 Task: Look for space in Iskandar, Uzbekistan from 10th August, 2023 to 18th August, 2023 for 2 adults in price range Rs.10000 to Rs.14000. Place can be private room with 1  bedroom having 1 bed and 1 bathroom. Property type can be house, flat, guest house. Amenities needed are: wifi, TV, free parkinig on premises, gym, breakfast. Booking option can be shelf check-in. Required host language is English.
Action: Mouse moved to (612, 163)
Screenshot: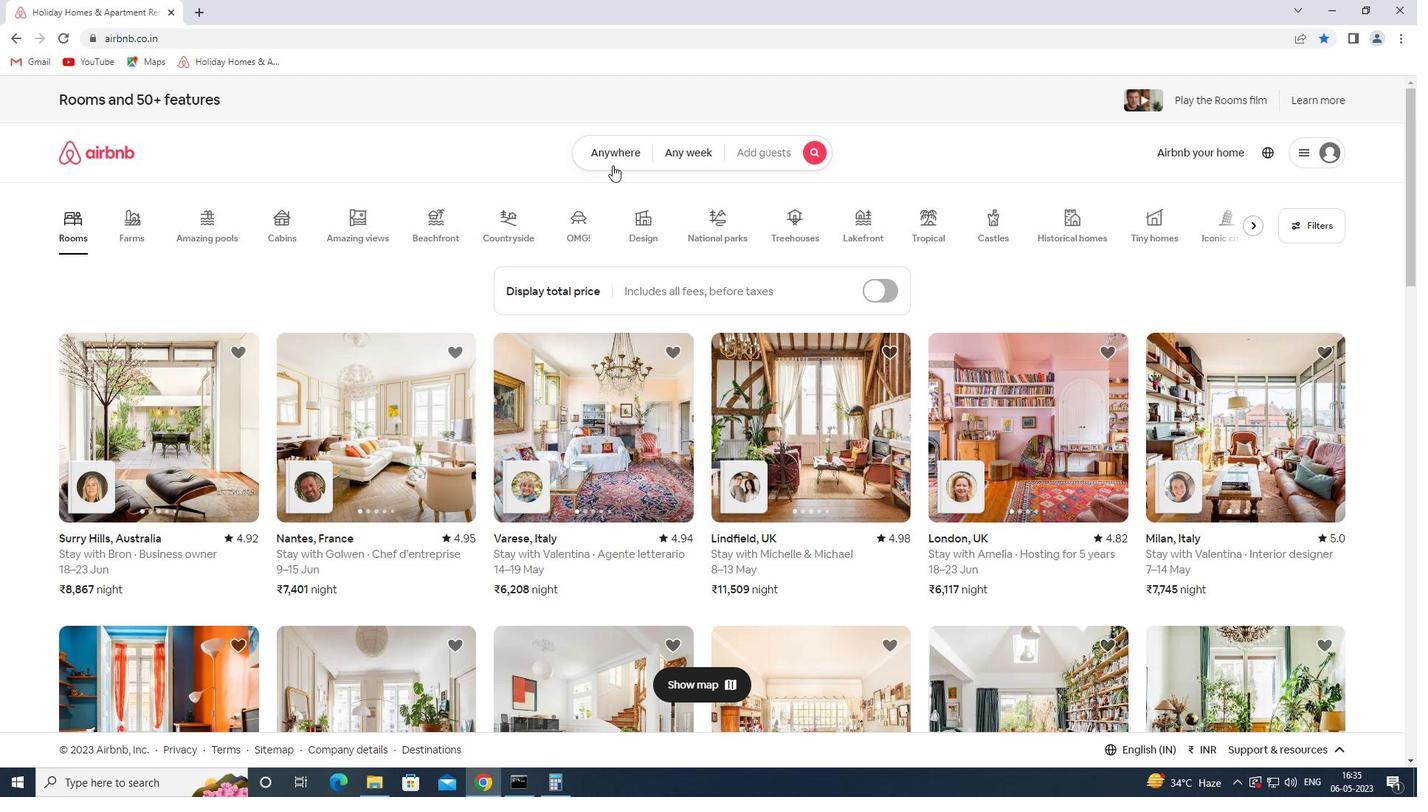 
Action: Mouse pressed left at (612, 163)
Screenshot: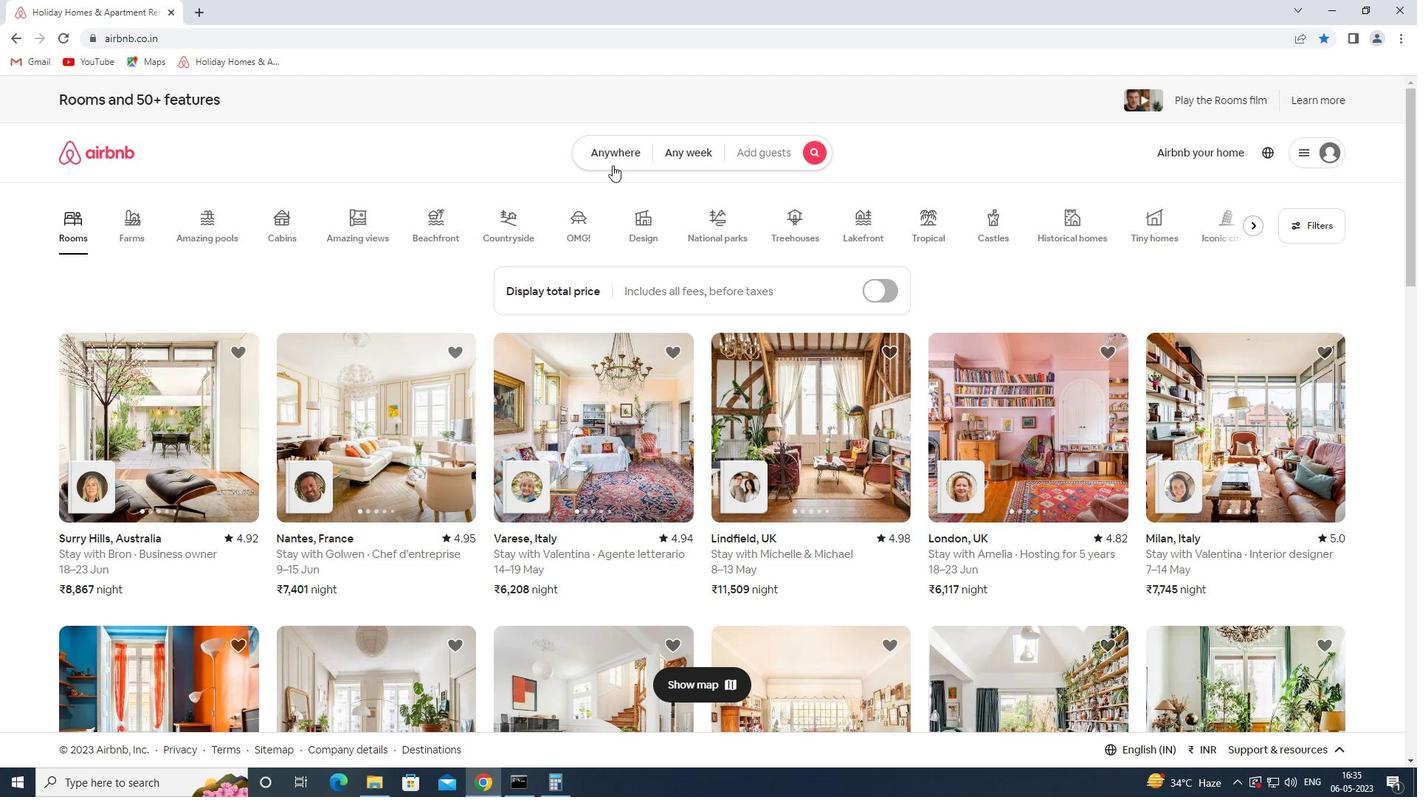 
Action: Mouse moved to (476, 218)
Screenshot: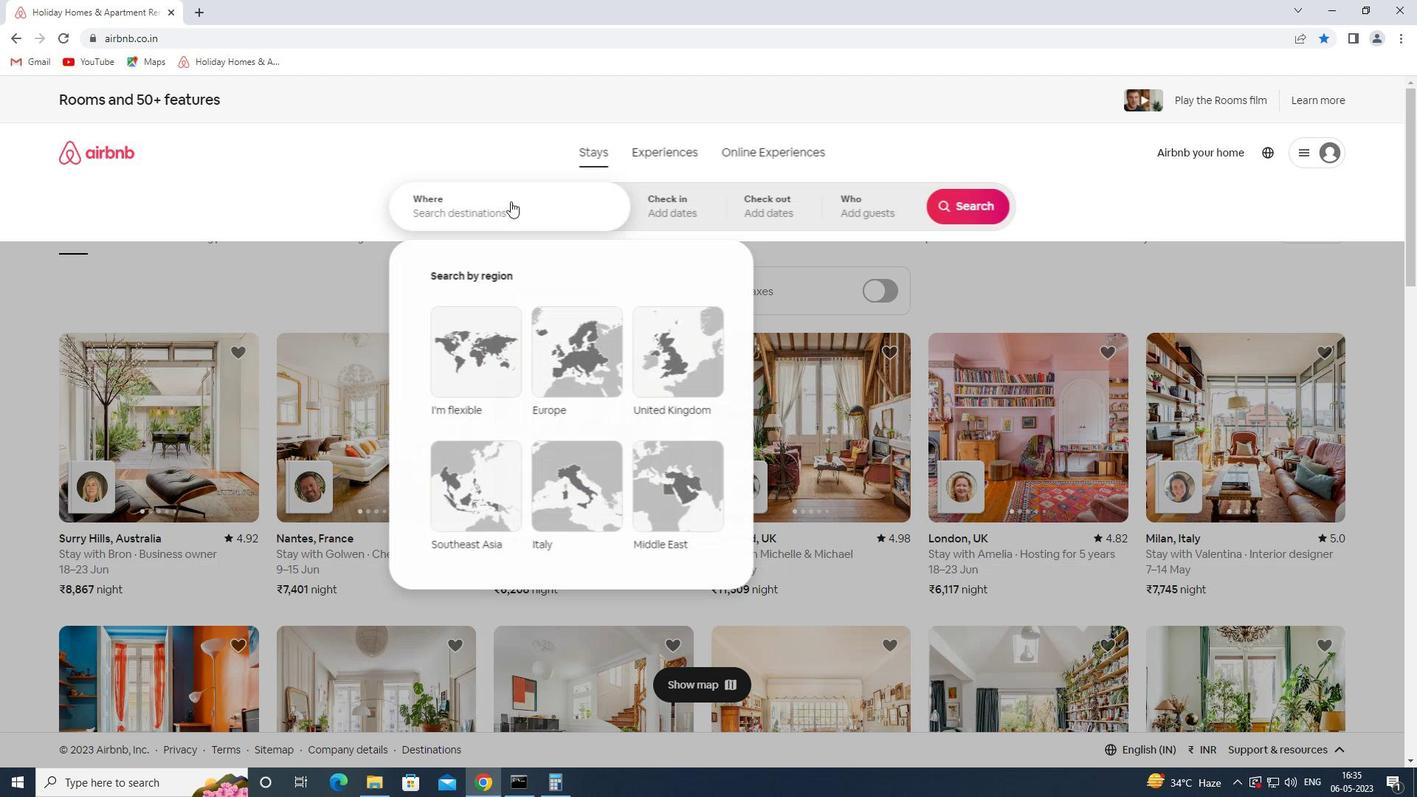 
Action: Mouse pressed left at (476, 218)
Screenshot: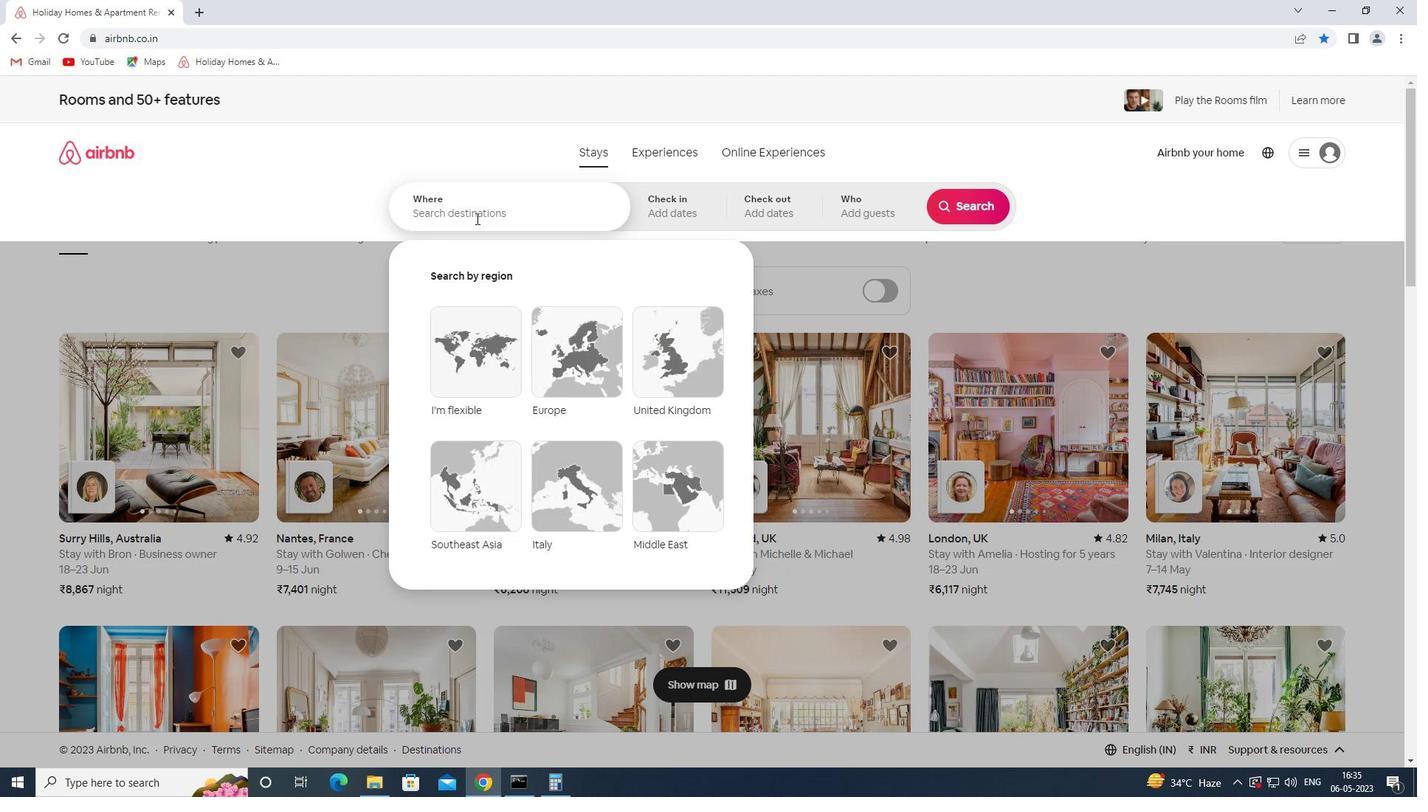 
Action: Key pressed iskandar<Key.space>uzb
Screenshot: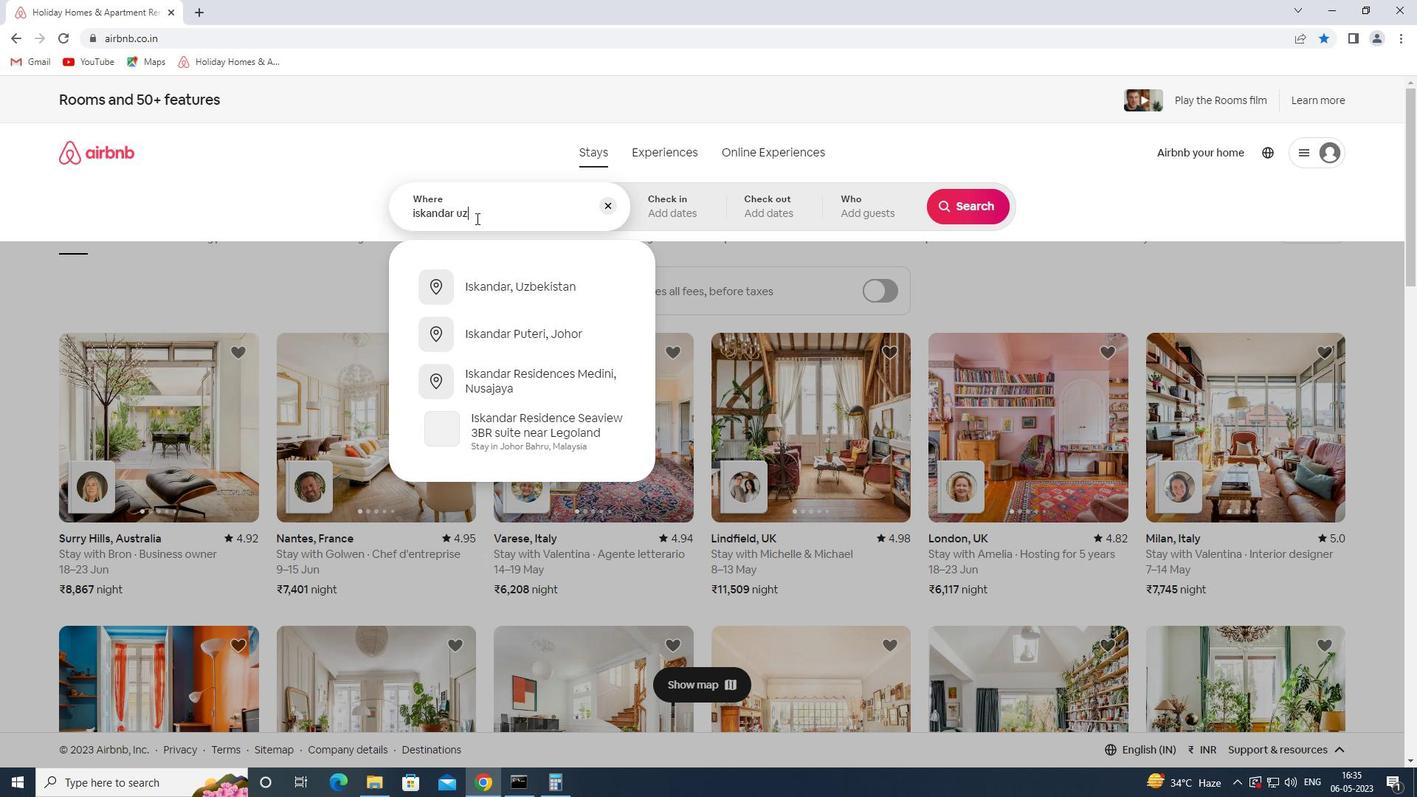 
Action: Mouse moved to (535, 294)
Screenshot: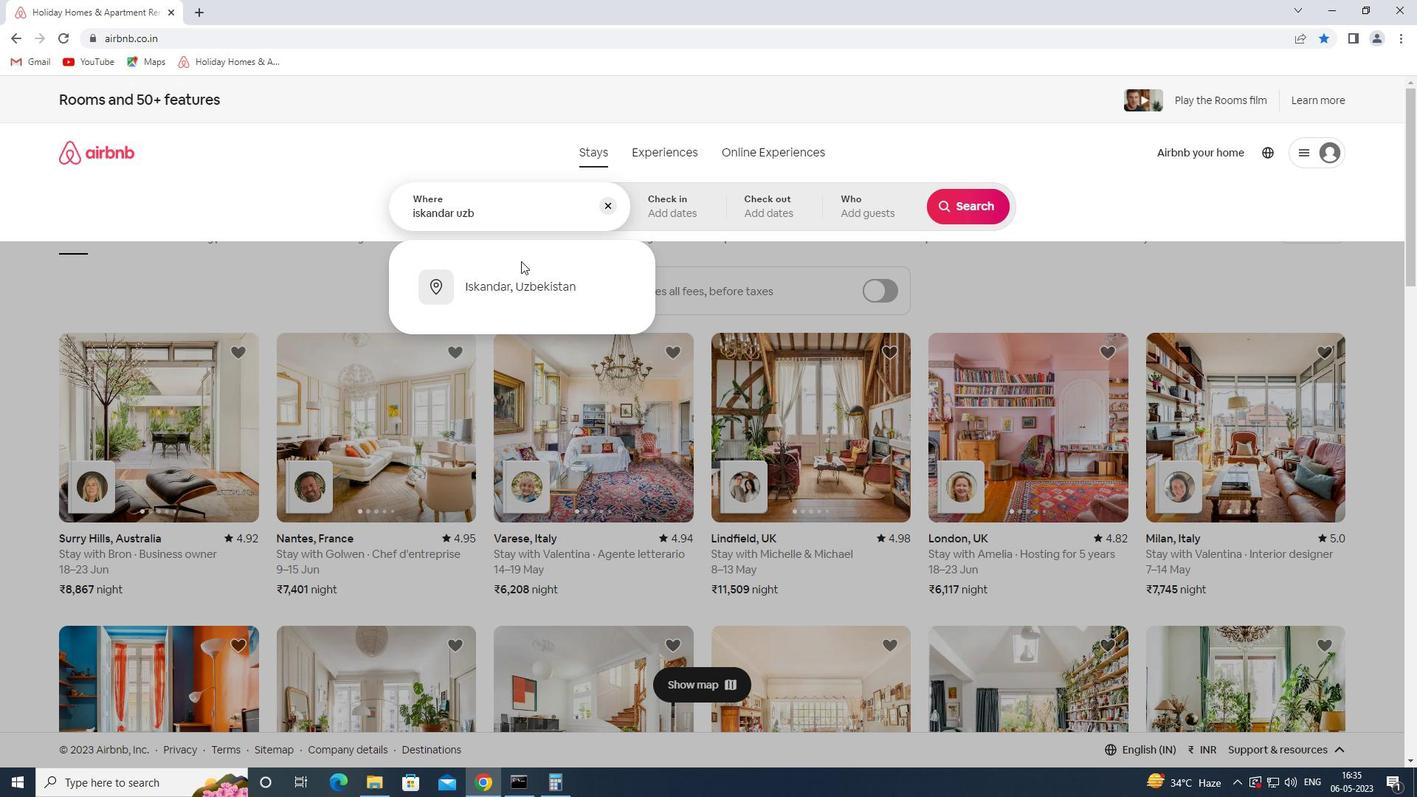 
Action: Mouse pressed left at (535, 294)
Screenshot: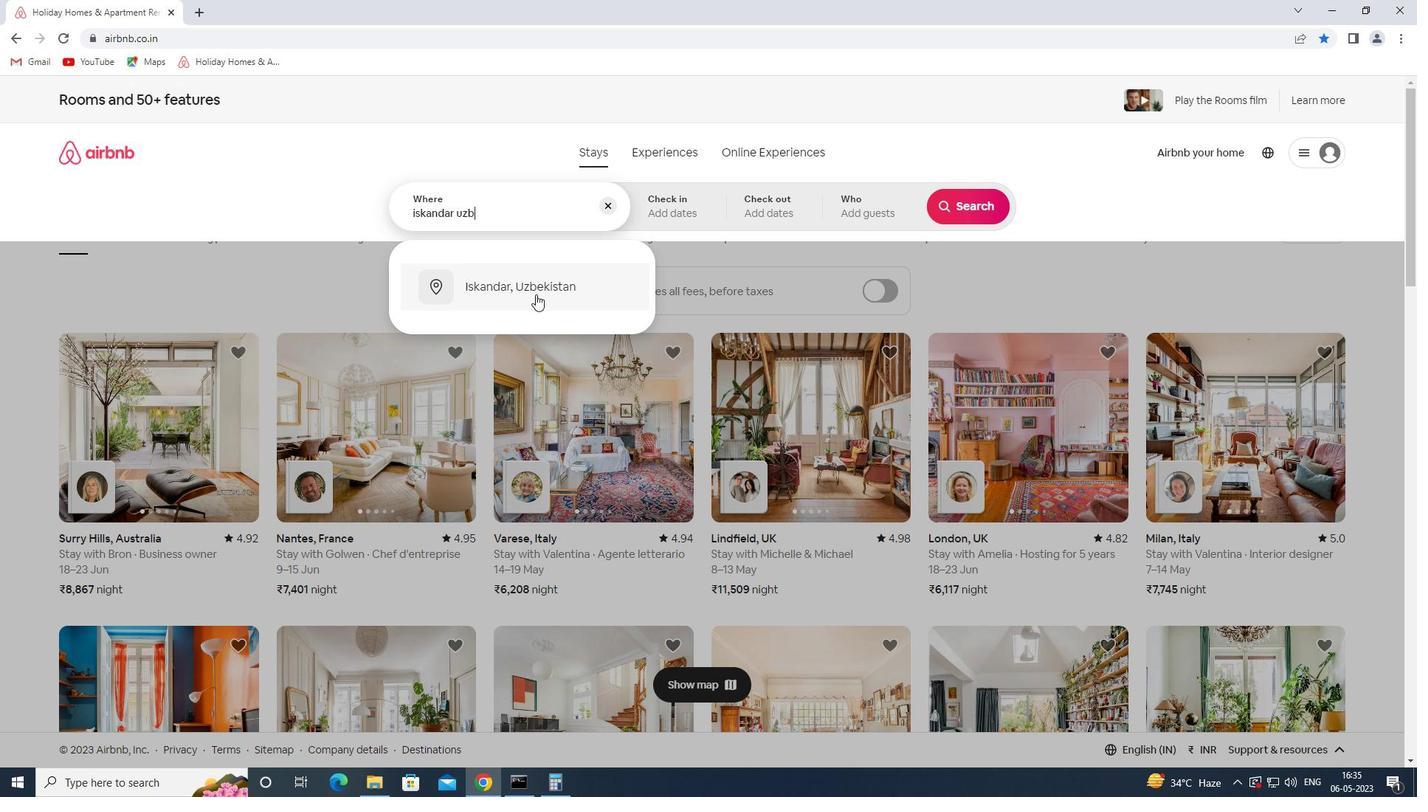 
Action: Mouse moved to (957, 321)
Screenshot: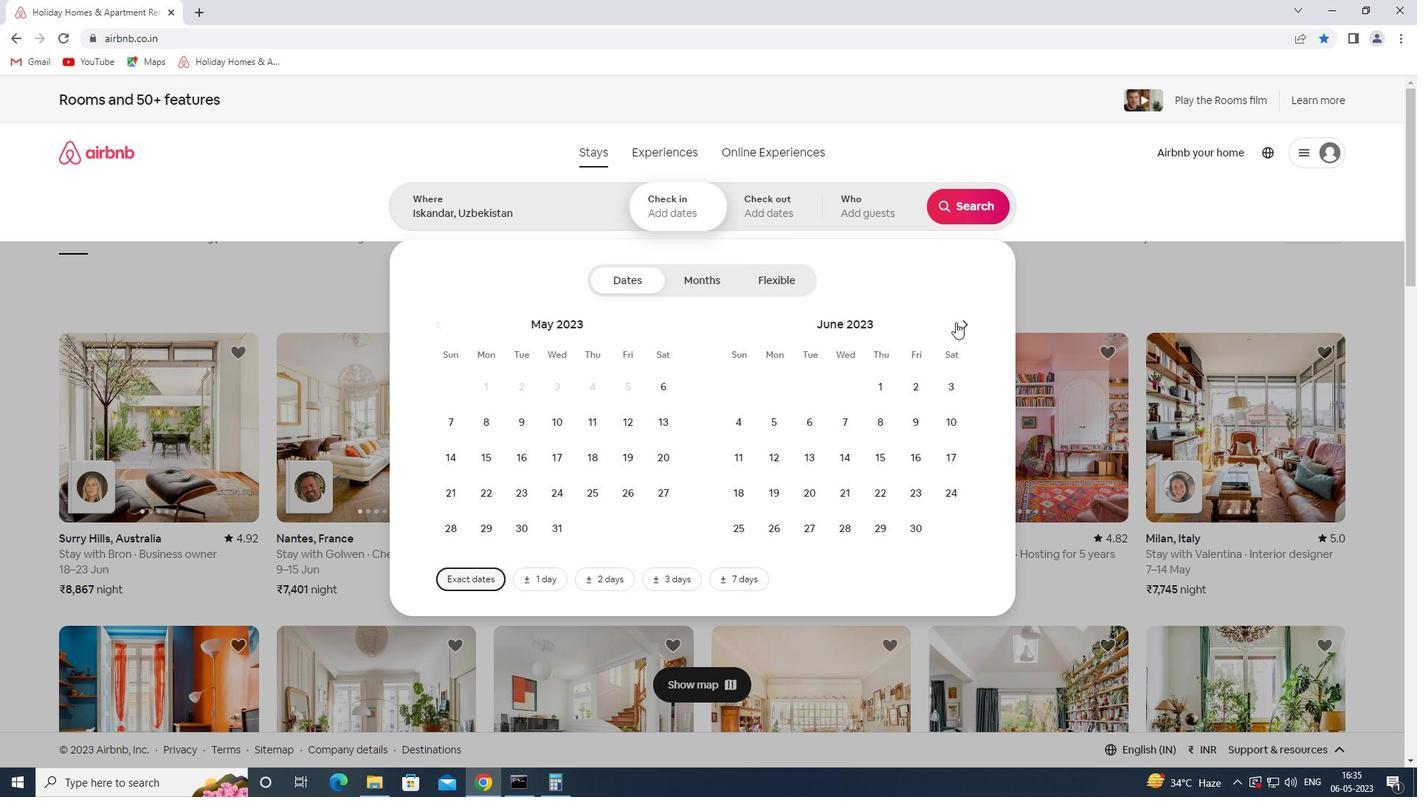 
Action: Mouse pressed left at (957, 321)
Screenshot: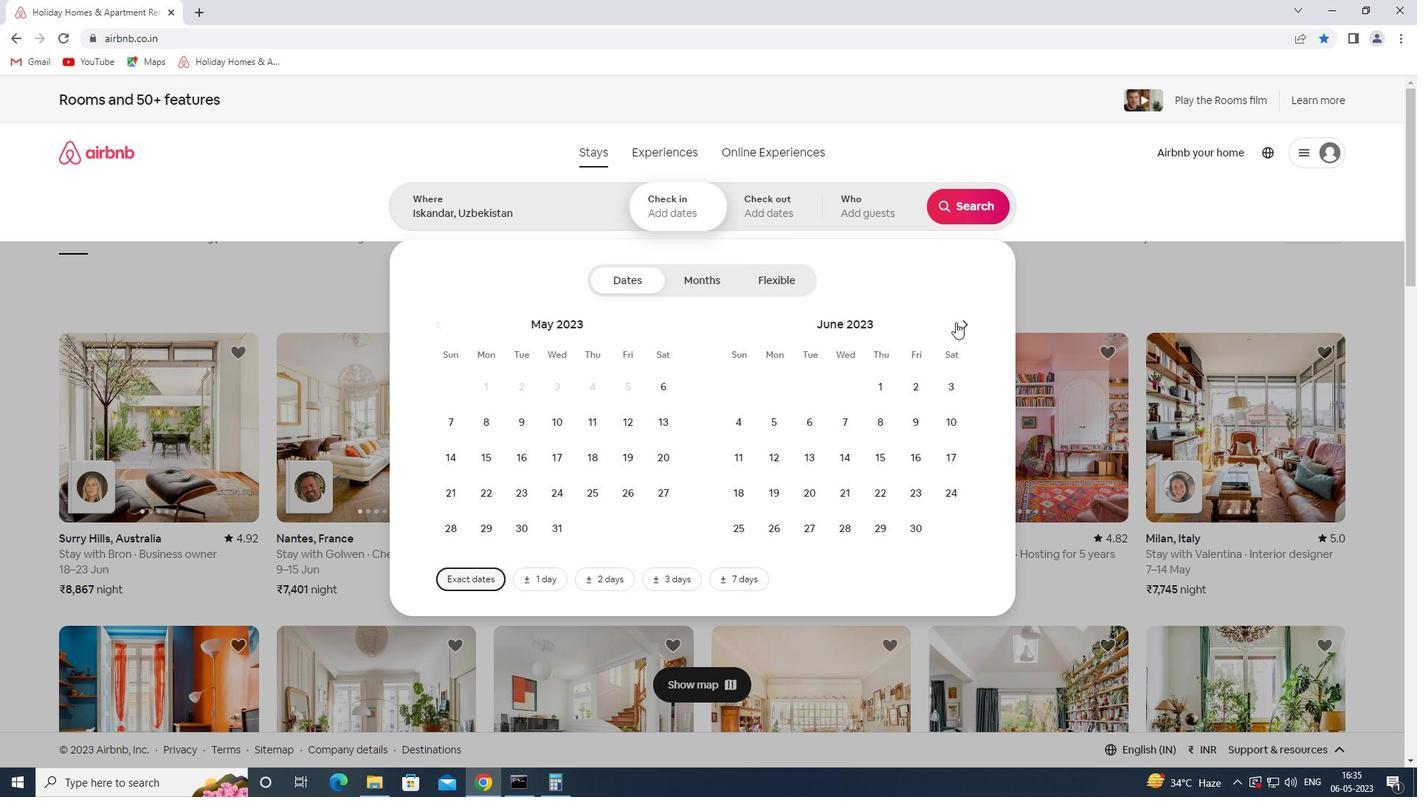 
Action: Mouse pressed left at (957, 321)
Screenshot: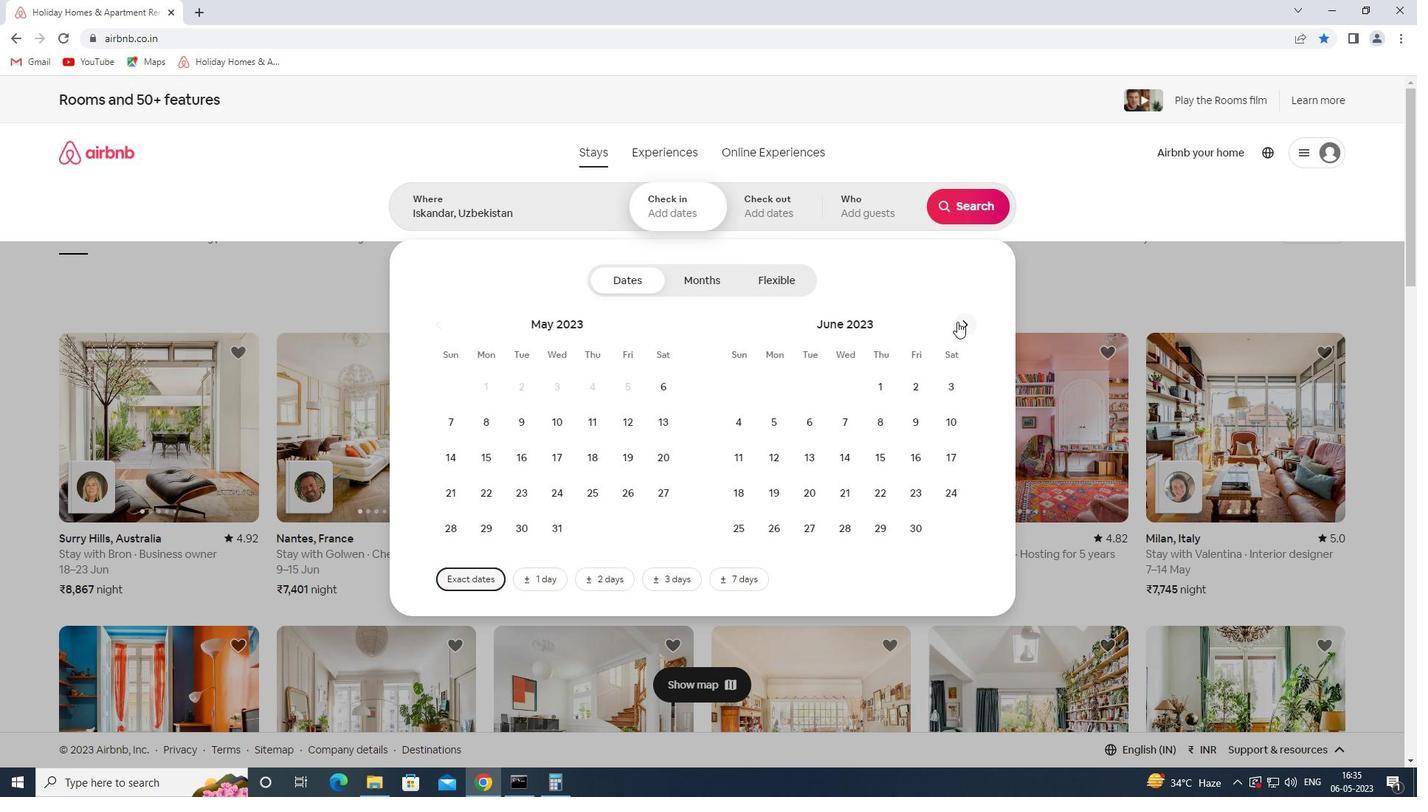 
Action: Mouse pressed left at (957, 321)
Screenshot: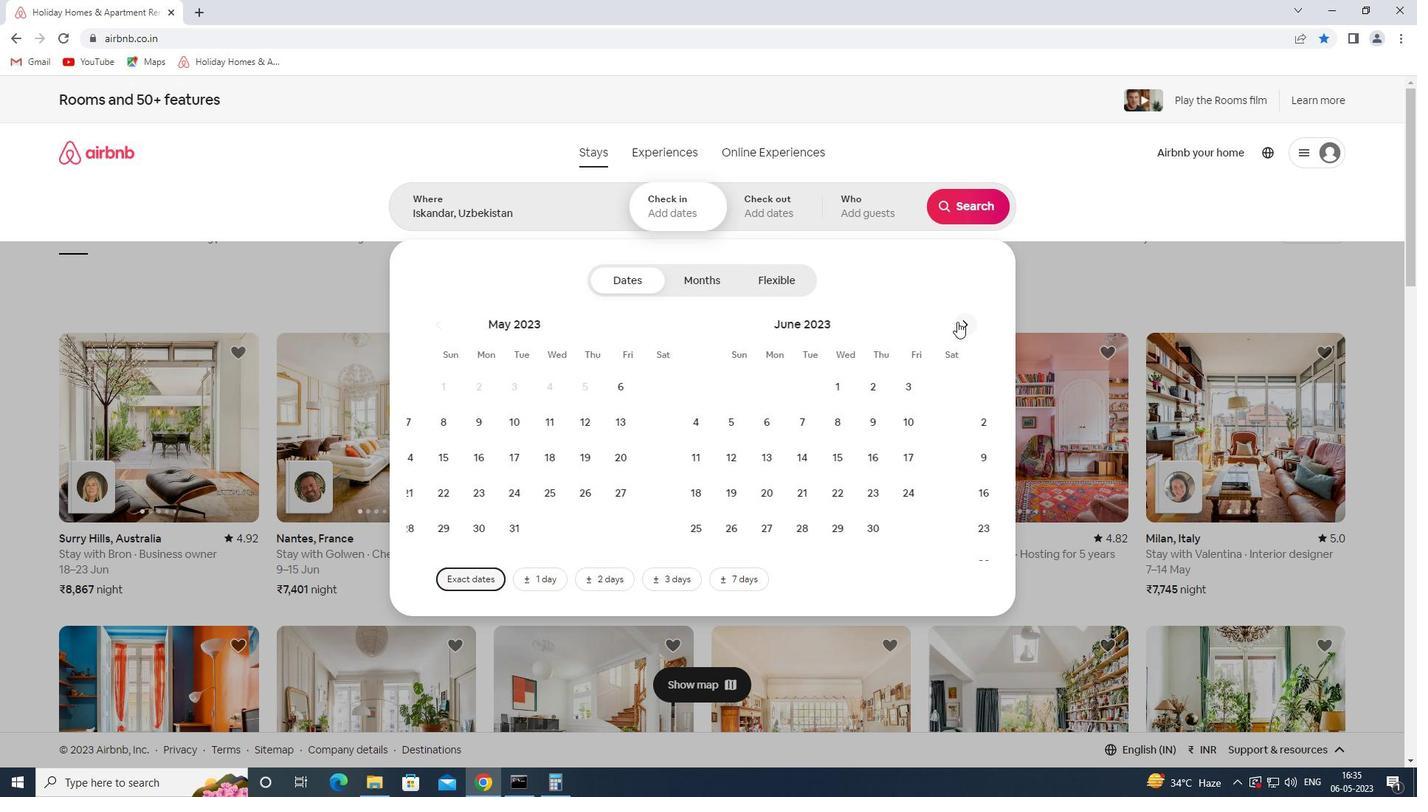 
Action: Mouse moved to (880, 431)
Screenshot: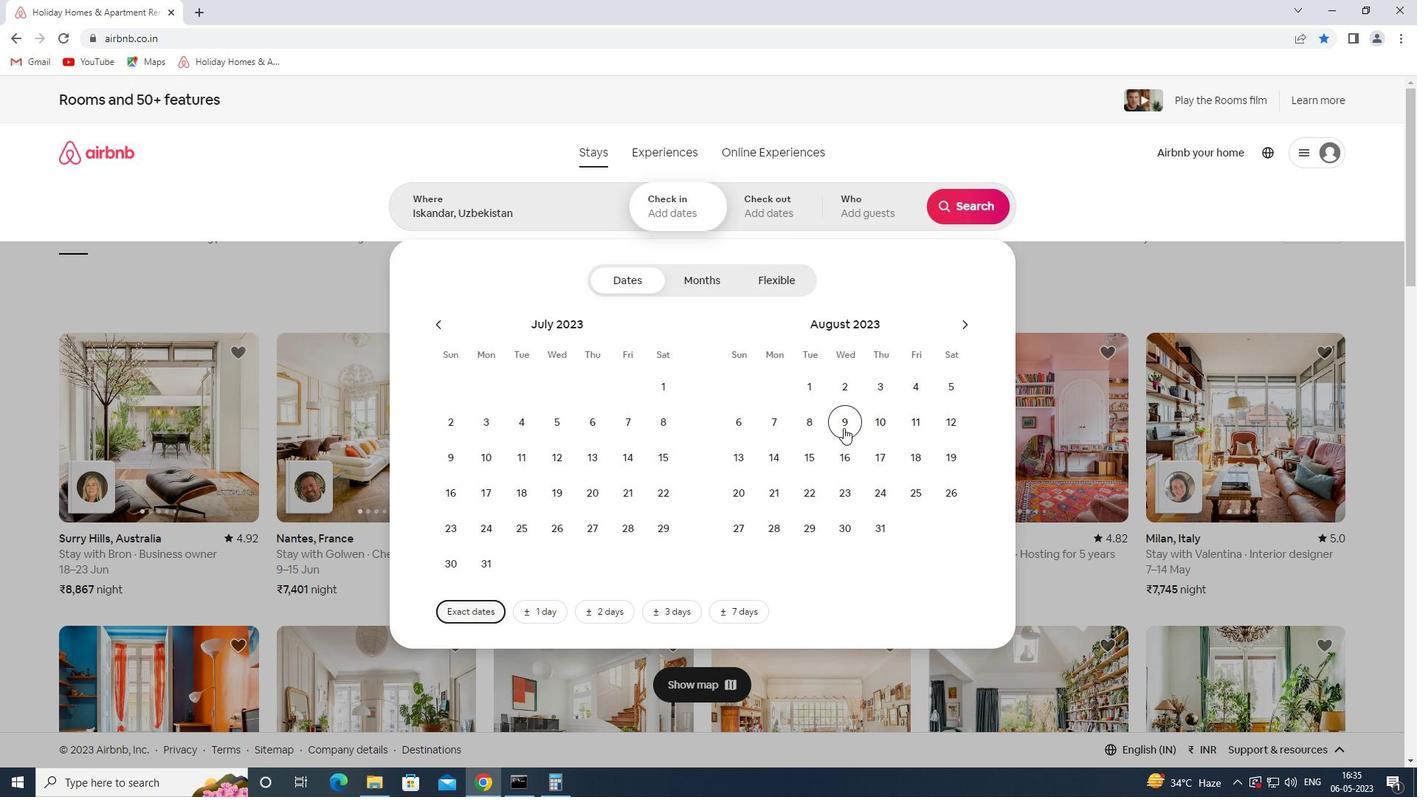 
Action: Mouse pressed left at (880, 431)
Screenshot: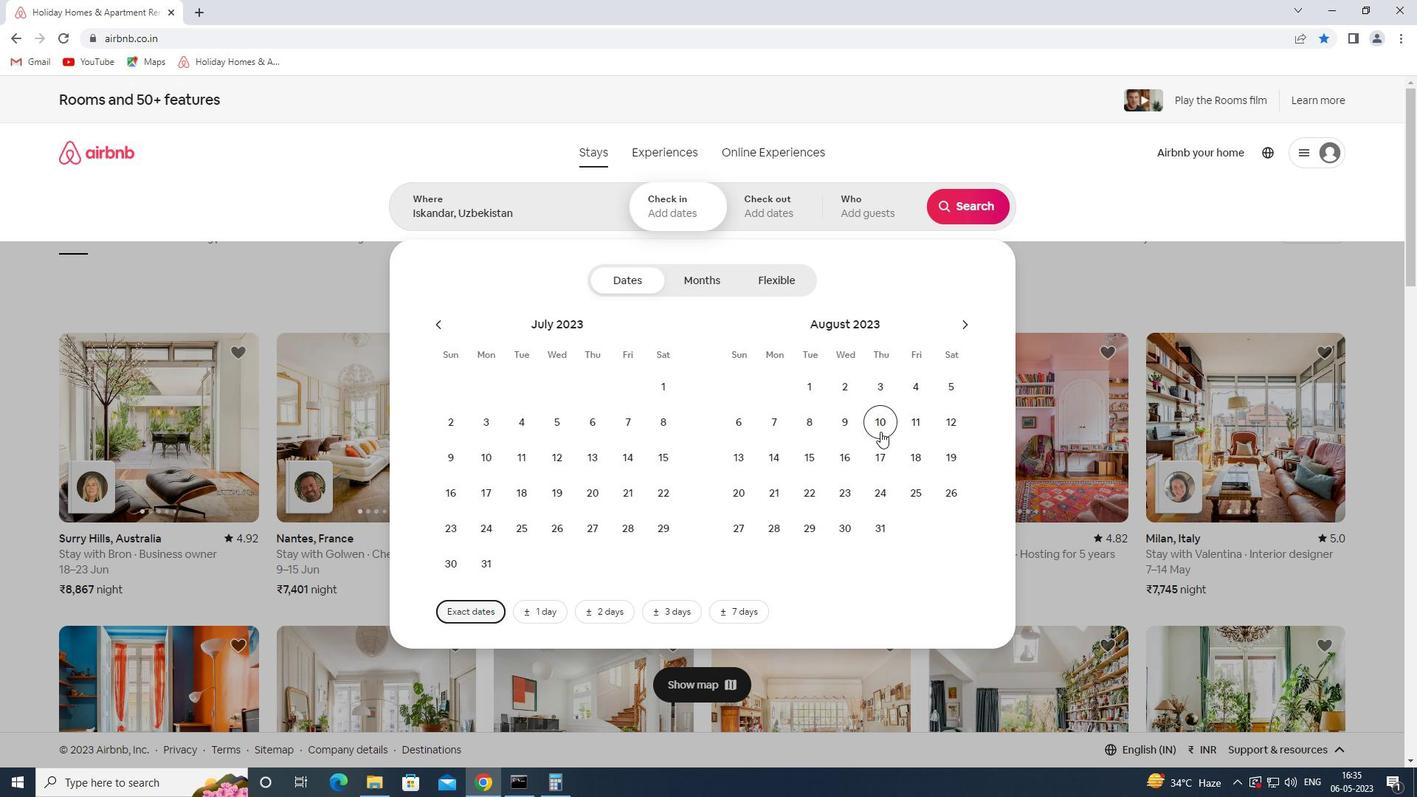 
Action: Mouse moved to (912, 455)
Screenshot: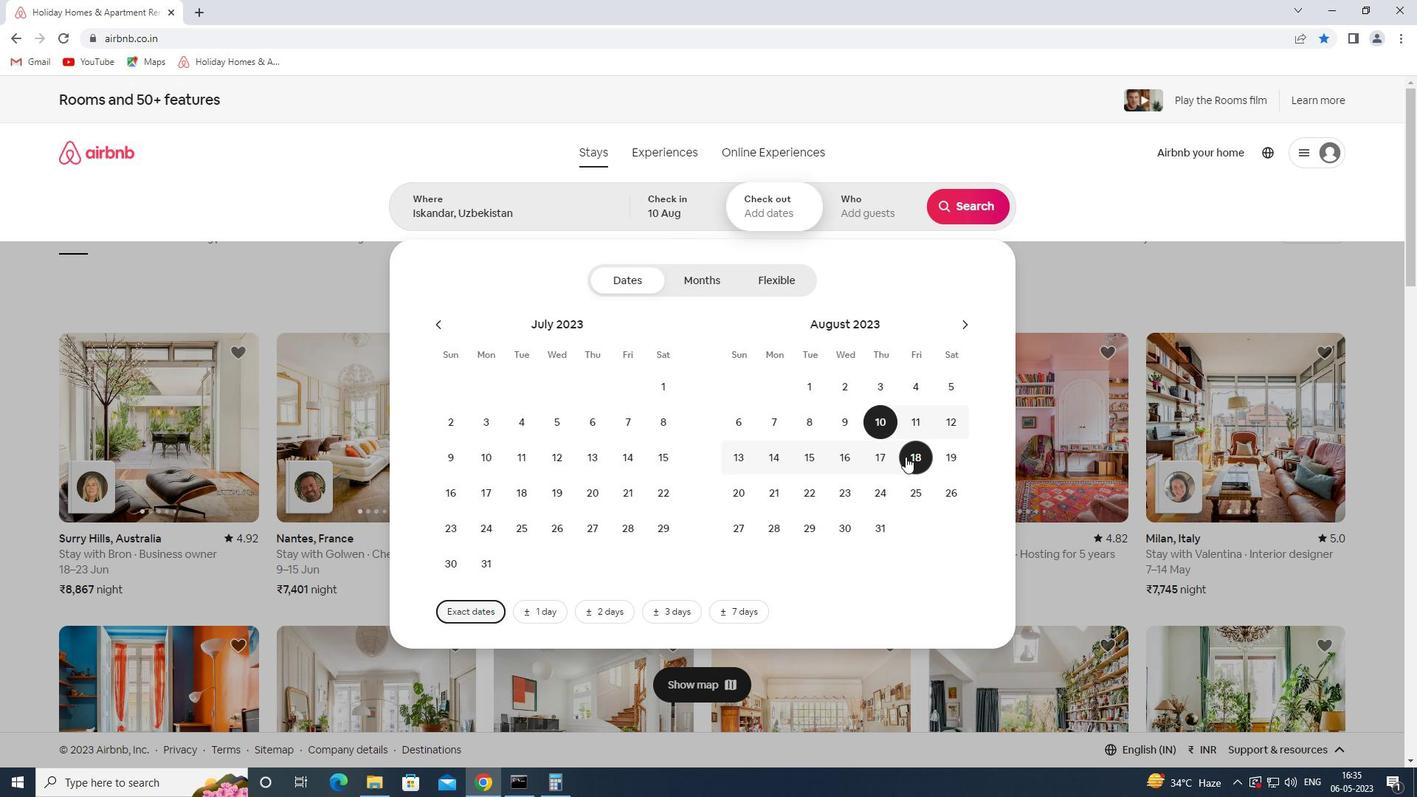 
Action: Mouse pressed left at (912, 455)
Screenshot: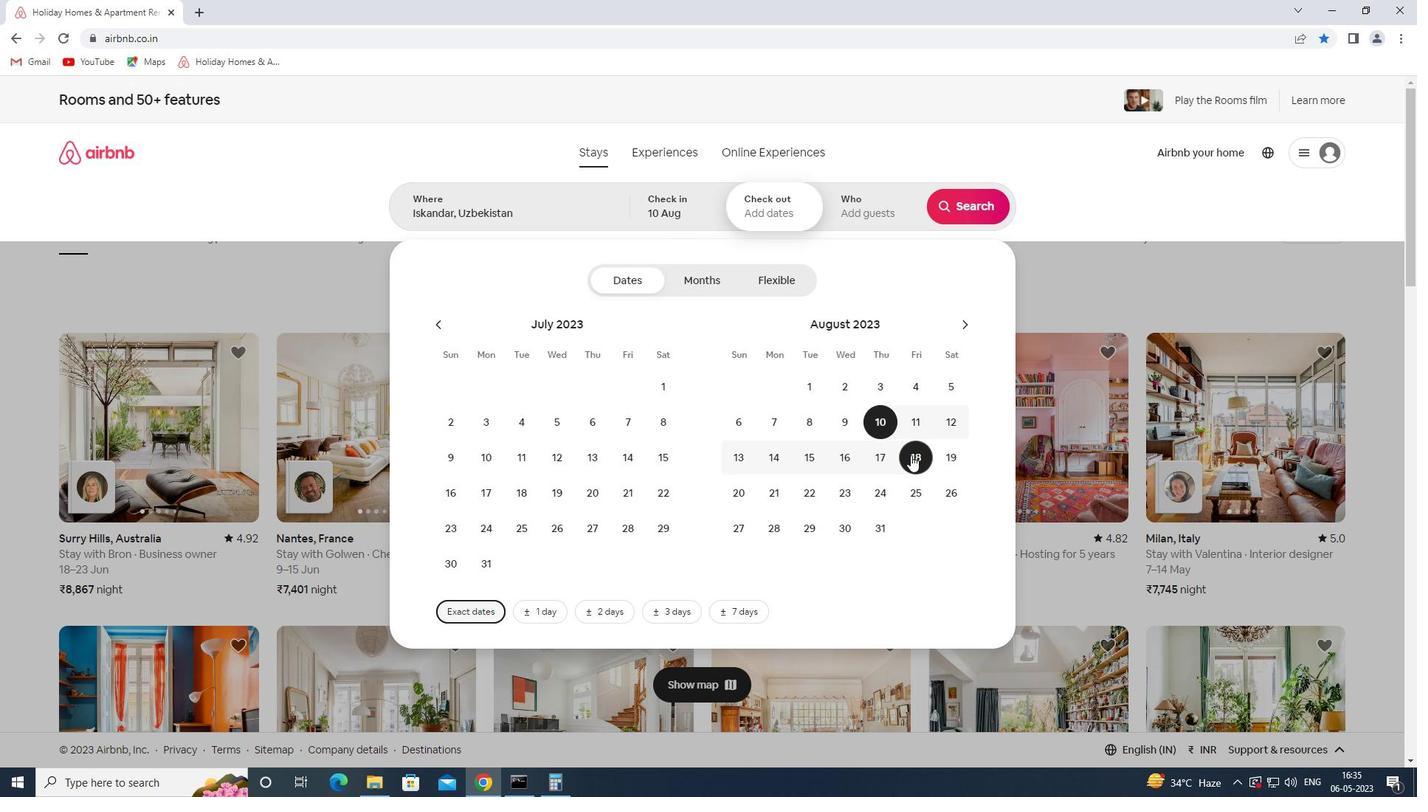 
Action: Mouse moved to (867, 215)
Screenshot: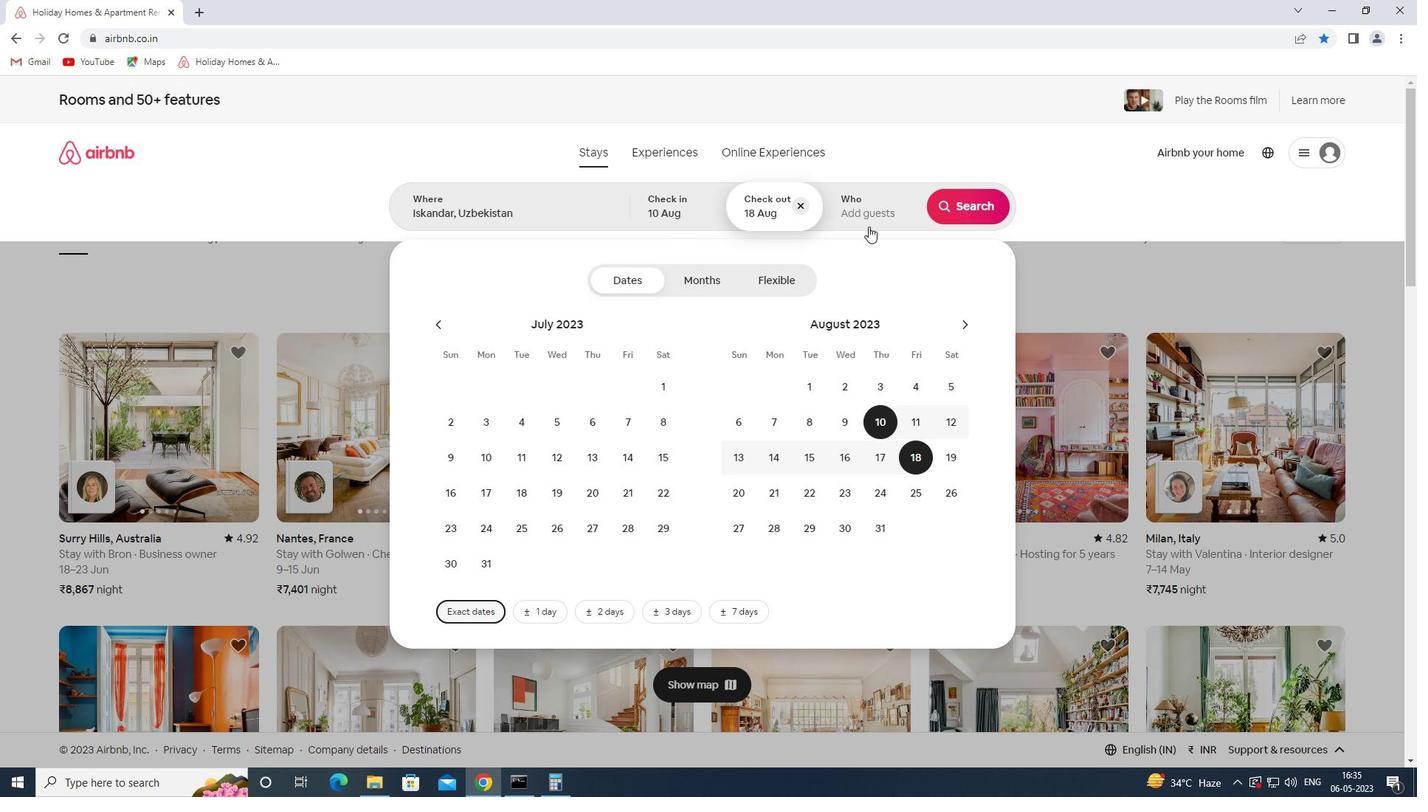 
Action: Mouse pressed left at (867, 215)
Screenshot: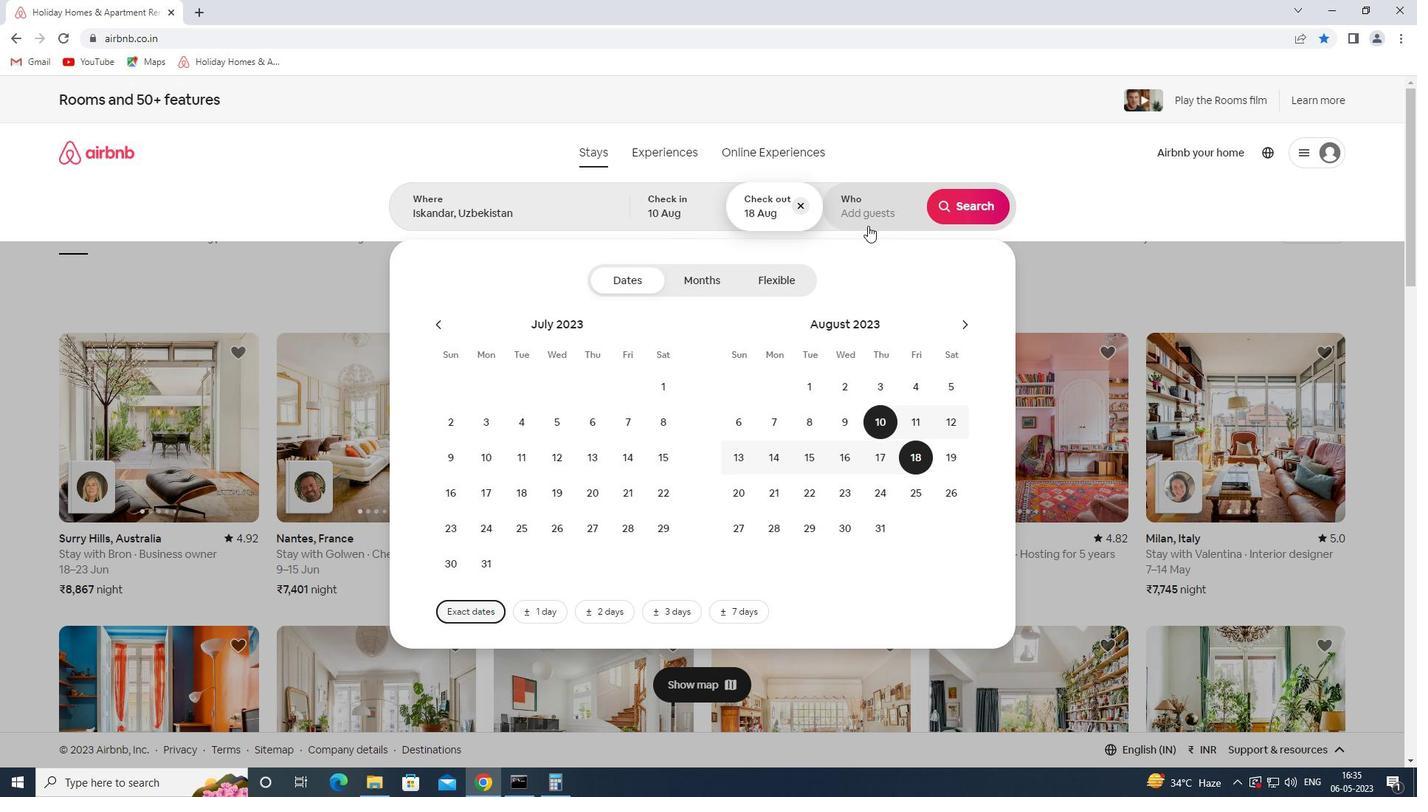 
Action: Mouse moved to (972, 284)
Screenshot: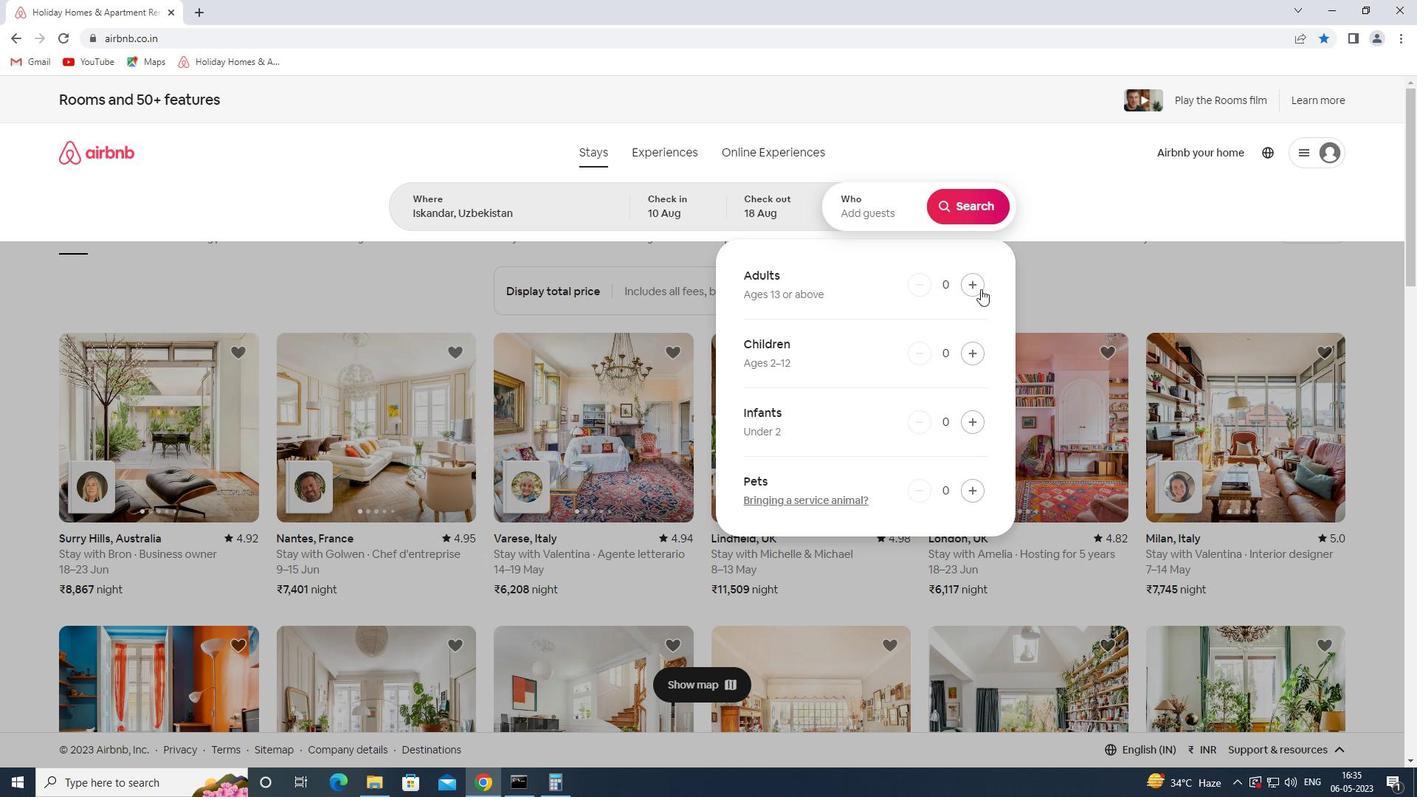 
Action: Mouse pressed left at (972, 284)
Screenshot: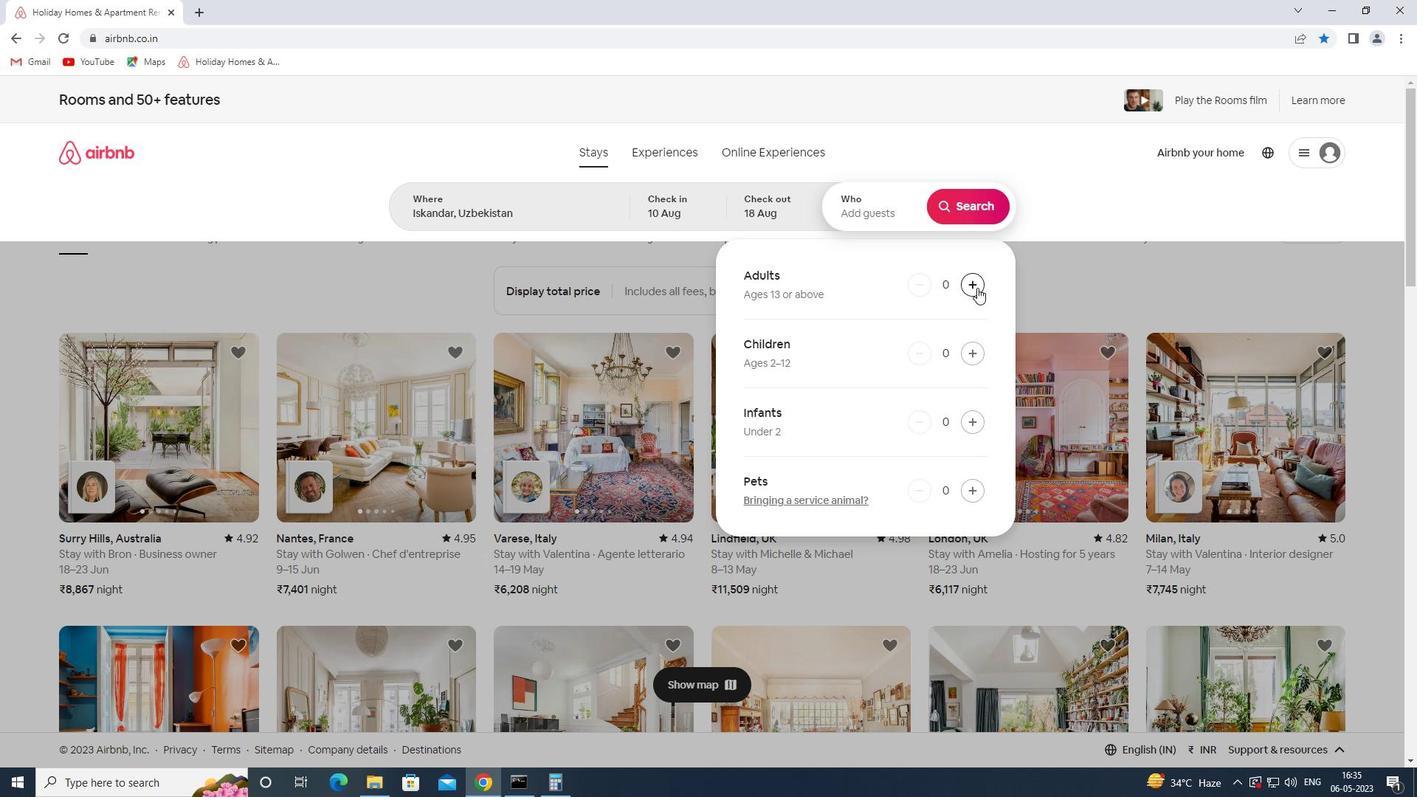 
Action: Mouse moved to (976, 214)
Screenshot: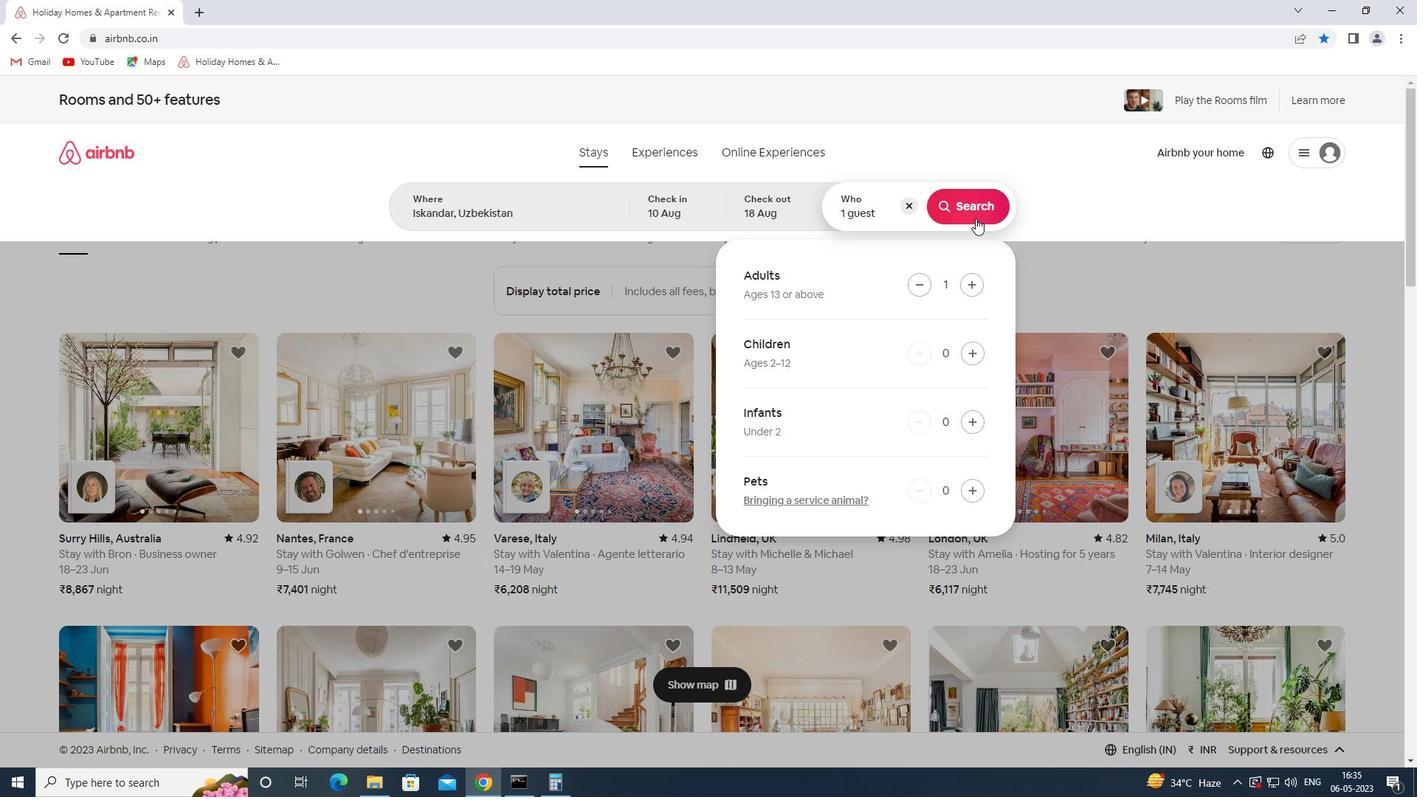 
Action: Mouse pressed left at (976, 214)
Screenshot: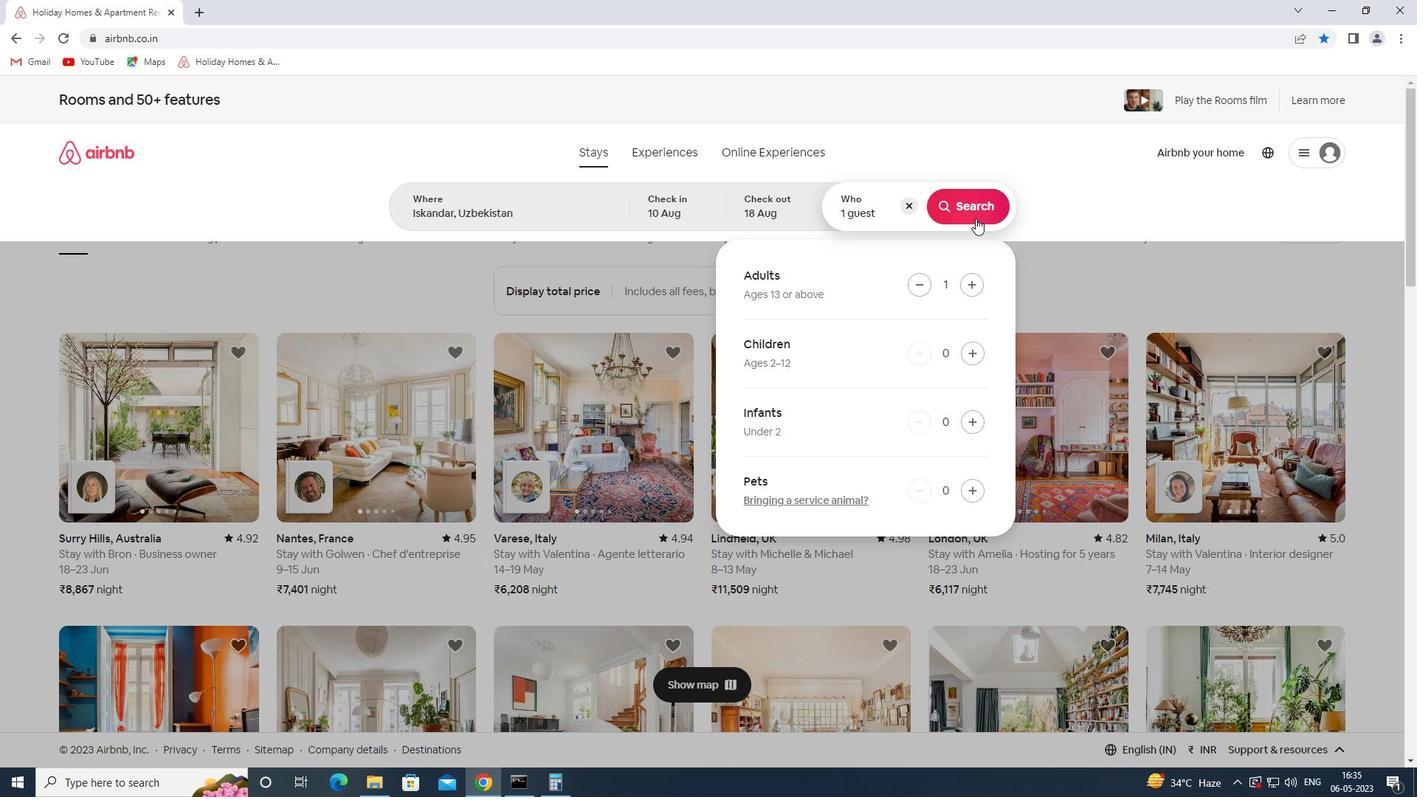 
Action: Mouse moved to (759, 102)
Screenshot: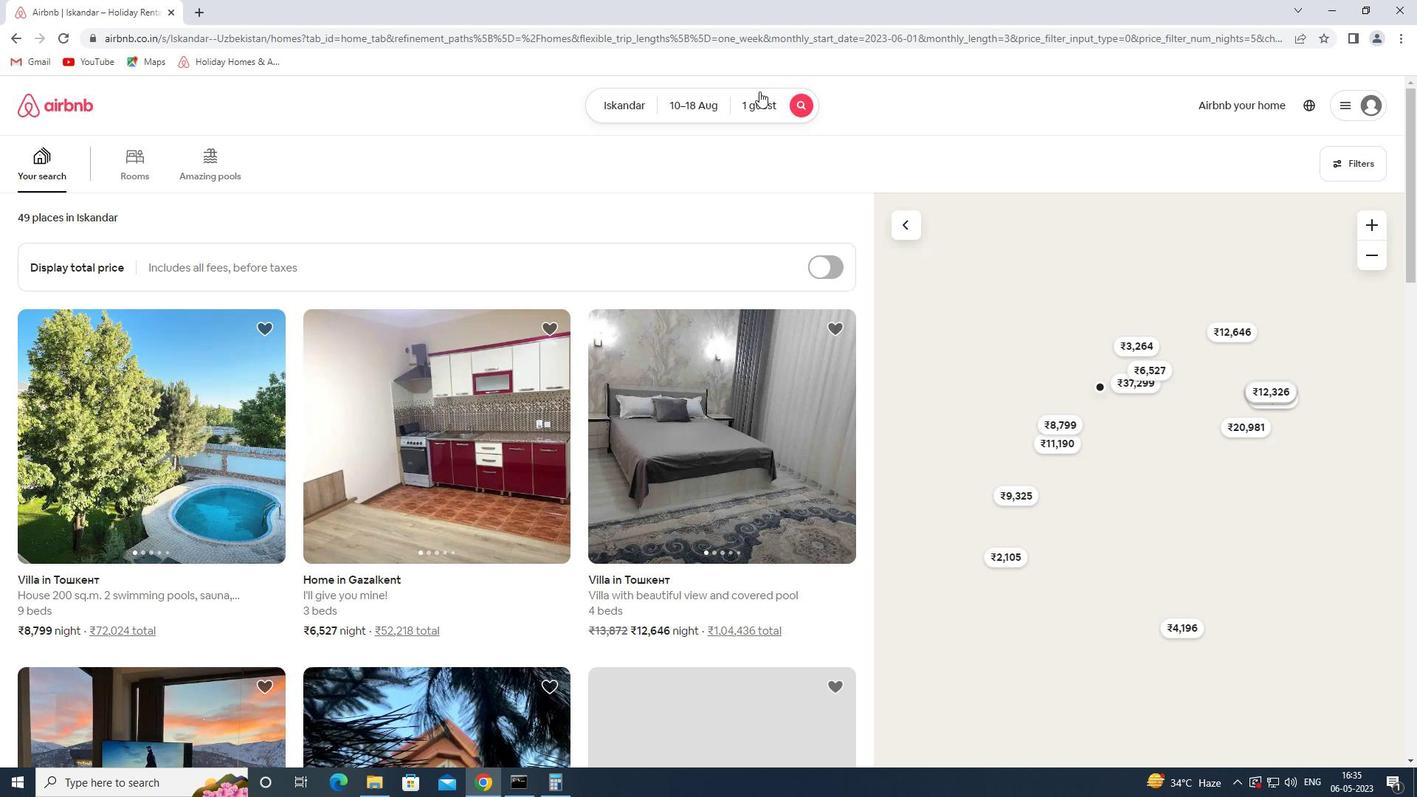 
Action: Mouse pressed left at (759, 102)
Screenshot: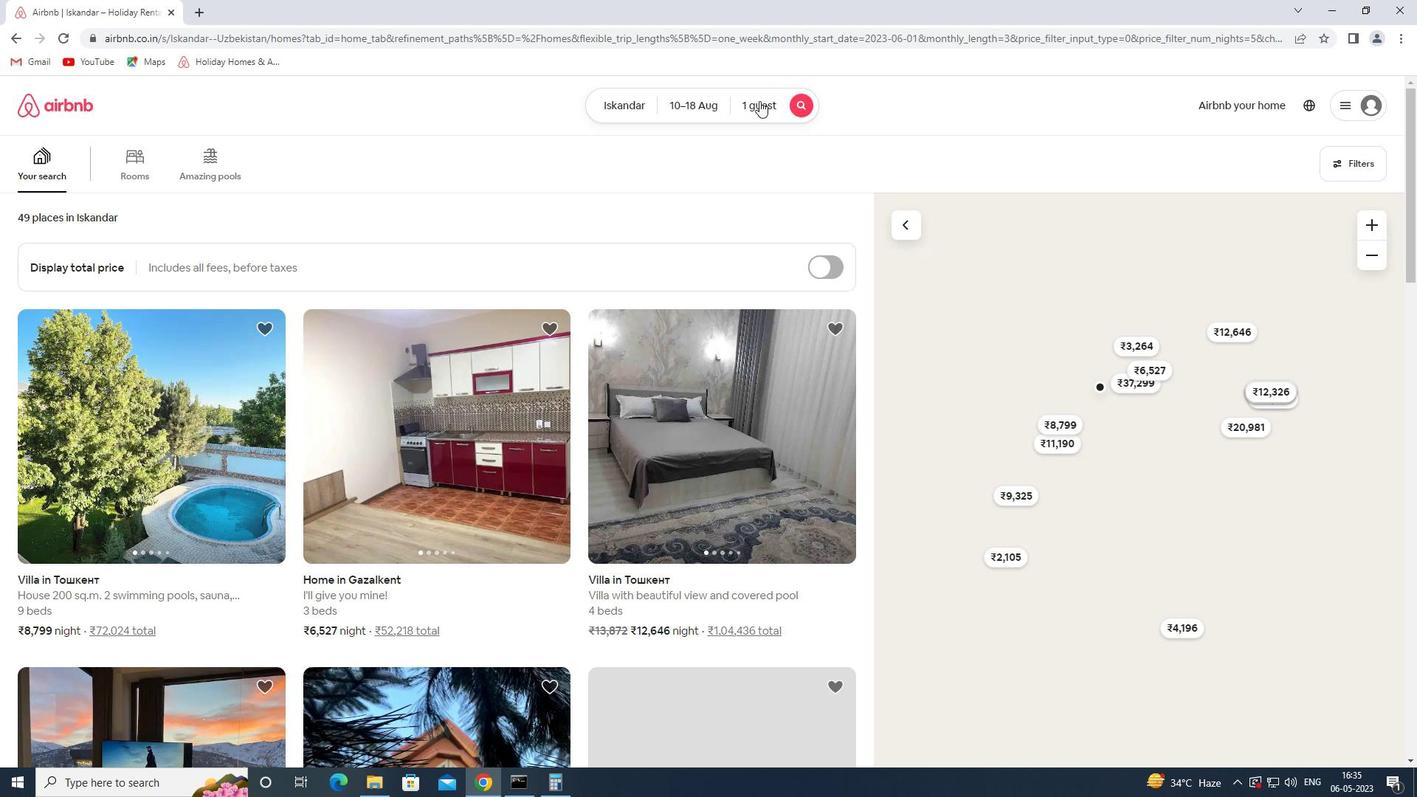 
Action: Mouse moved to (967, 239)
Screenshot: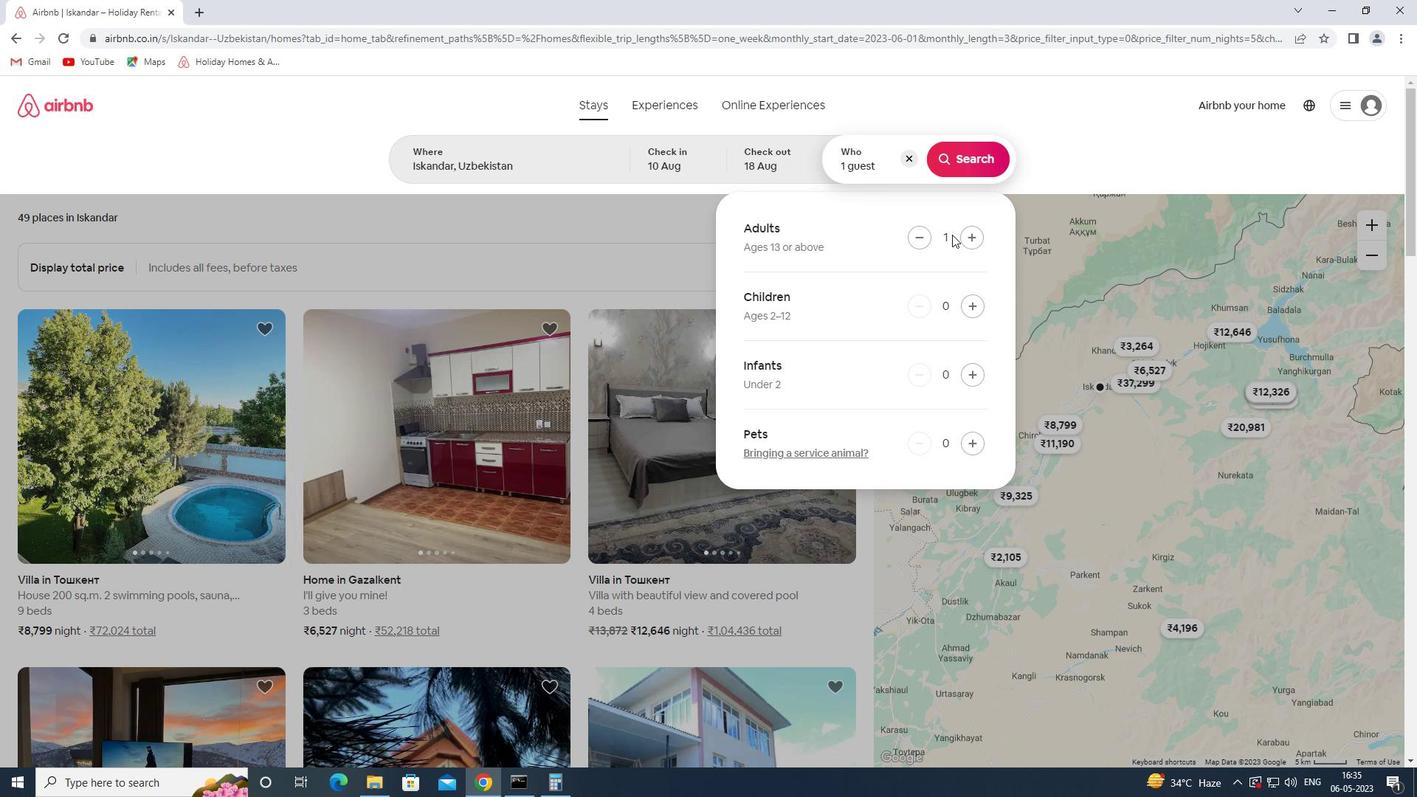 
Action: Mouse pressed left at (967, 239)
Screenshot: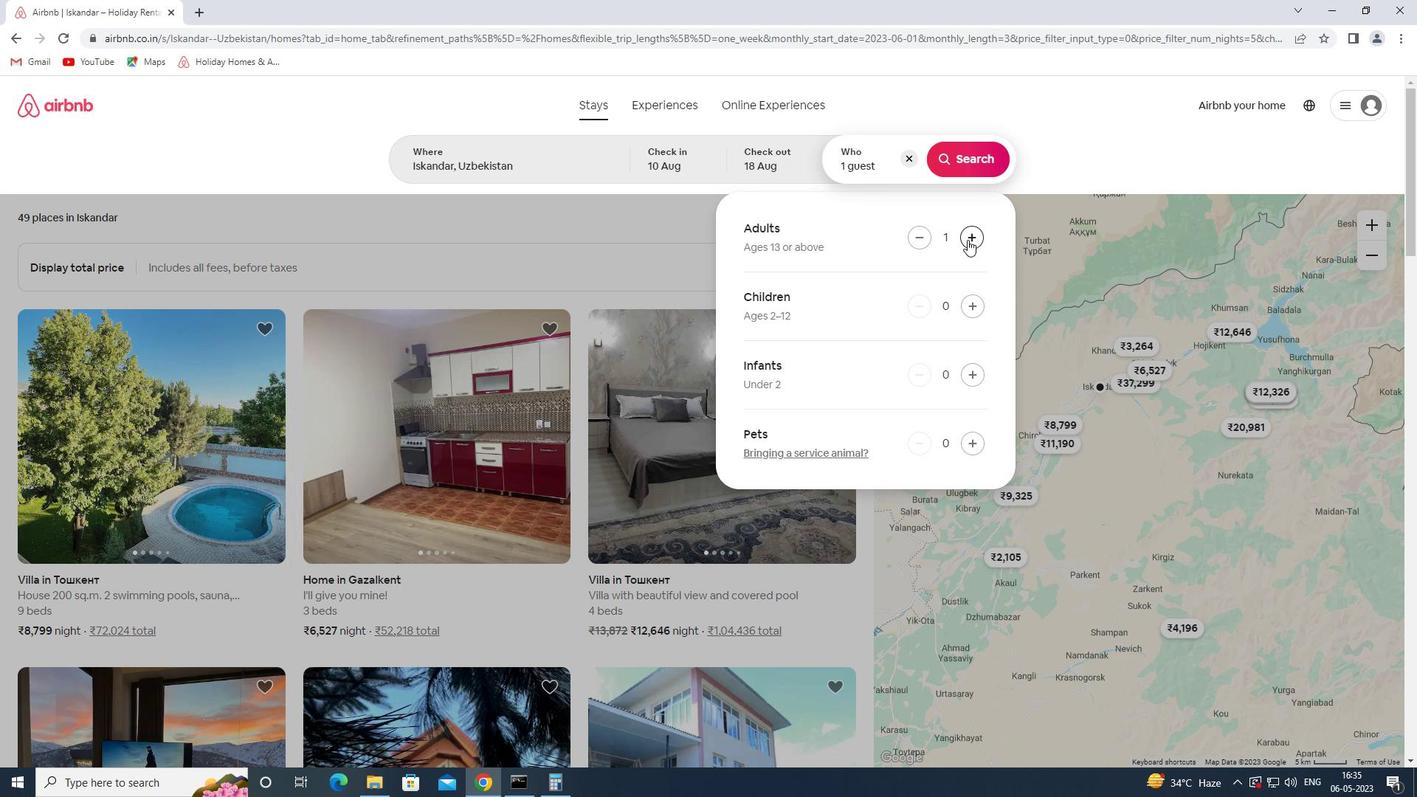 
Action: Mouse moved to (971, 169)
Screenshot: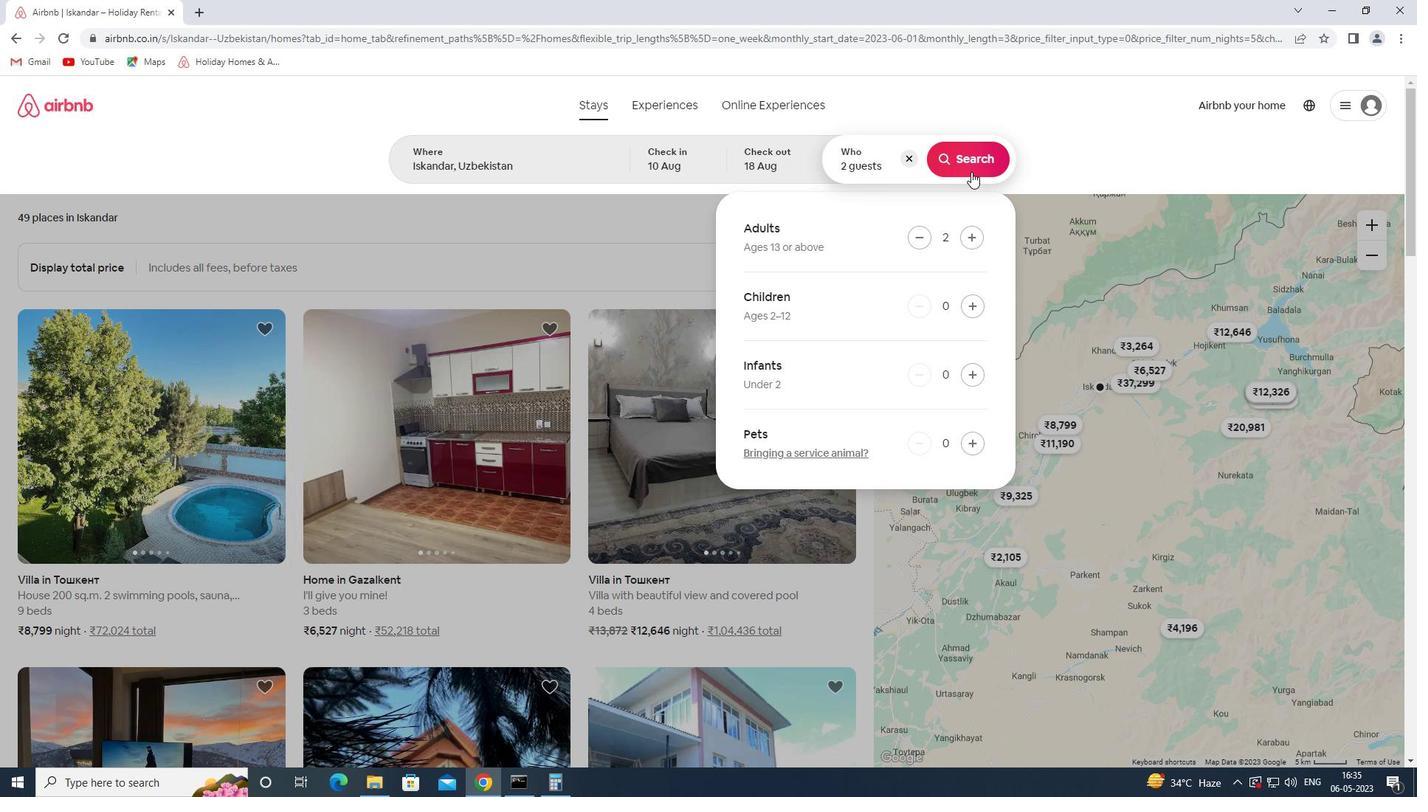 
Action: Mouse pressed left at (971, 169)
Screenshot: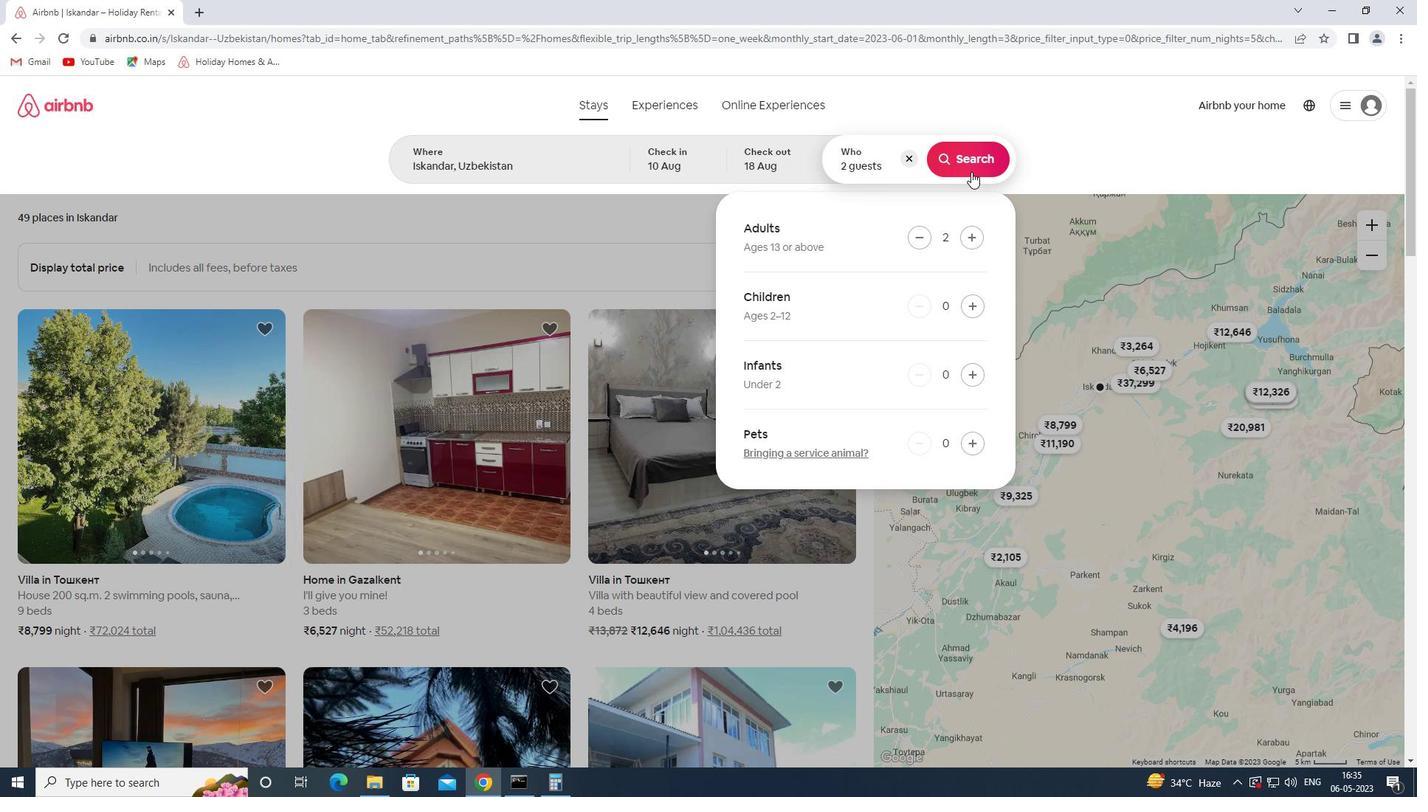 
Action: Mouse moved to (1344, 158)
Screenshot: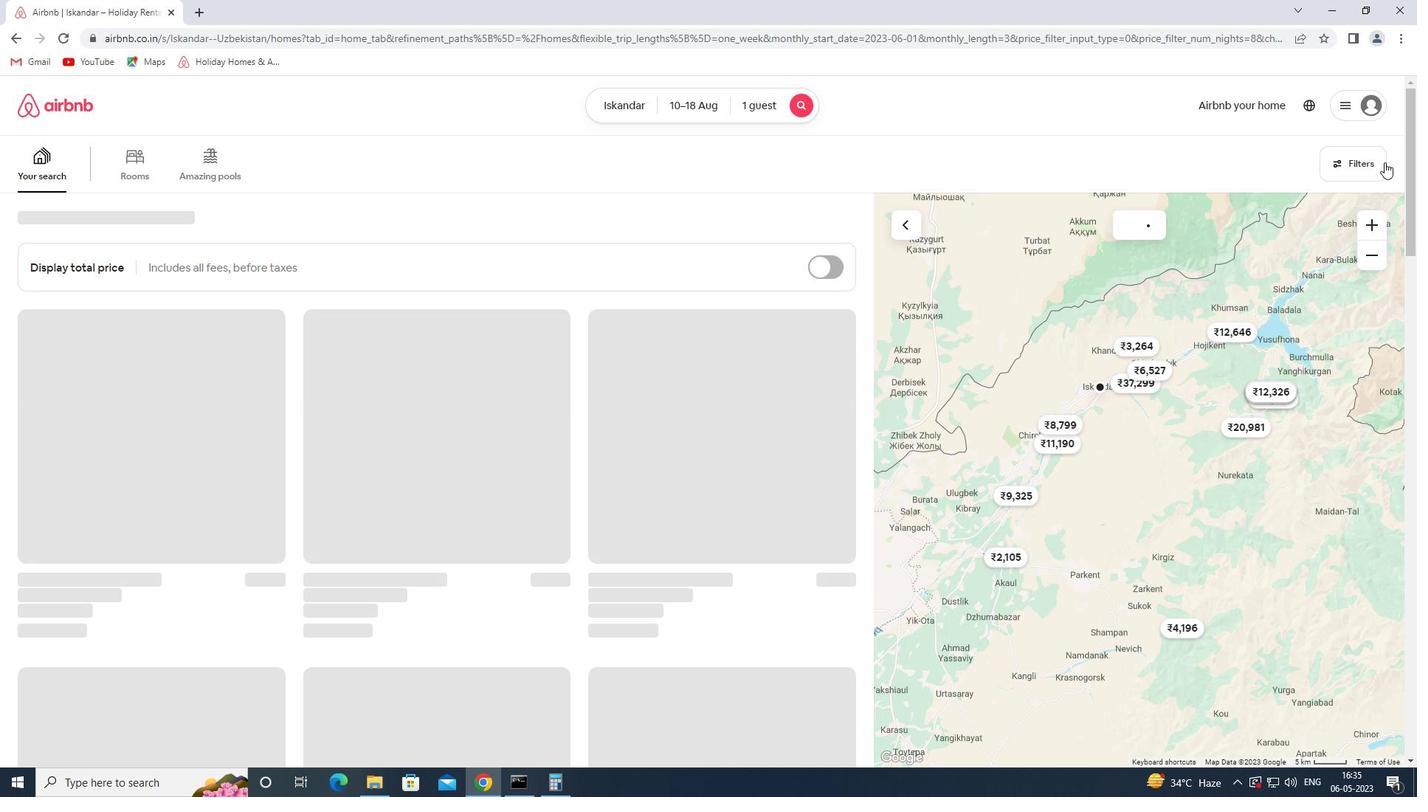 
Action: Mouse pressed left at (1344, 158)
Screenshot: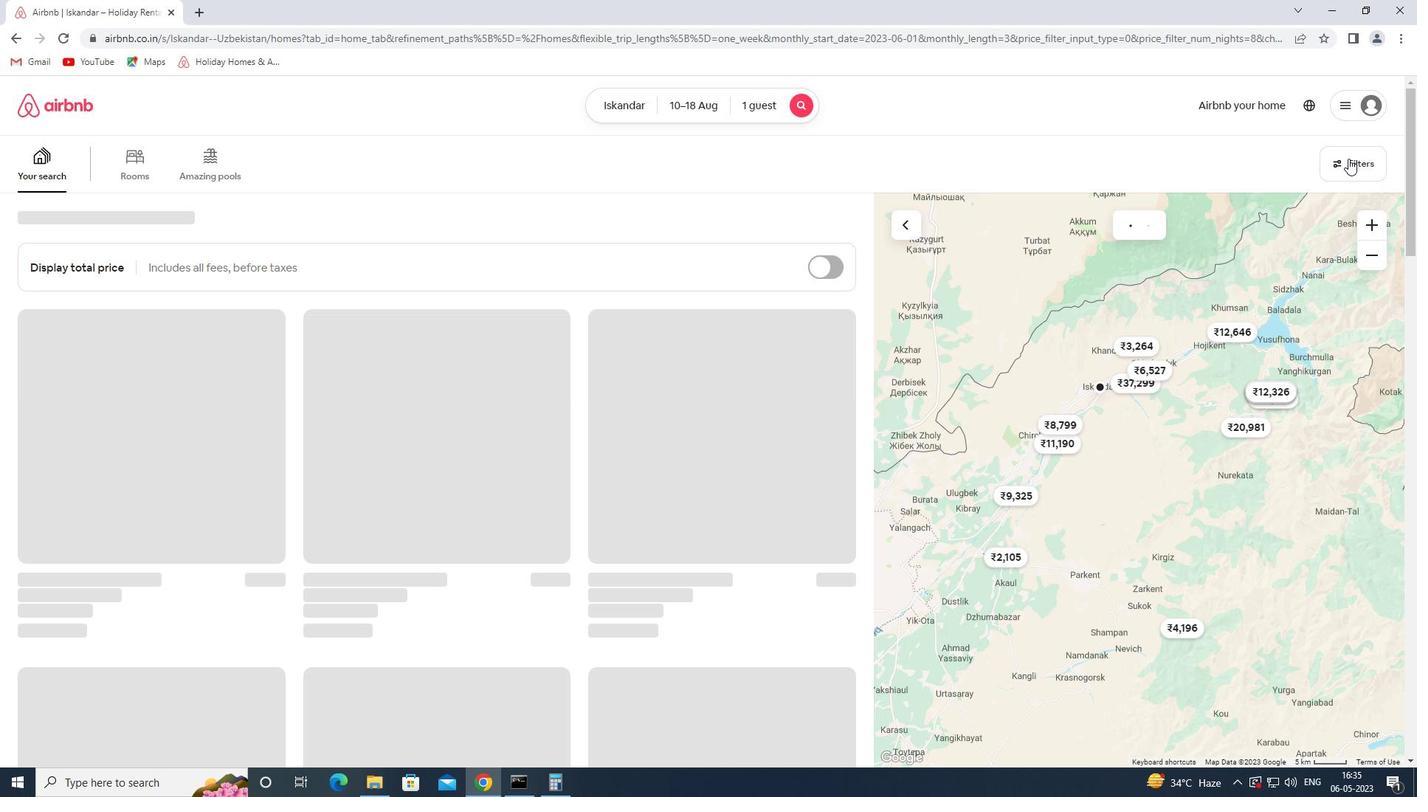 
Action: Mouse moved to (507, 521)
Screenshot: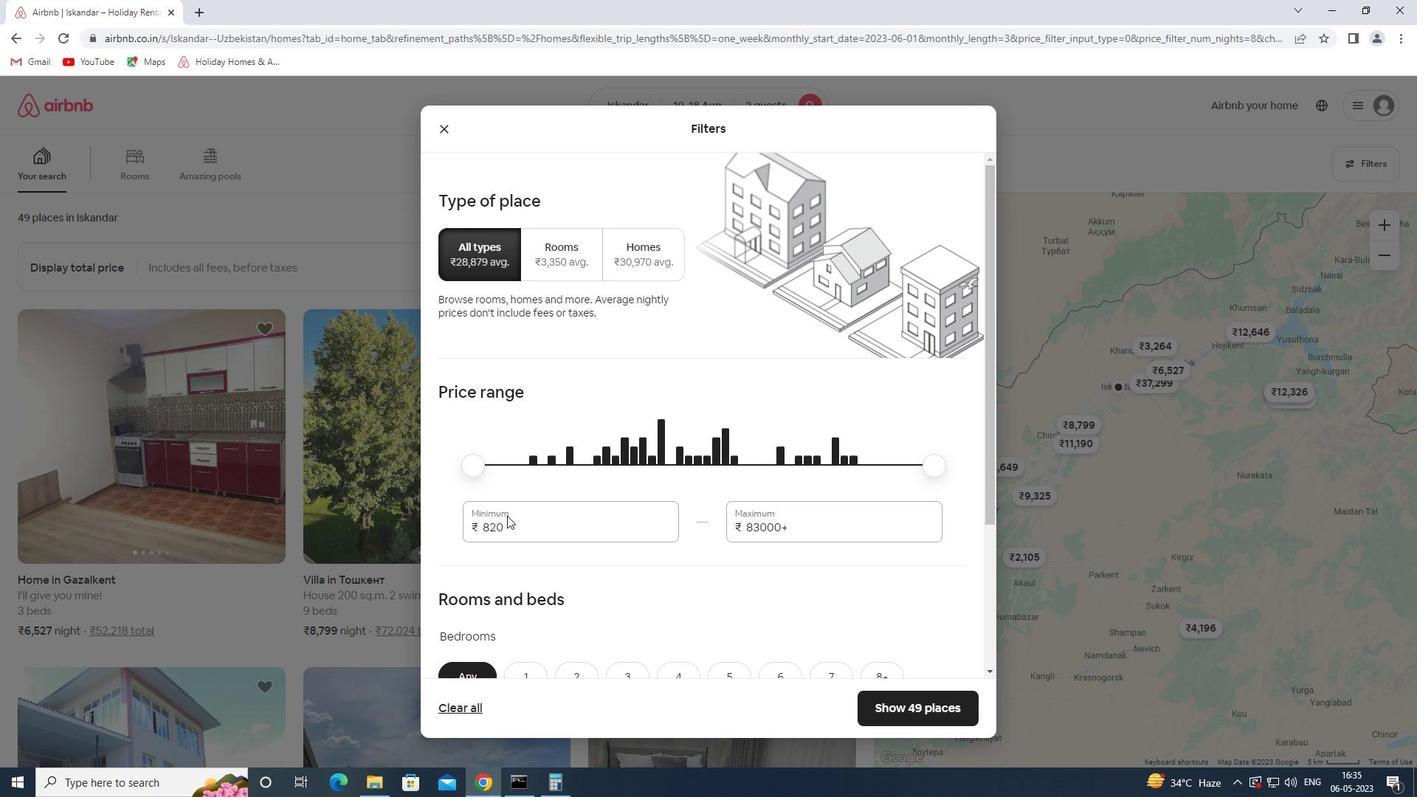 
Action: Mouse pressed left at (507, 521)
Screenshot: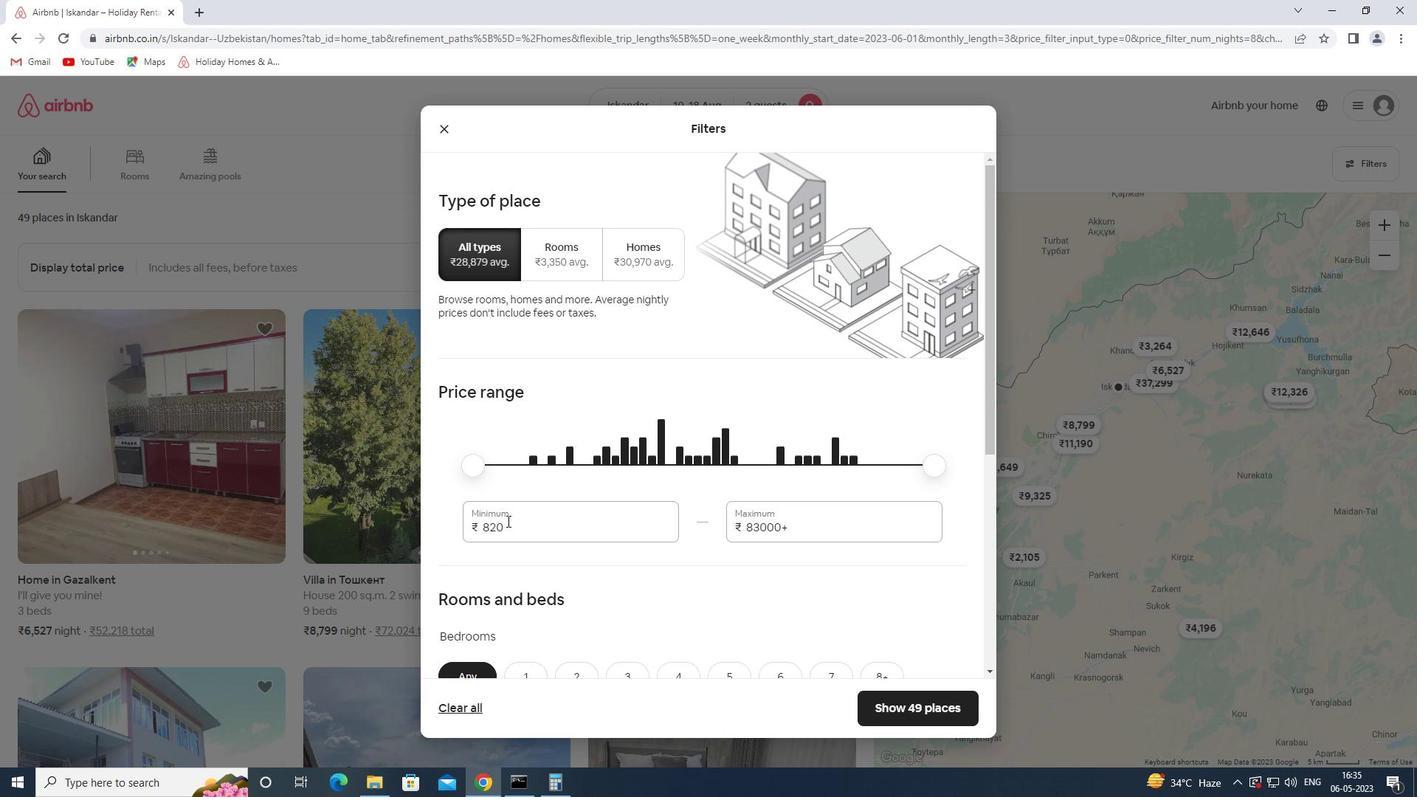 
Action: Mouse pressed left at (507, 521)
Screenshot: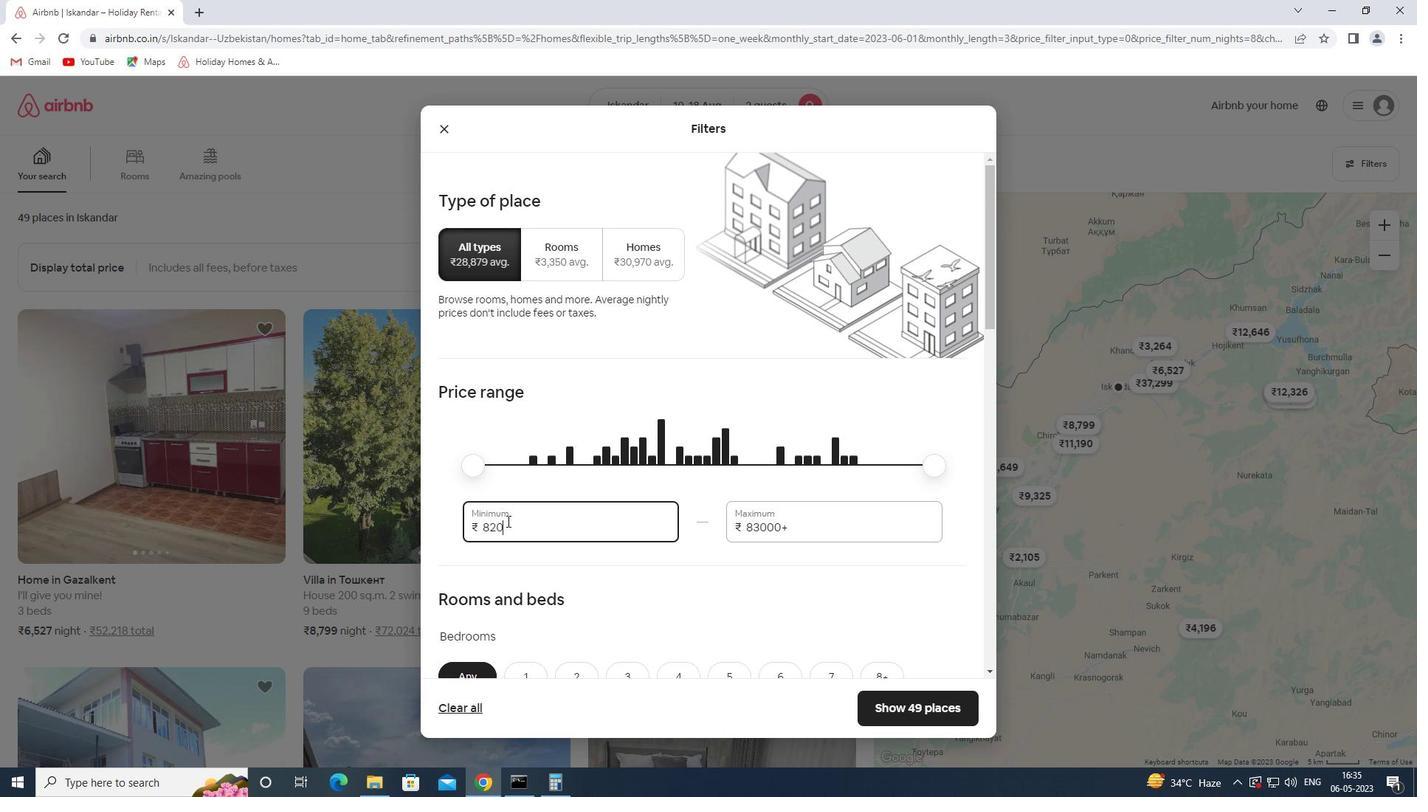 
Action: Key pressed 10000<Key.tab>14000
Screenshot: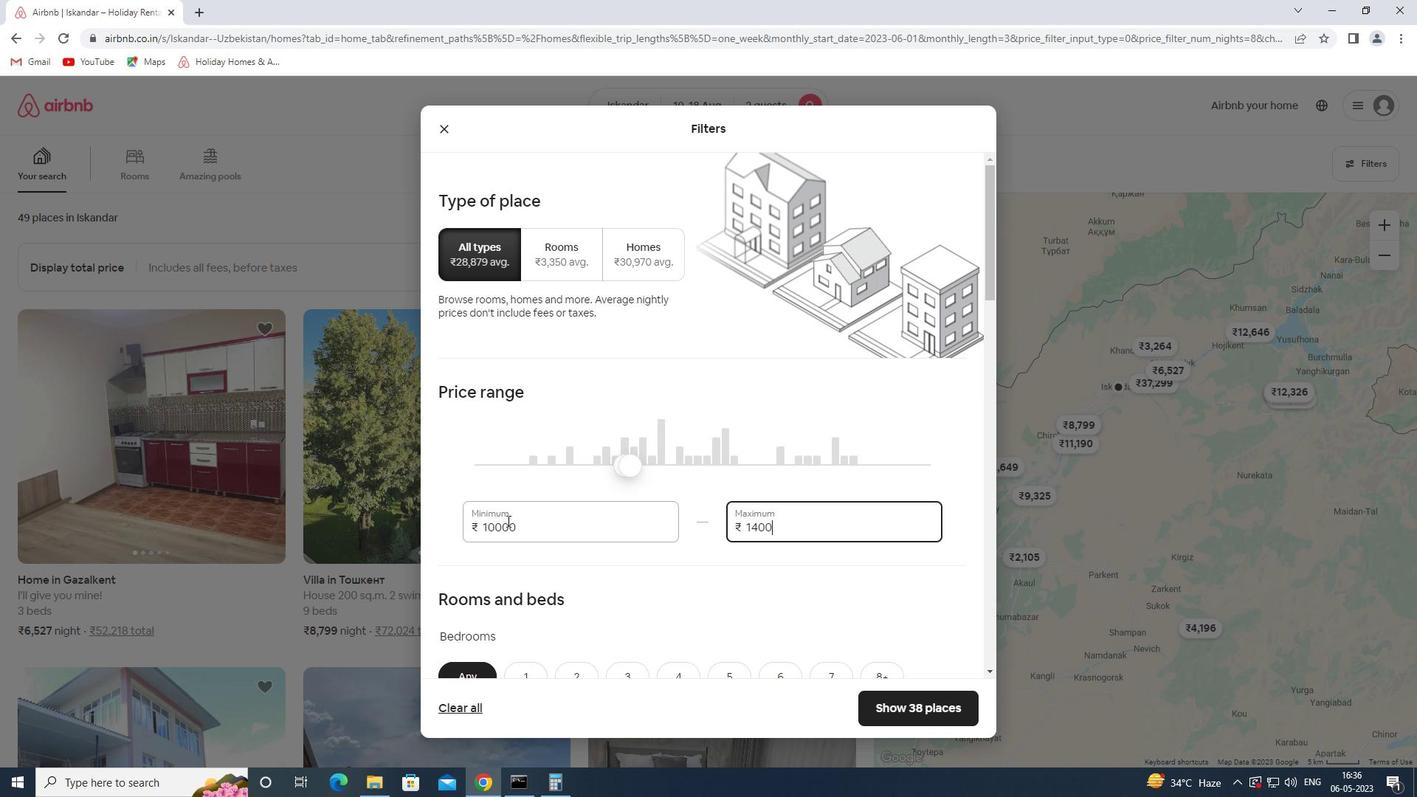 
Action: Mouse moved to (480, 434)
Screenshot: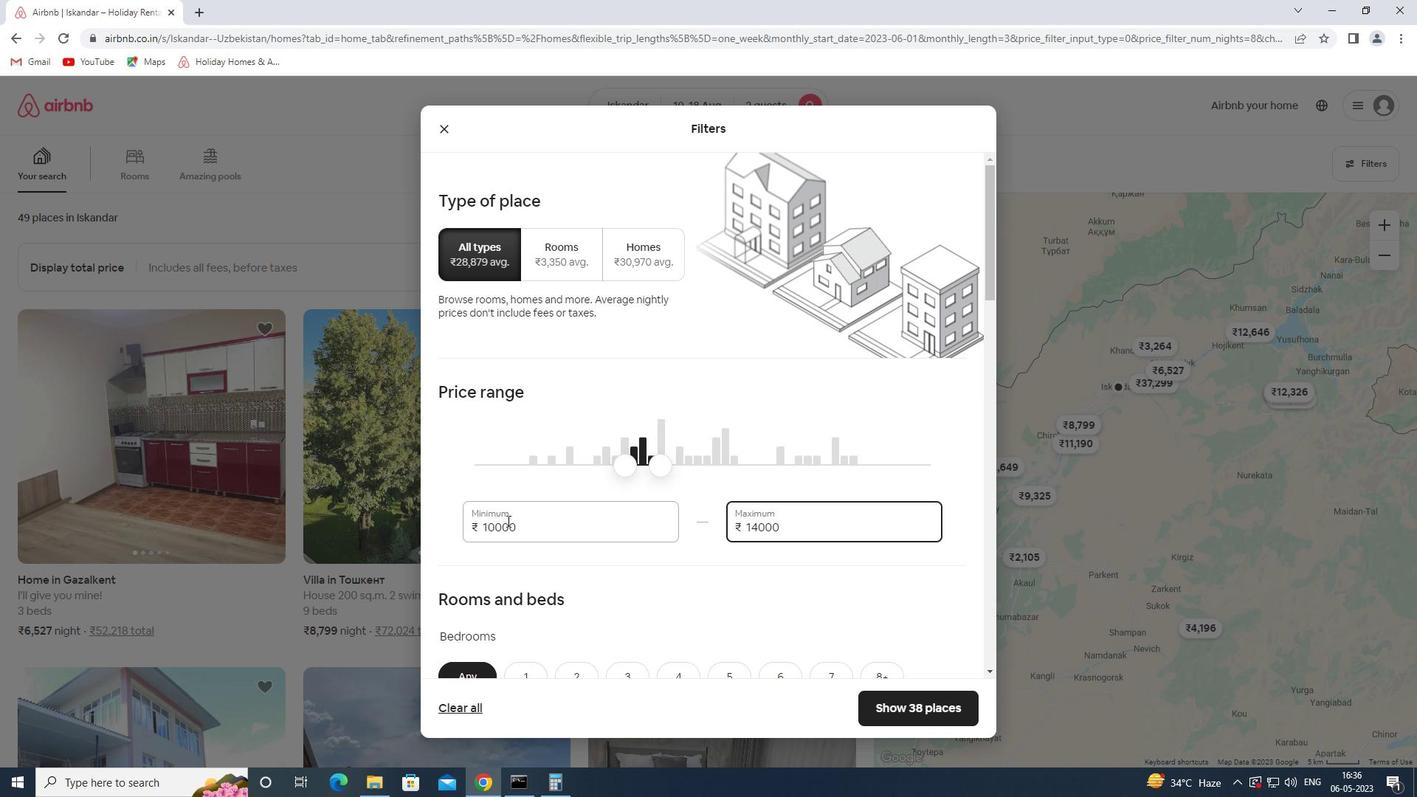 
Action: Mouse scrolled (480, 433) with delta (0, 0)
Screenshot: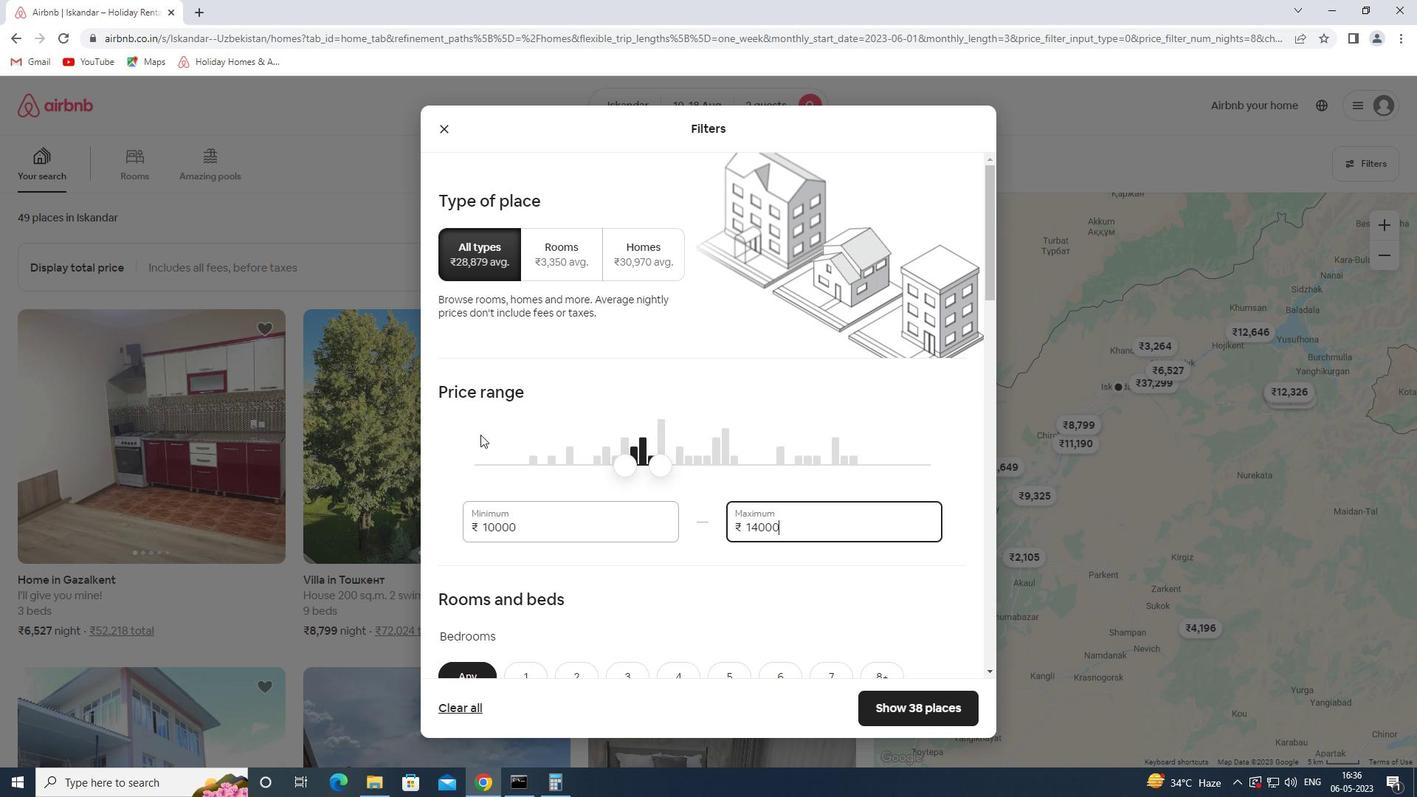 
Action: Mouse moved to (480, 434)
Screenshot: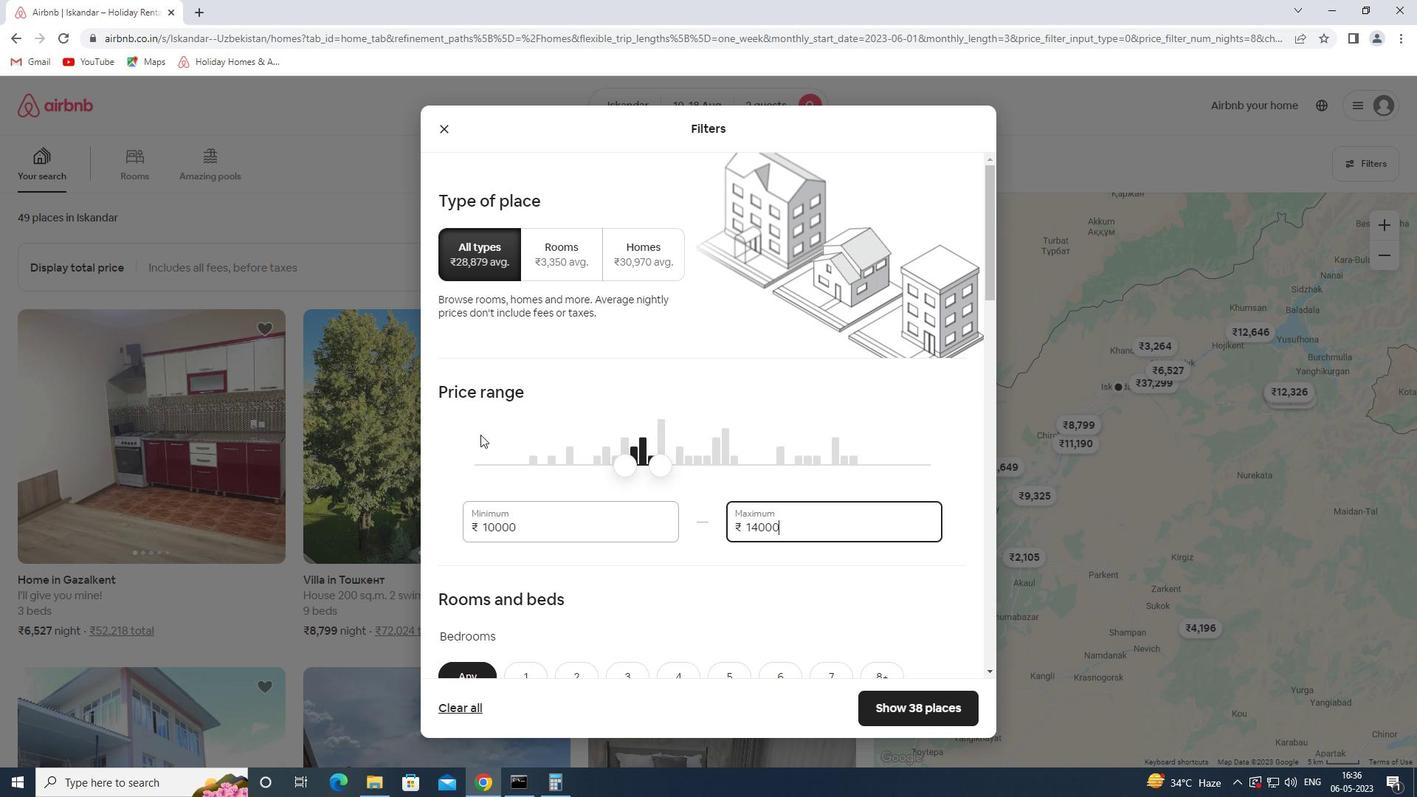 
Action: Mouse scrolled (480, 433) with delta (0, 0)
Screenshot: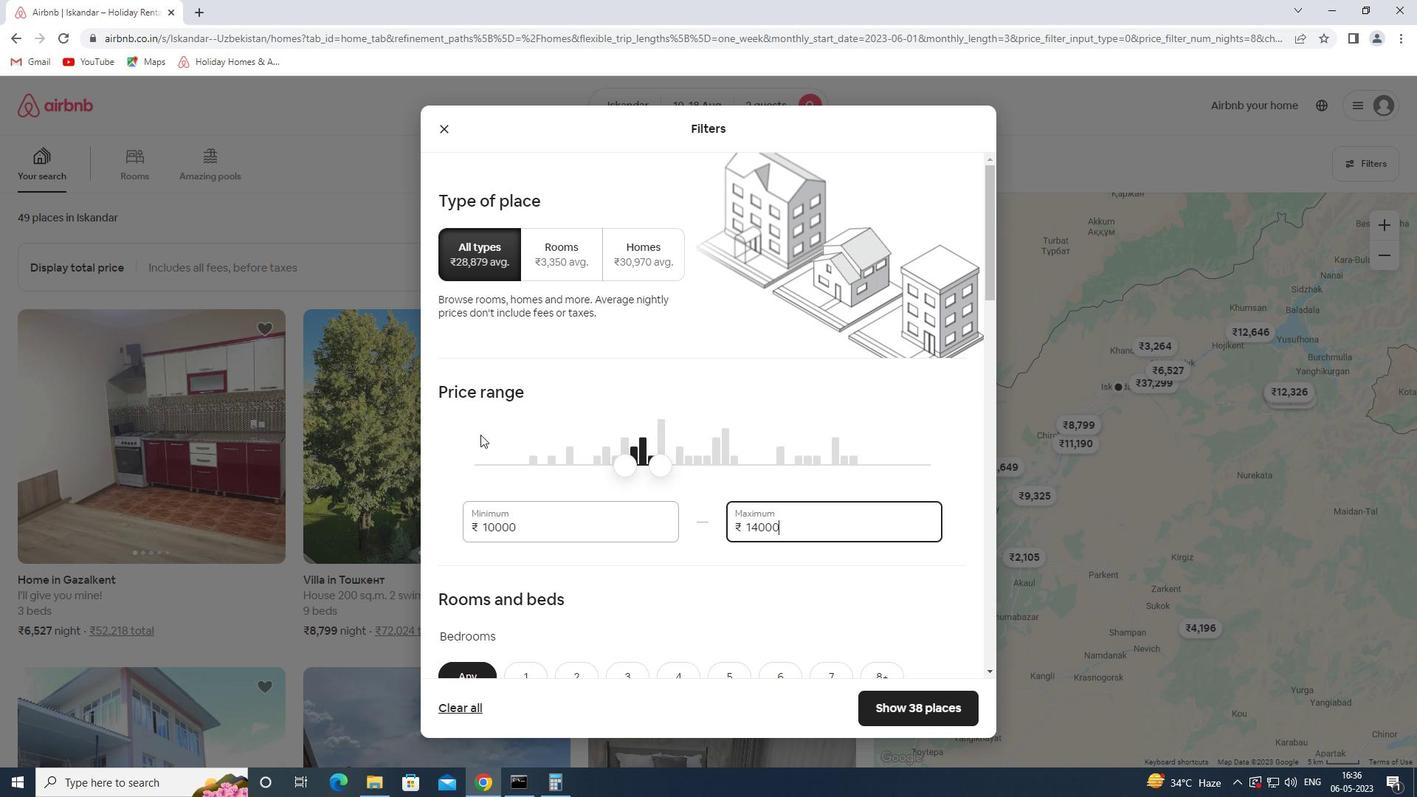 
Action: Mouse scrolled (480, 433) with delta (0, 0)
Screenshot: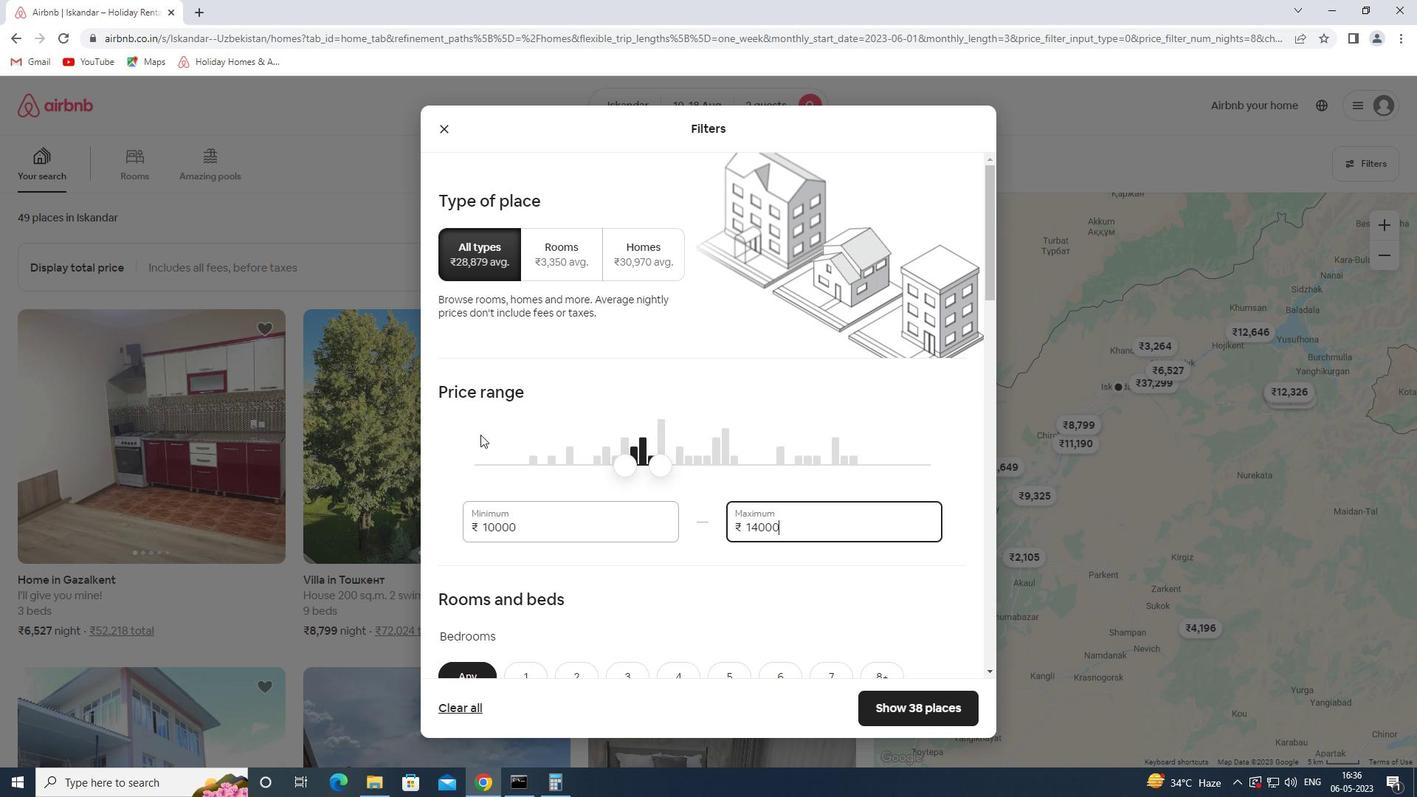 
Action: Mouse moved to (518, 450)
Screenshot: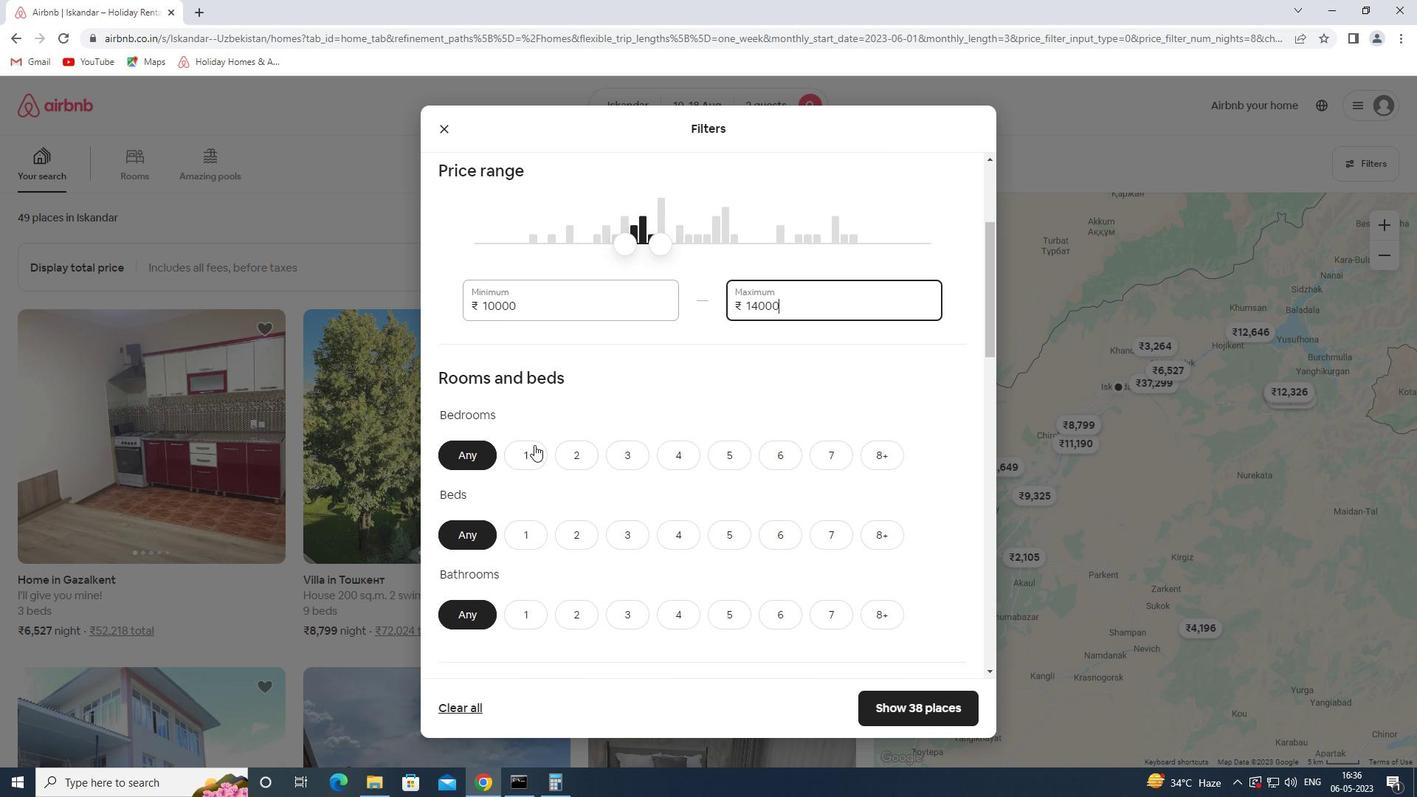 
Action: Mouse pressed left at (518, 450)
Screenshot: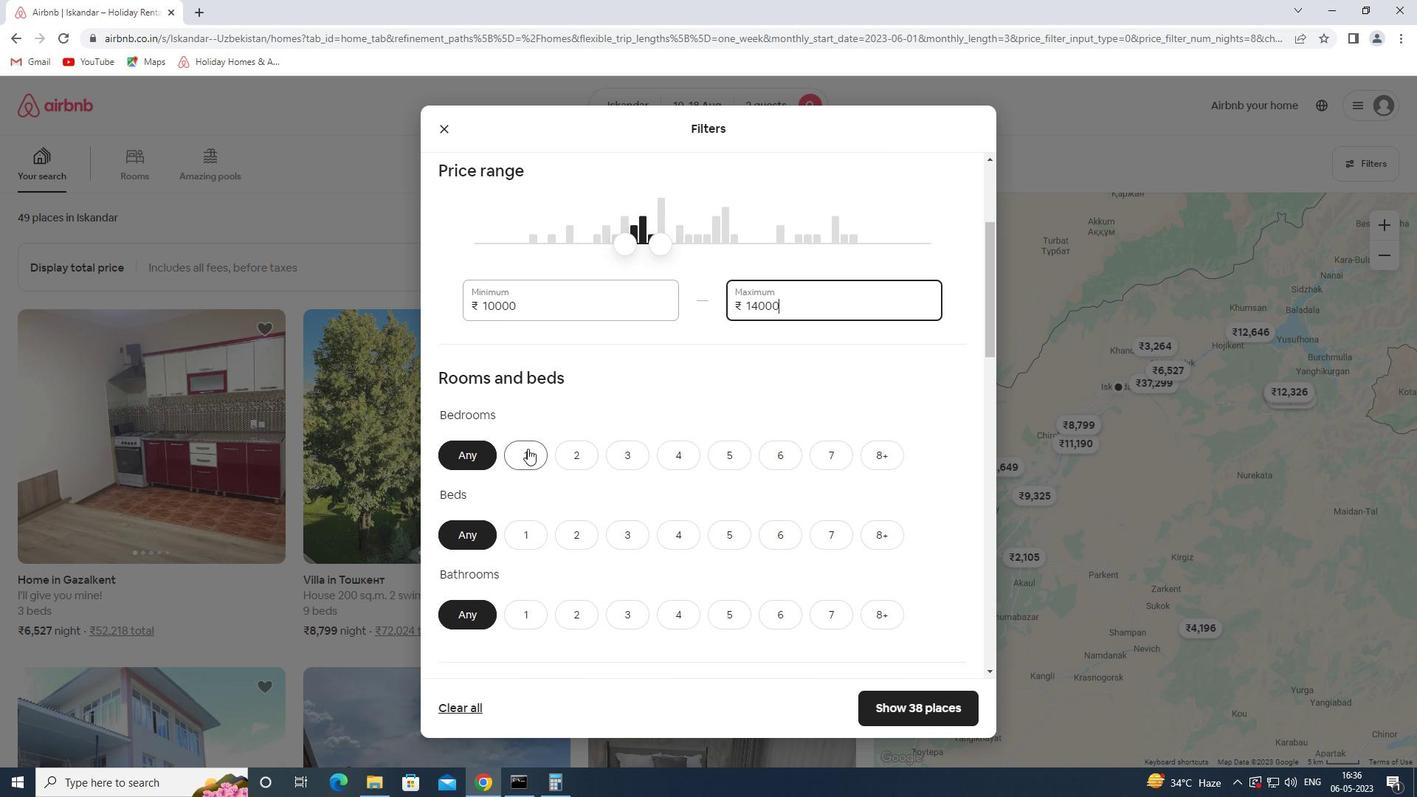 
Action: Mouse moved to (532, 538)
Screenshot: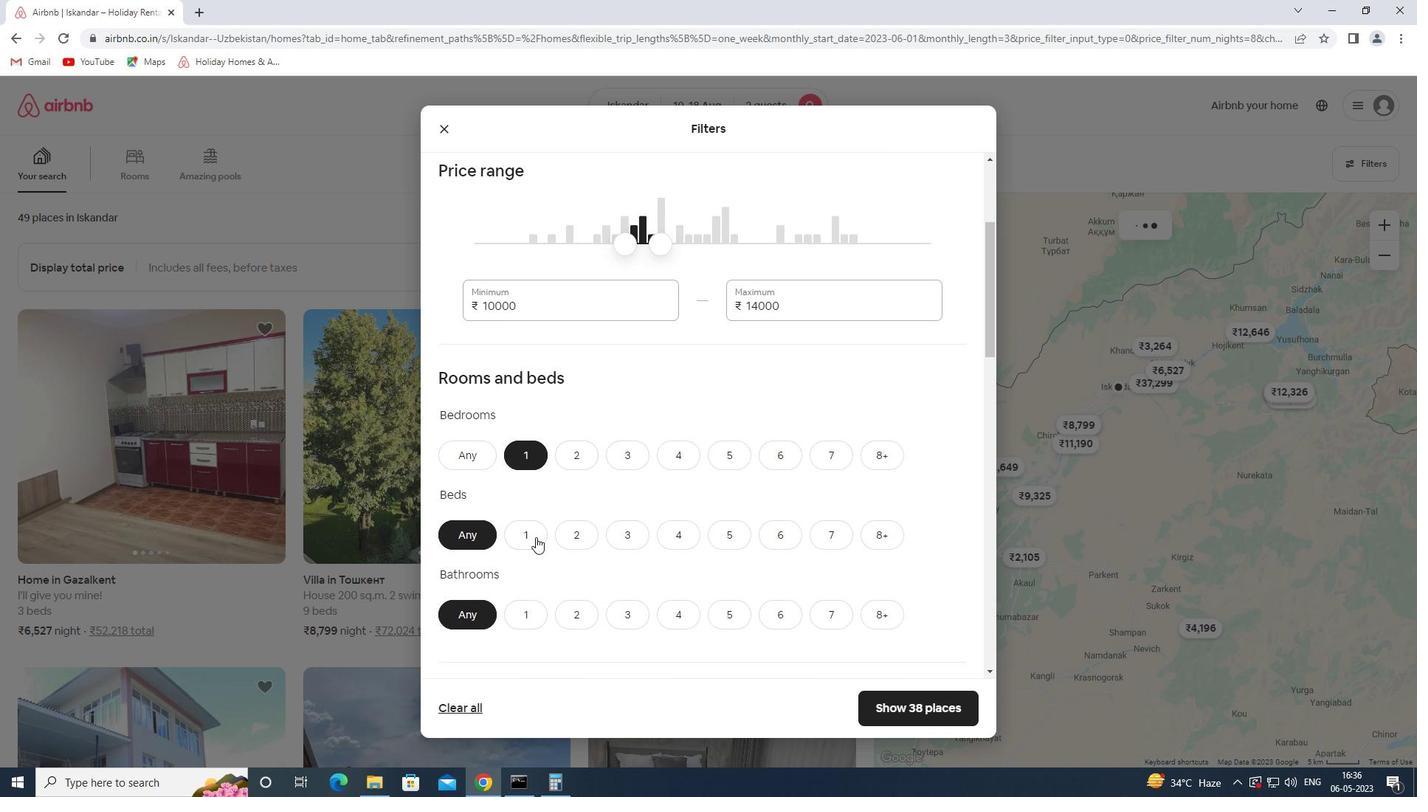 
Action: Mouse pressed left at (532, 538)
Screenshot: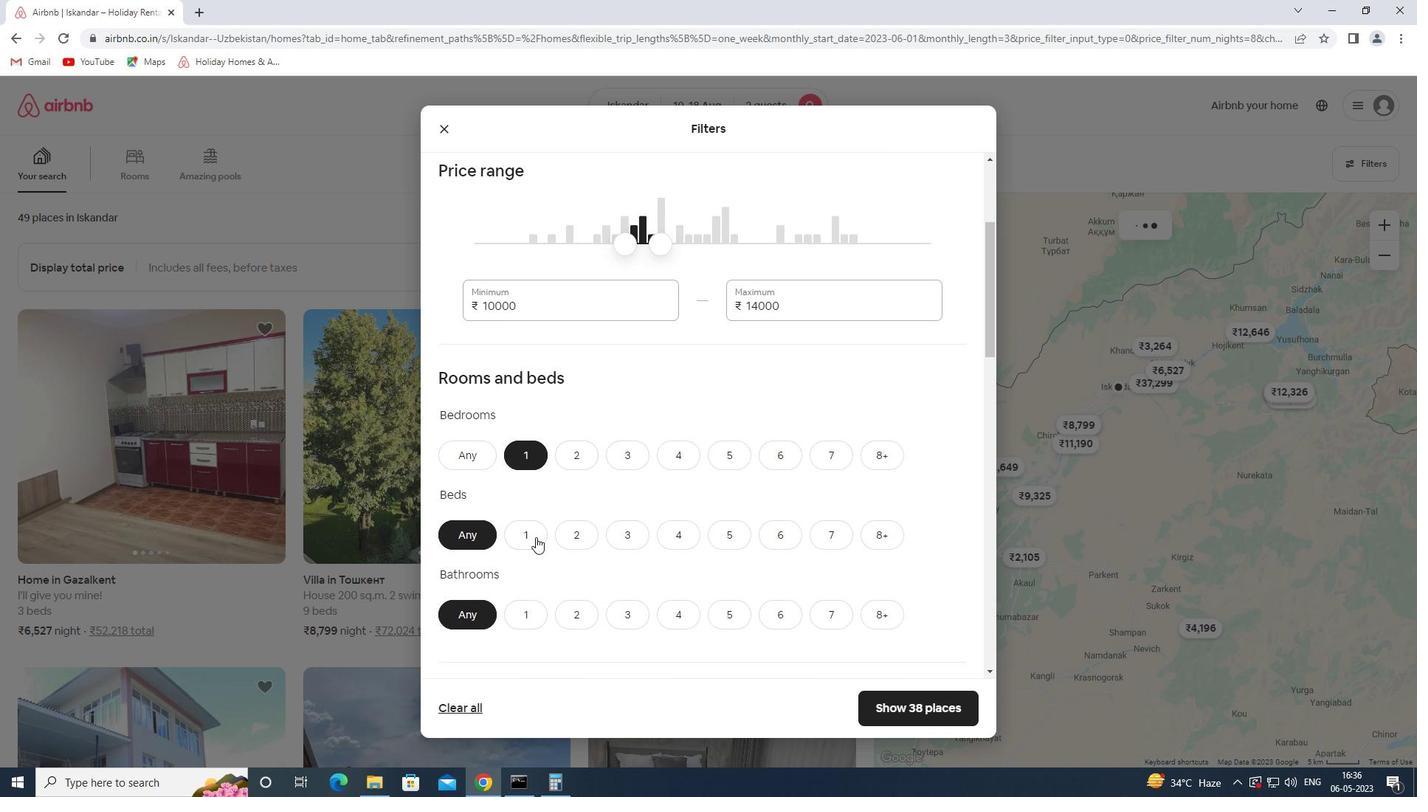 
Action: Mouse moved to (521, 624)
Screenshot: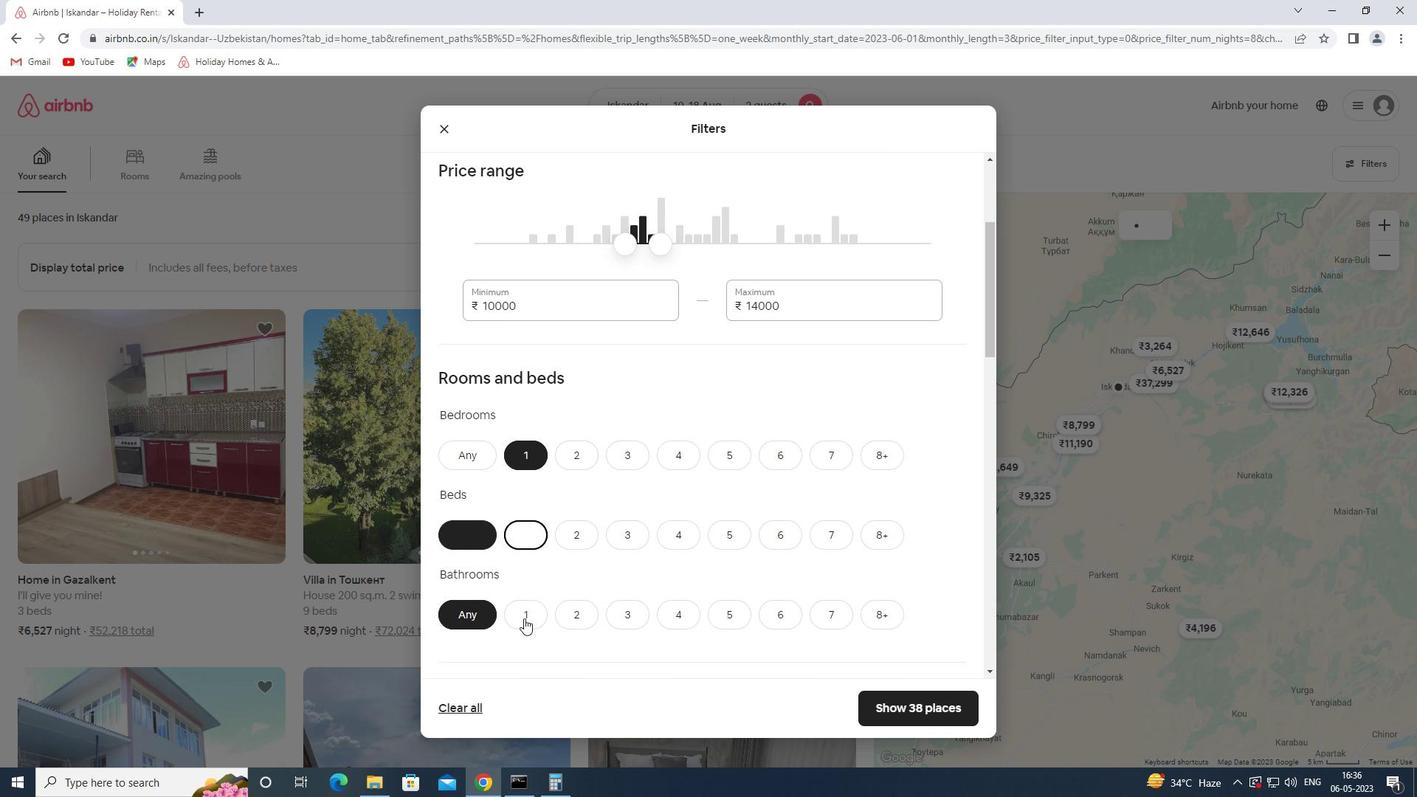 
Action: Mouse pressed left at (521, 624)
Screenshot: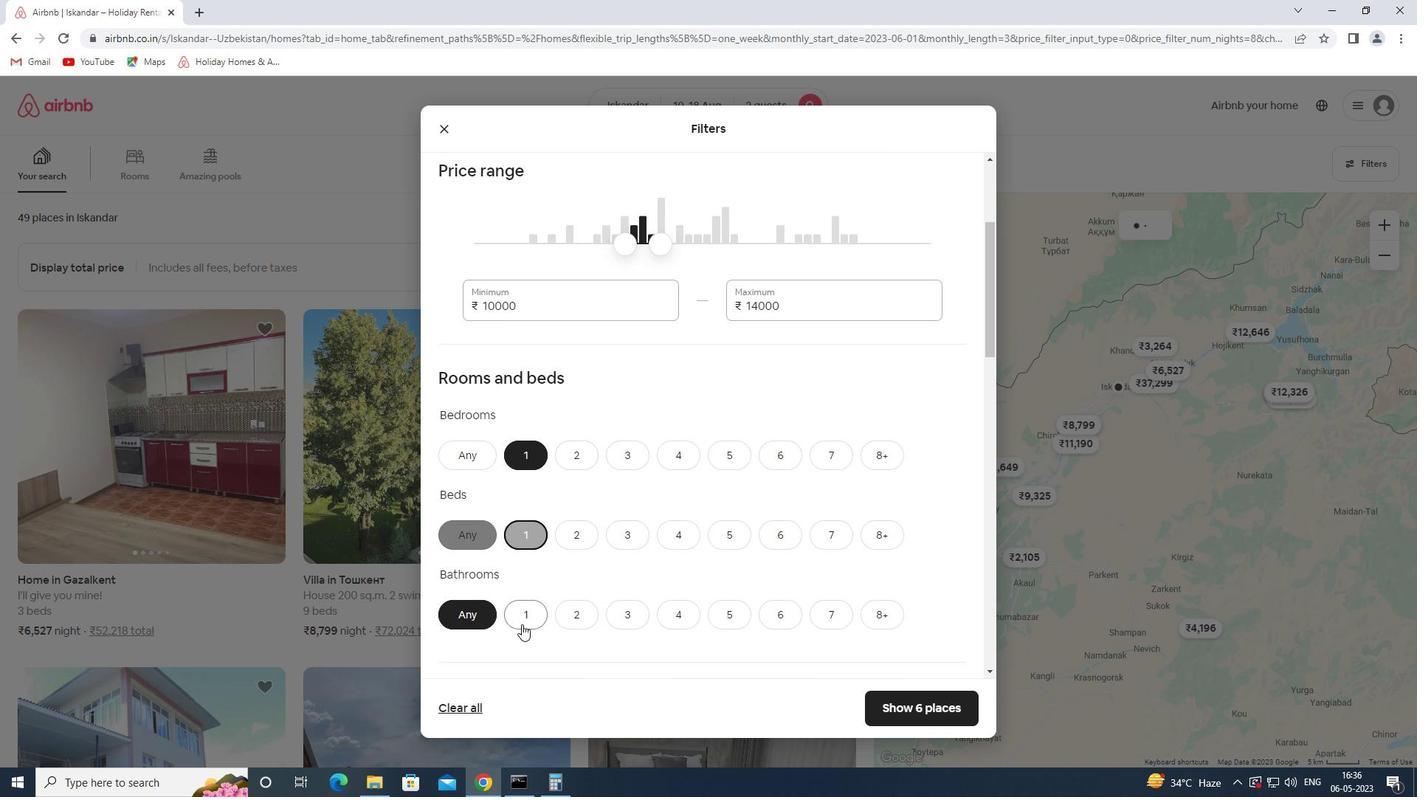 
Action: Mouse moved to (570, 543)
Screenshot: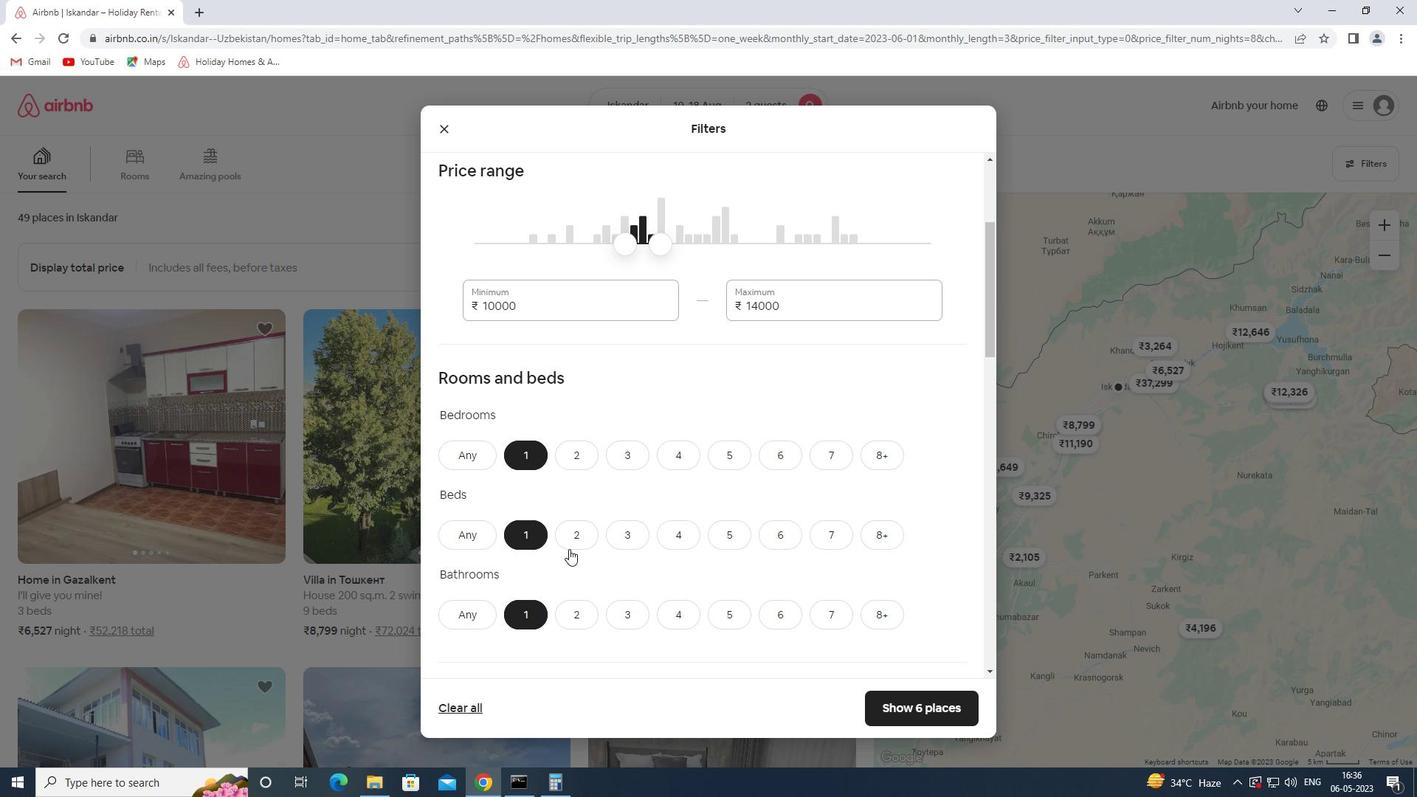 
Action: Mouse scrolled (570, 543) with delta (0, 0)
Screenshot: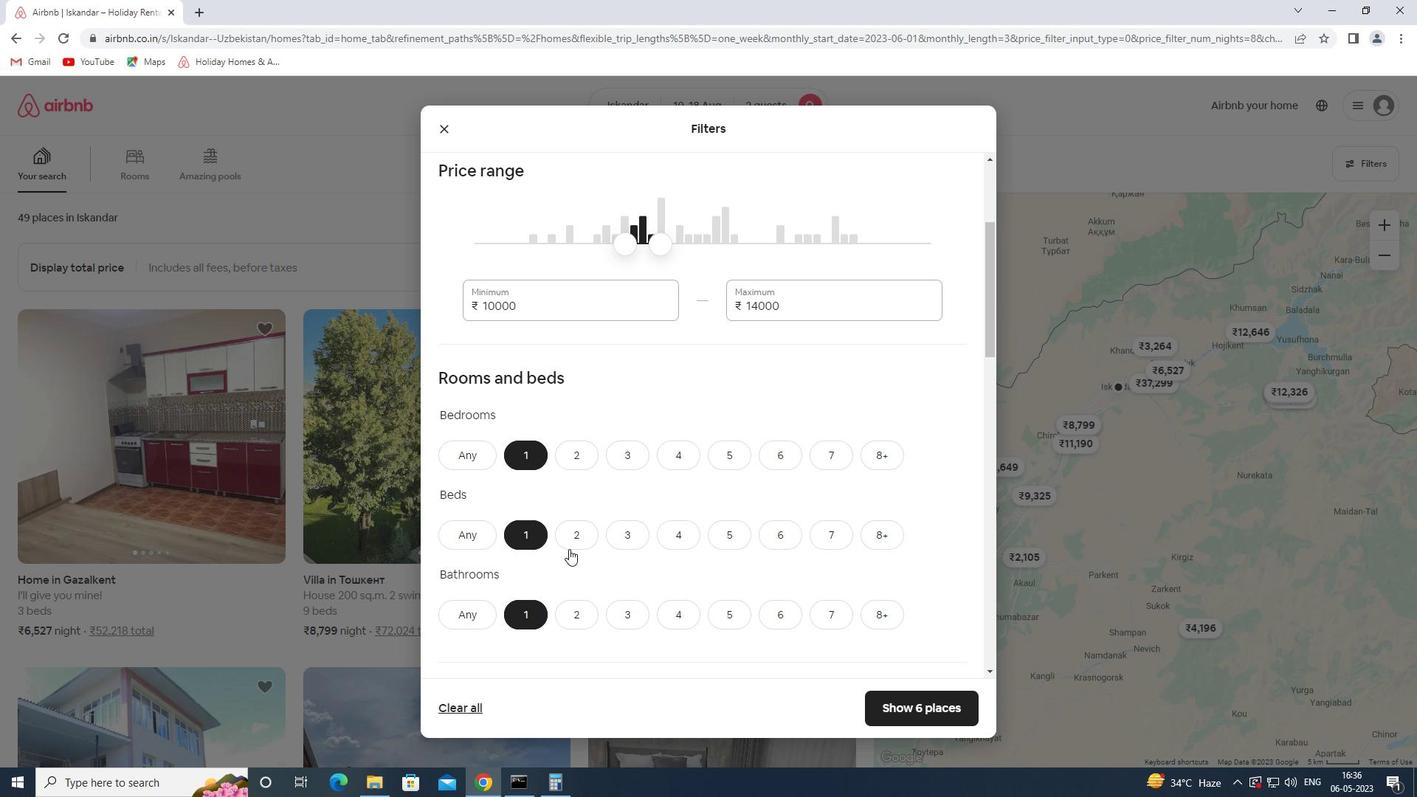
Action: Mouse moved to (570, 542)
Screenshot: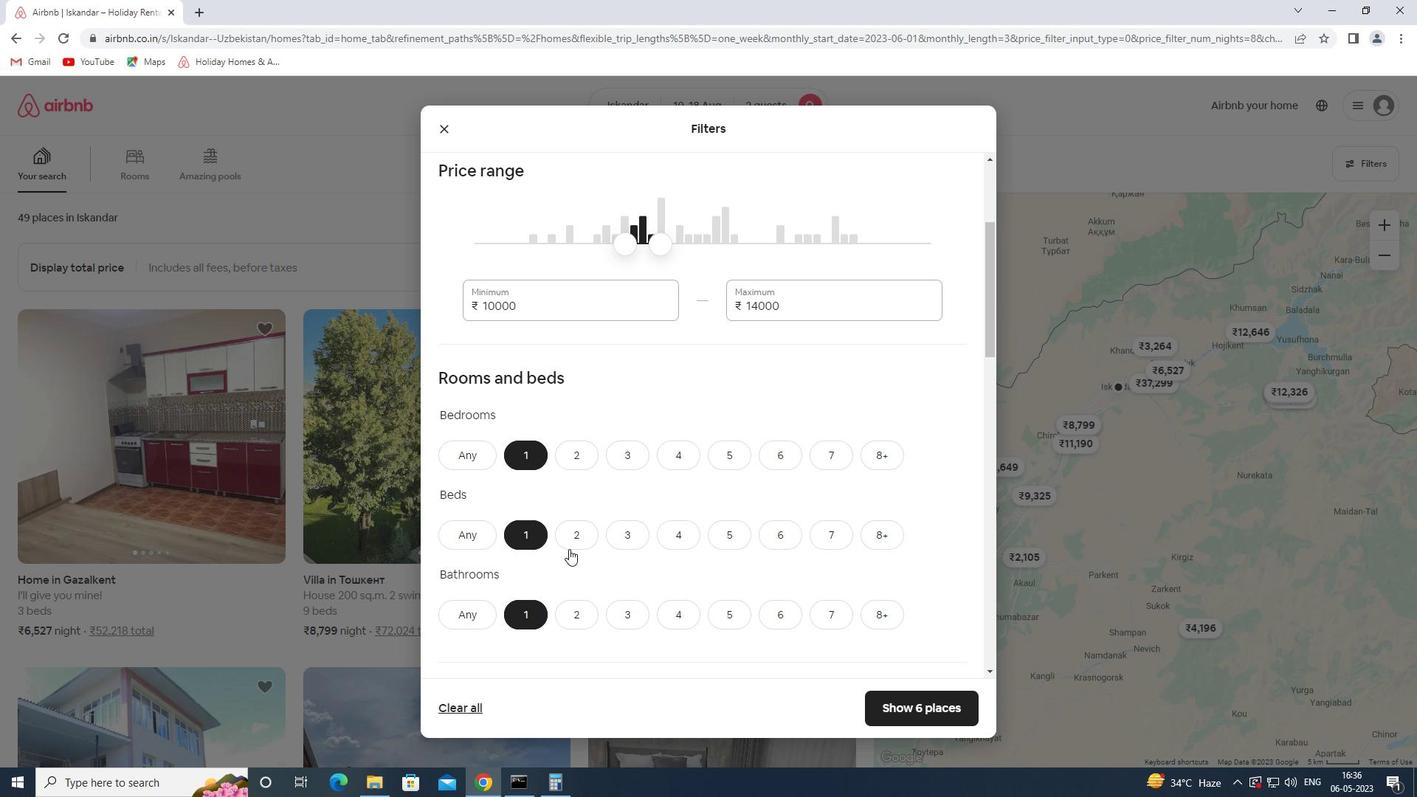 
Action: Mouse scrolled (570, 541) with delta (0, 0)
Screenshot: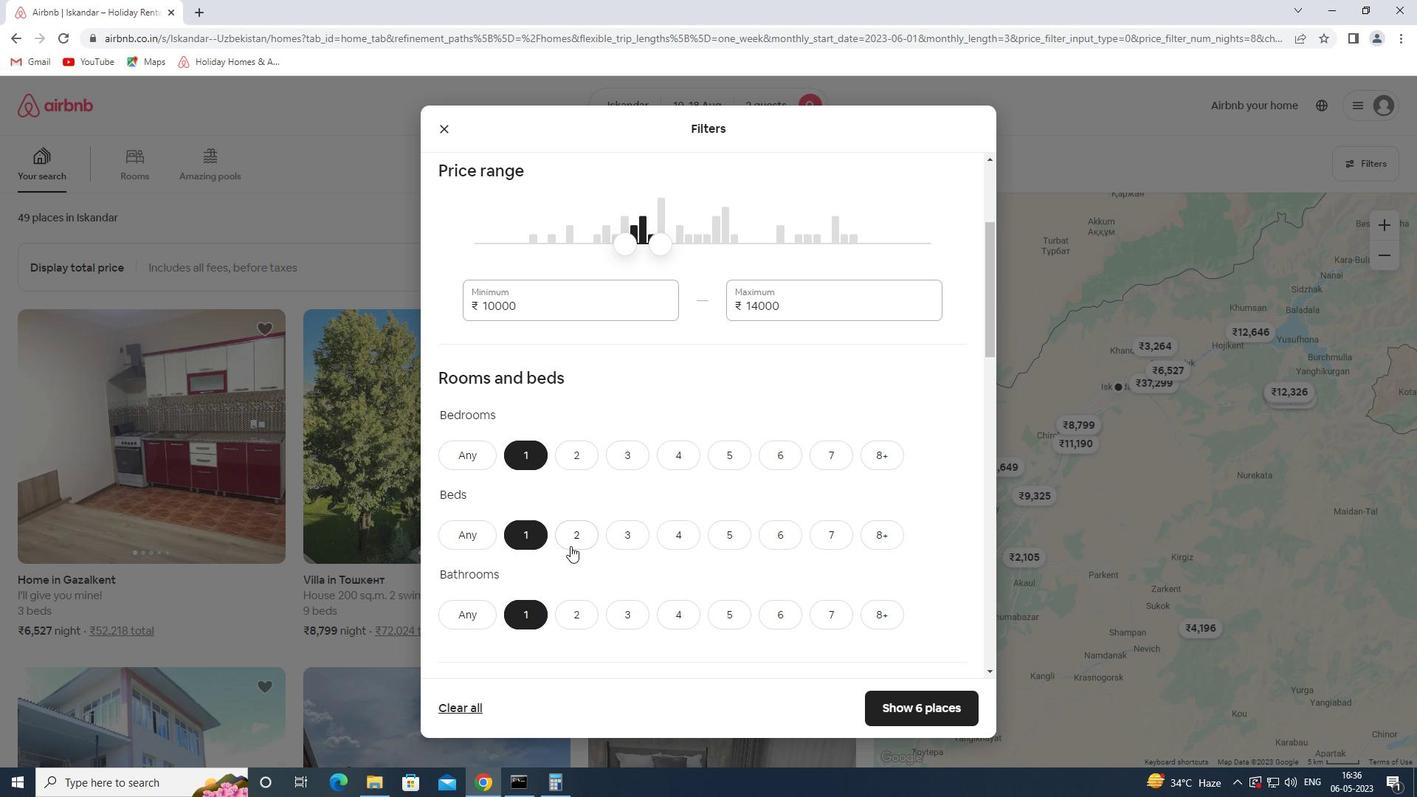 
Action: Mouse scrolled (570, 541) with delta (0, 0)
Screenshot: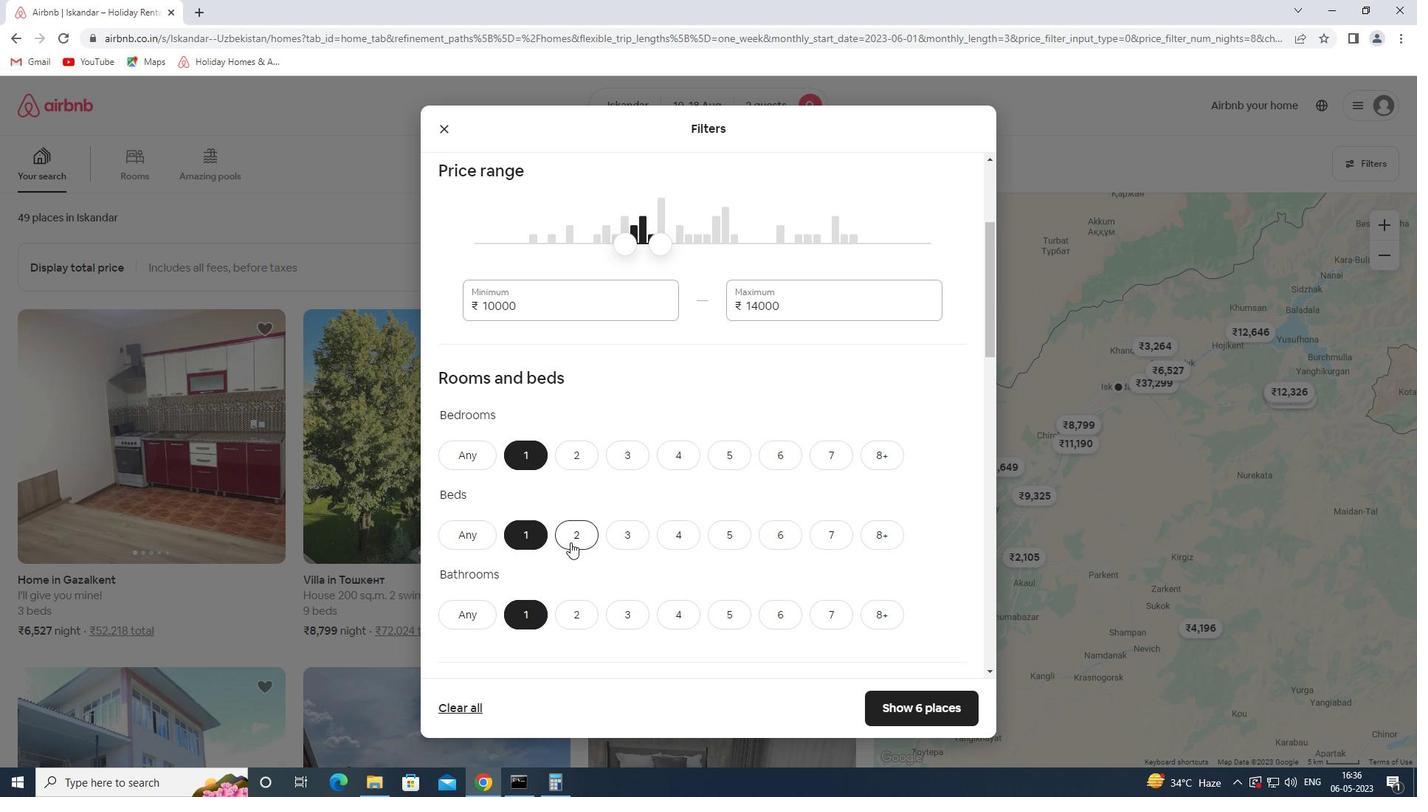 
Action: Mouse moved to (501, 558)
Screenshot: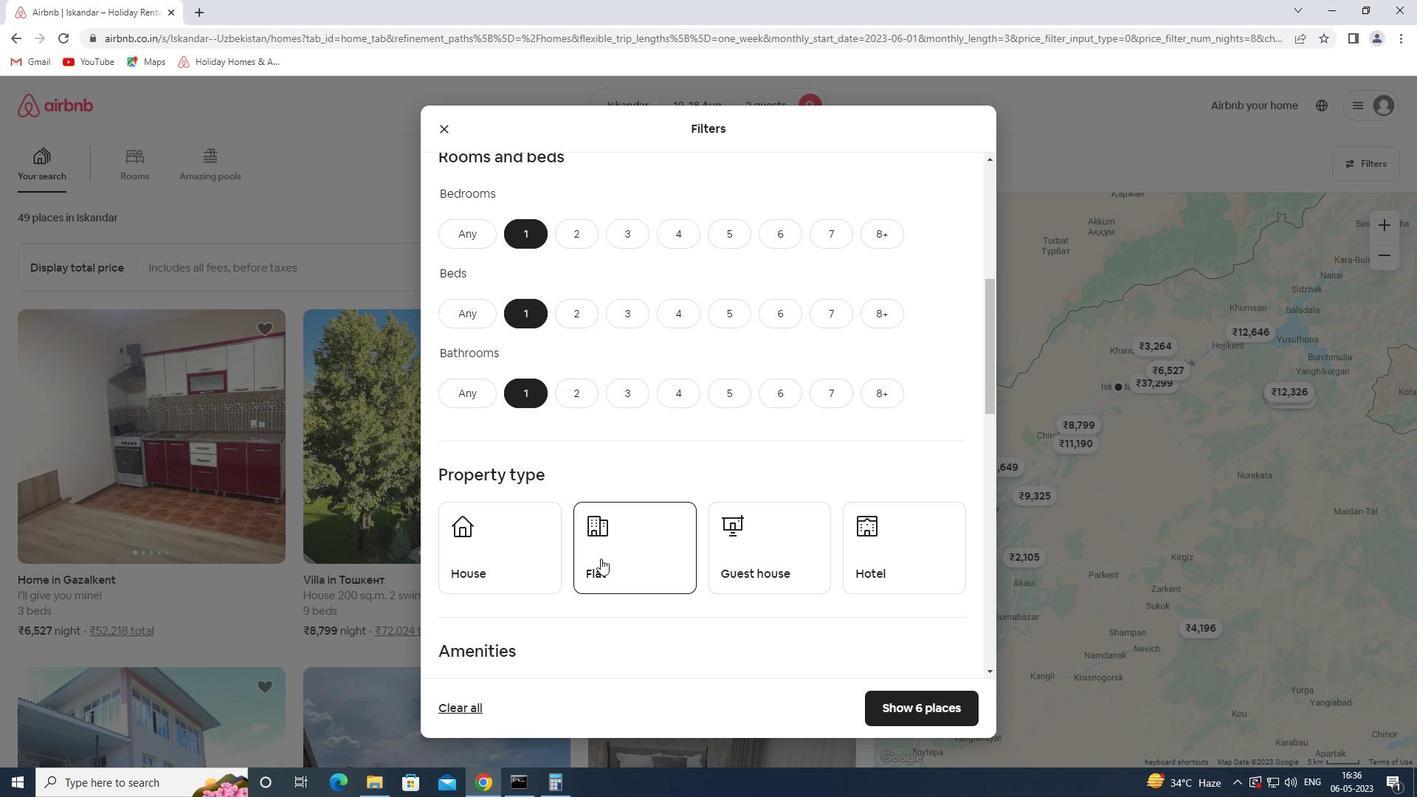 
Action: Mouse pressed left at (501, 558)
Screenshot: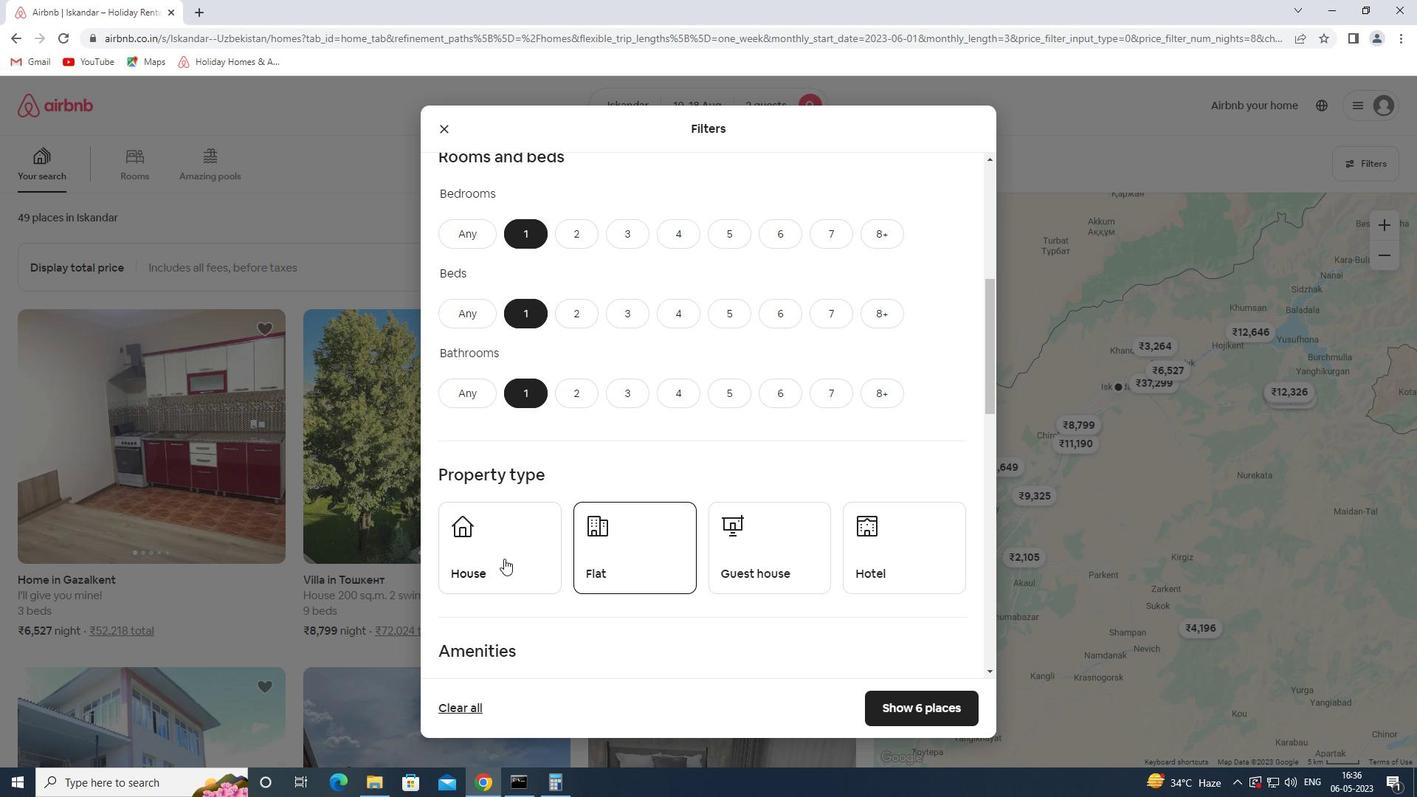 
Action: Mouse moved to (633, 555)
Screenshot: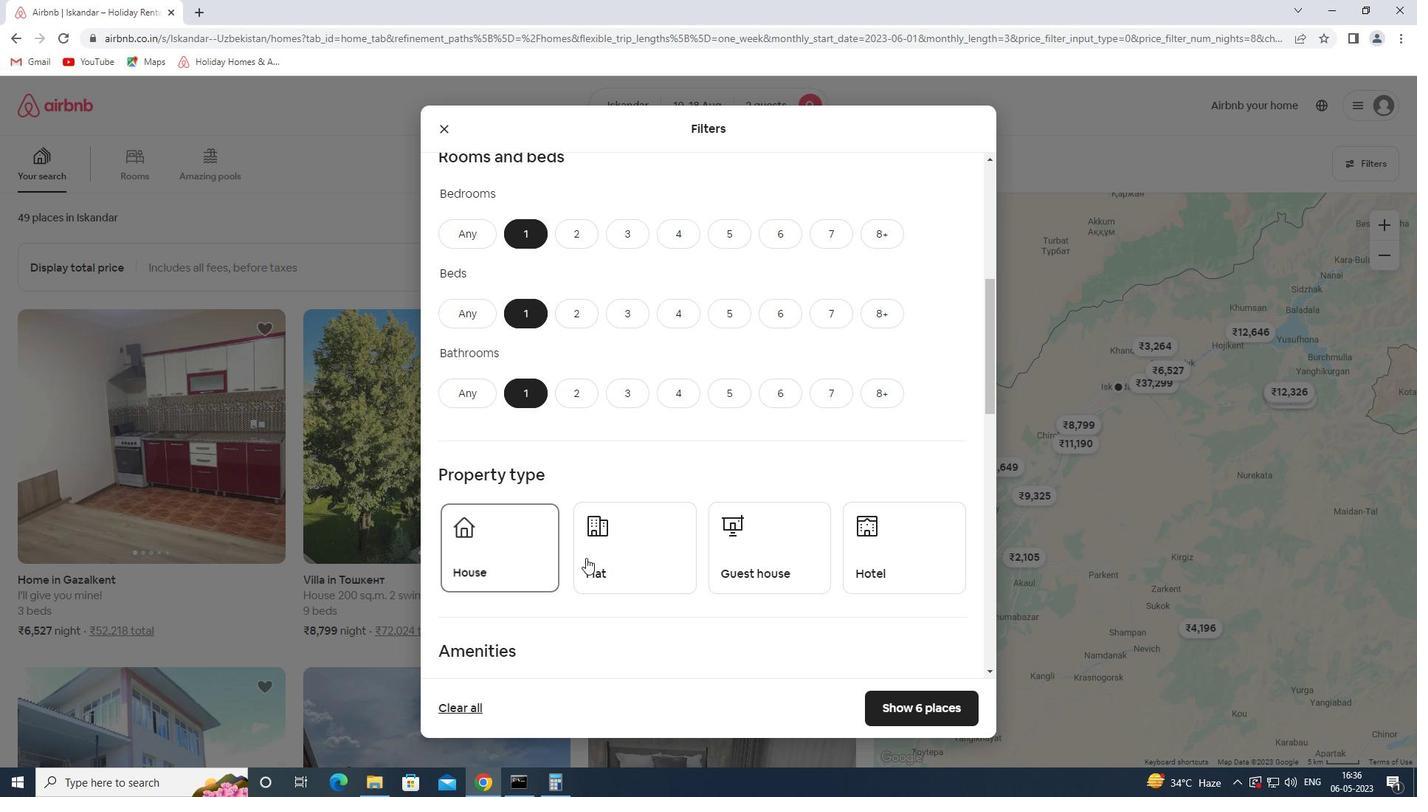 
Action: Mouse pressed left at (633, 555)
Screenshot: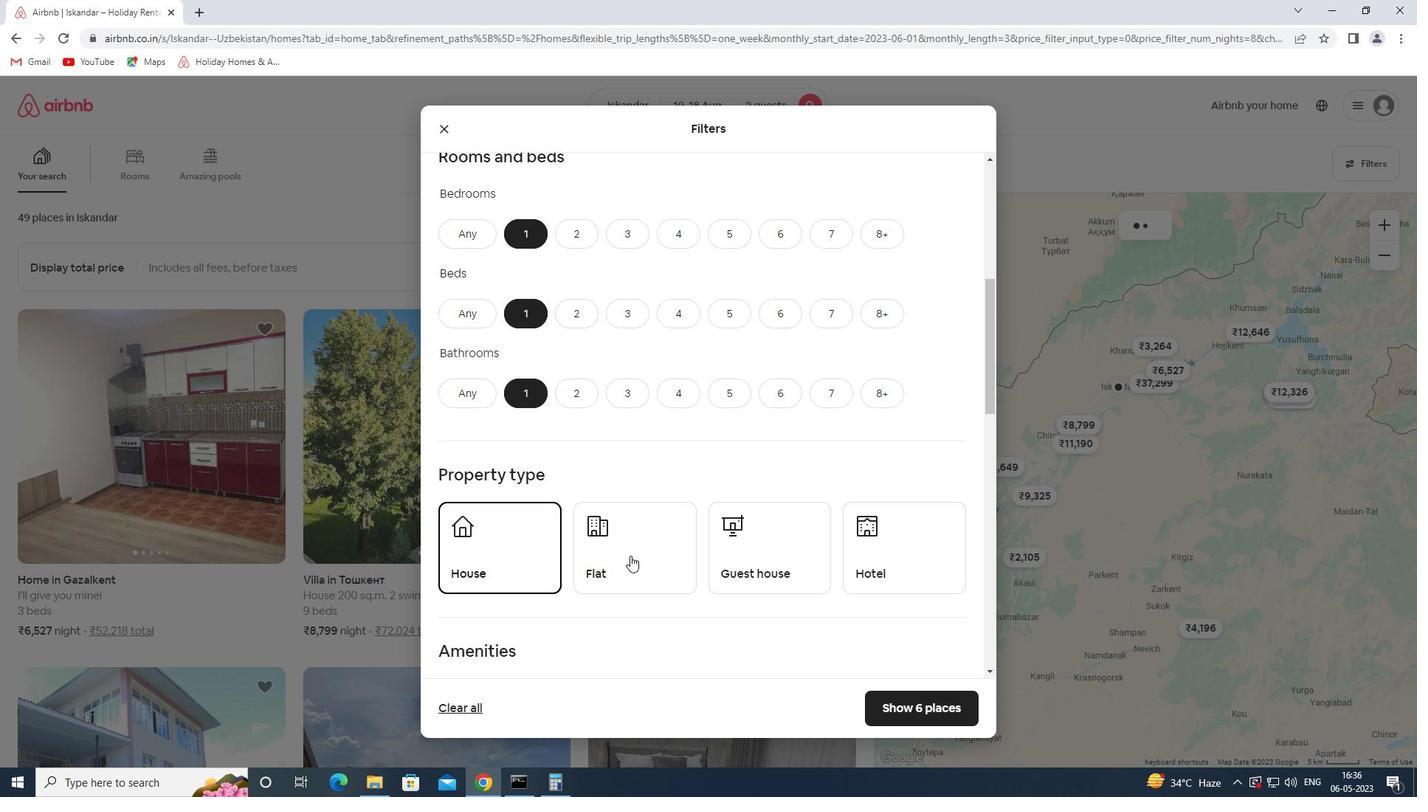 
Action: Mouse moved to (738, 553)
Screenshot: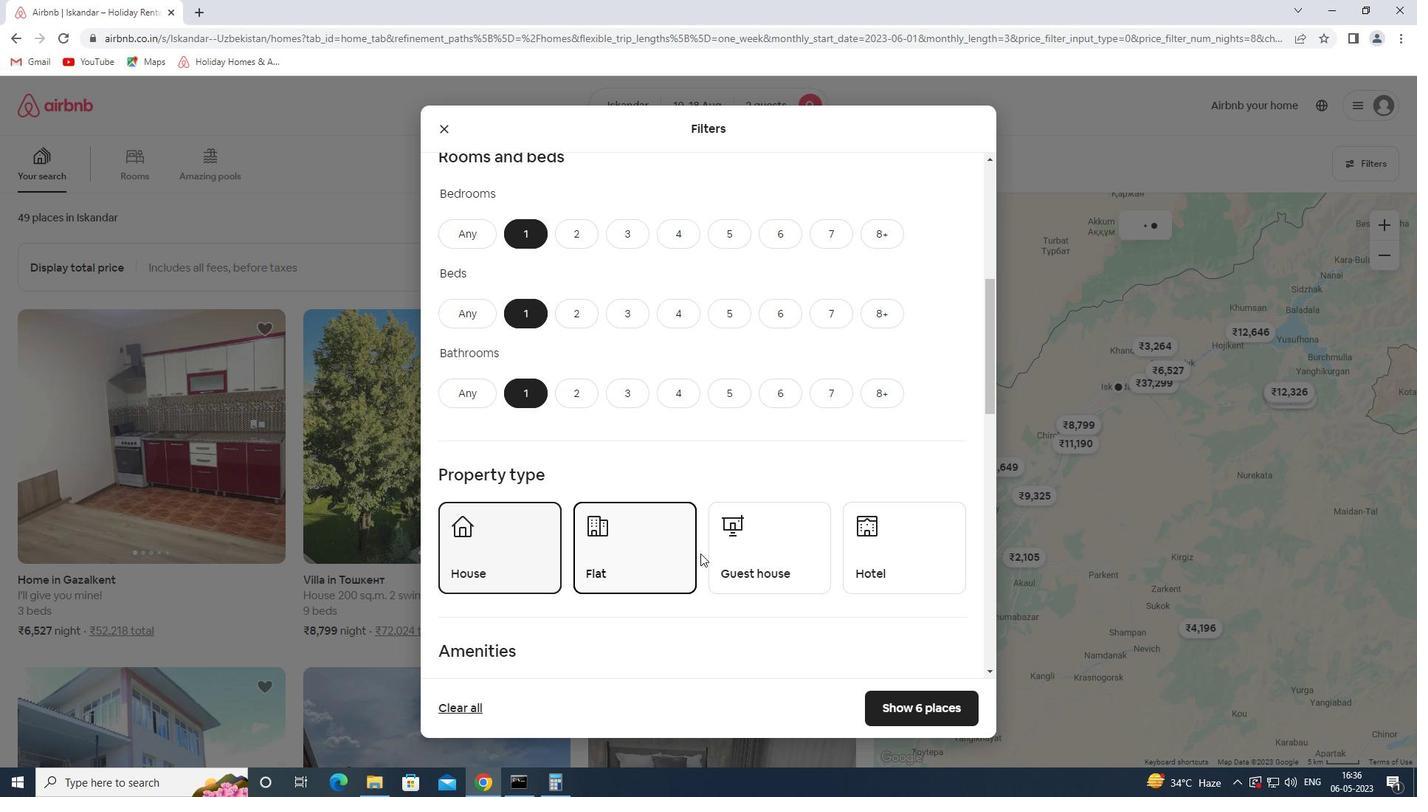 
Action: Mouse pressed left at (738, 553)
Screenshot: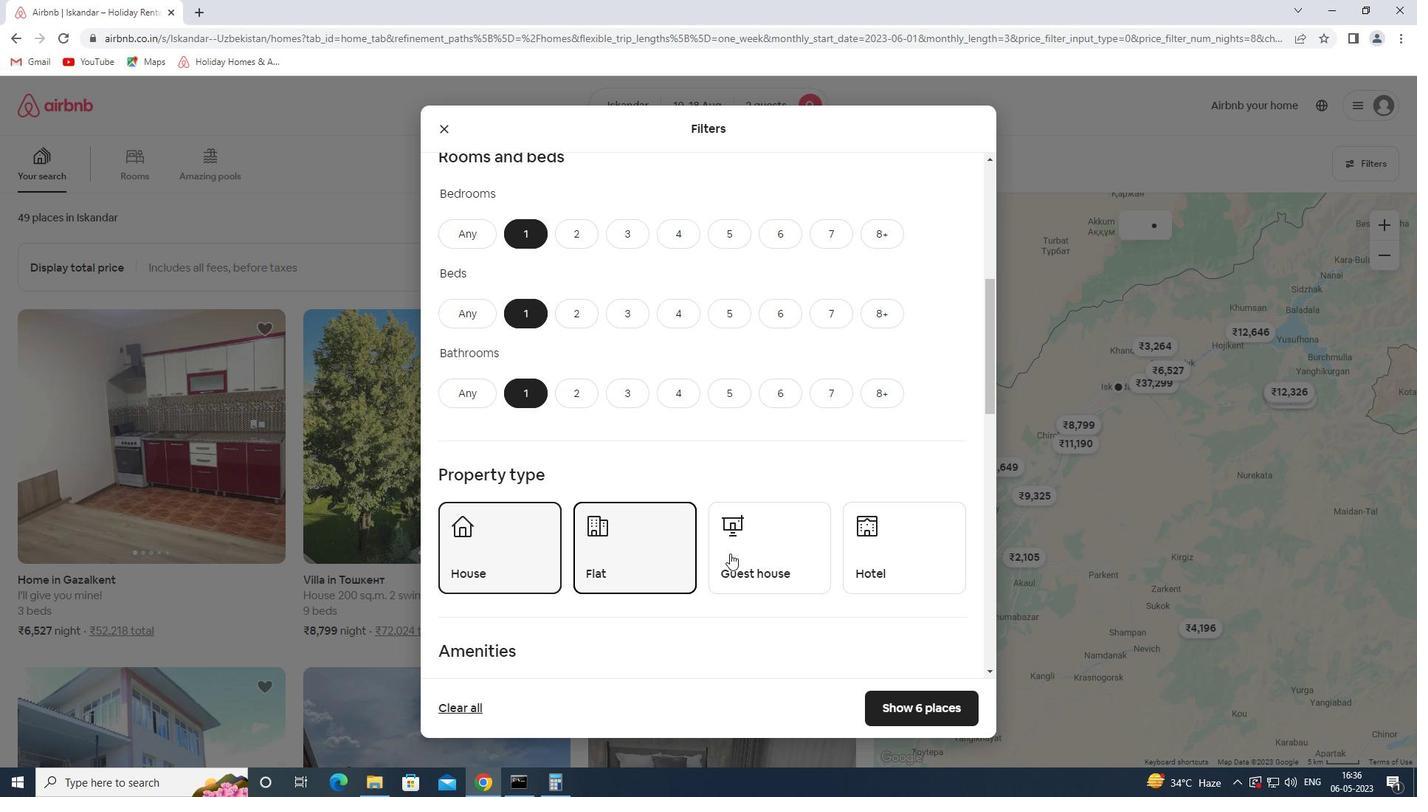 
Action: Mouse moved to (802, 522)
Screenshot: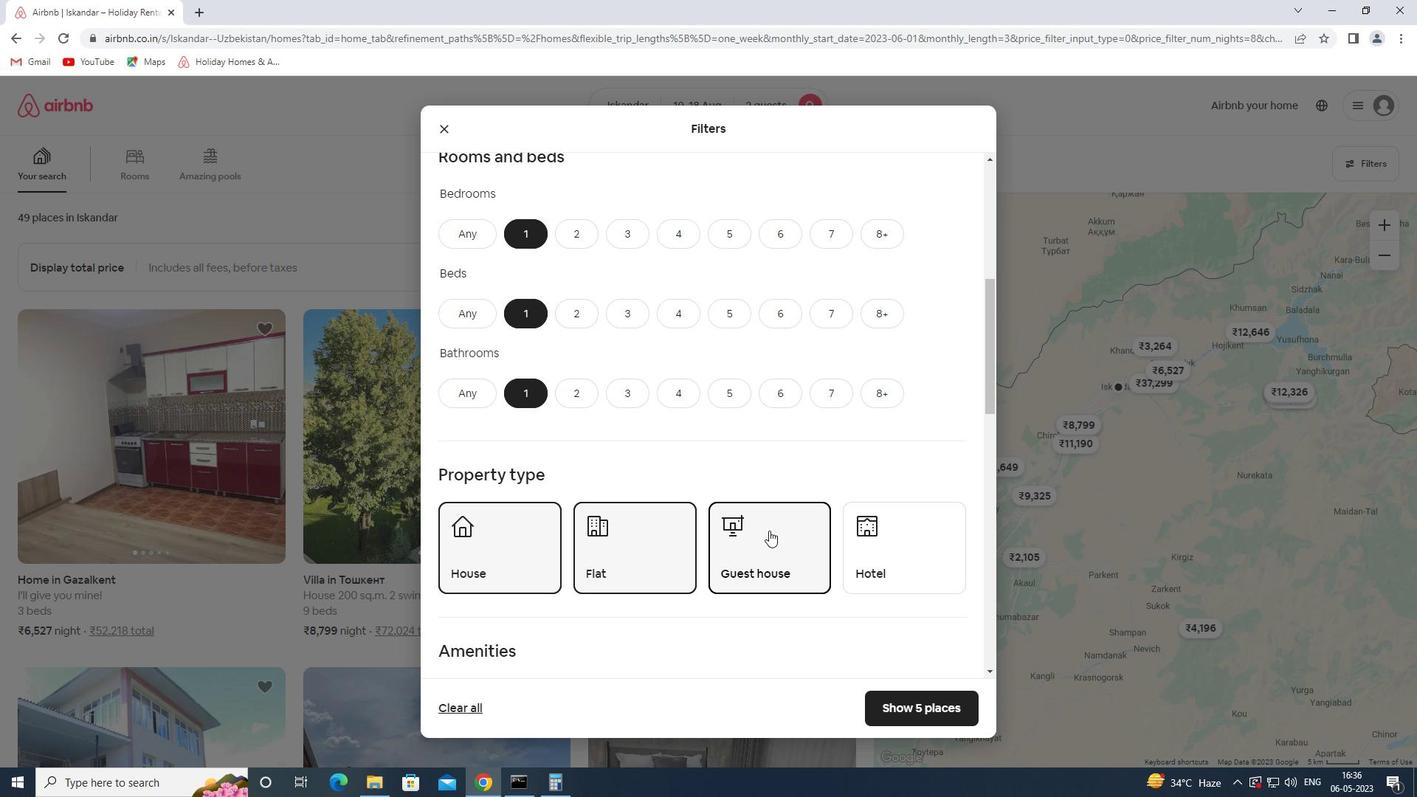 
Action: Mouse scrolled (802, 521) with delta (0, 0)
Screenshot: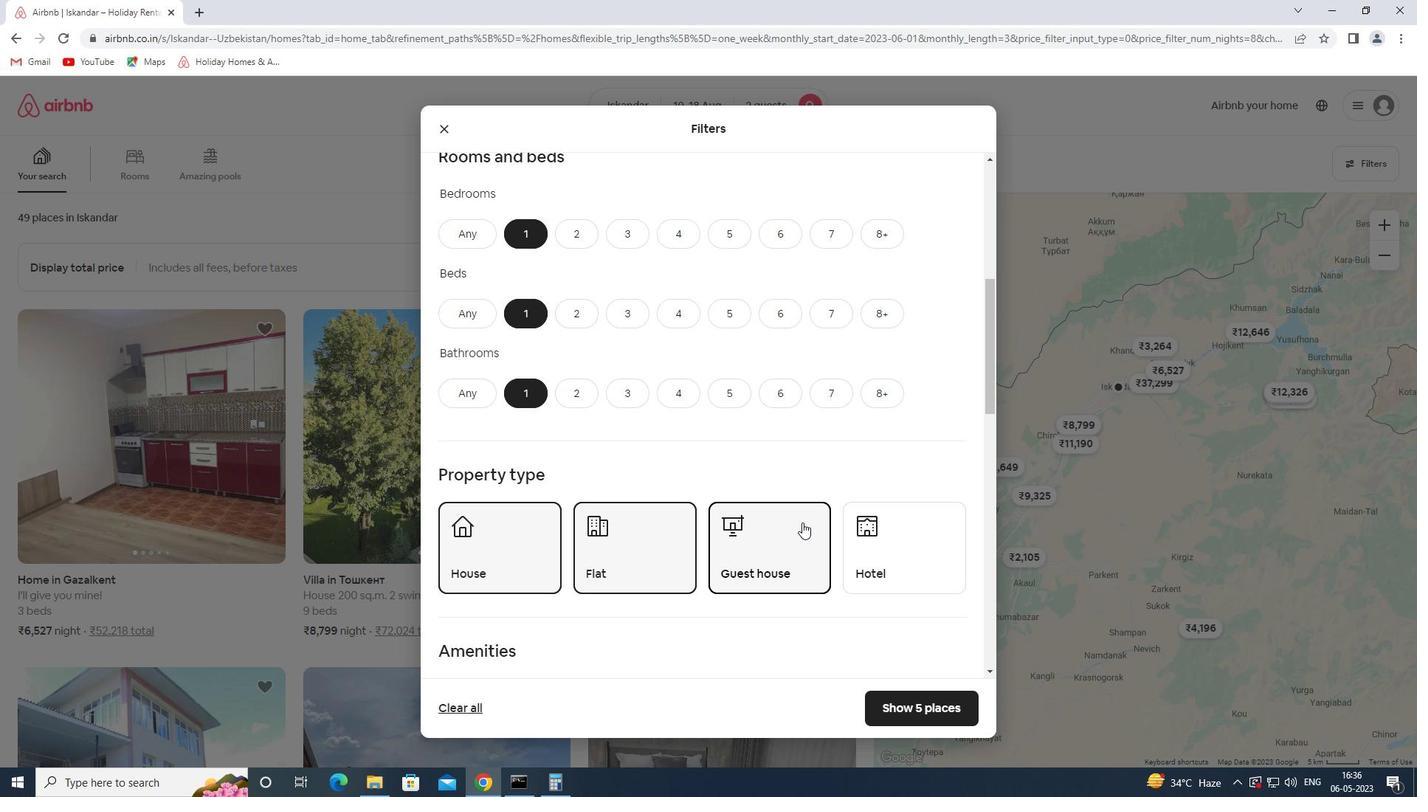 
Action: Mouse scrolled (802, 521) with delta (0, 0)
Screenshot: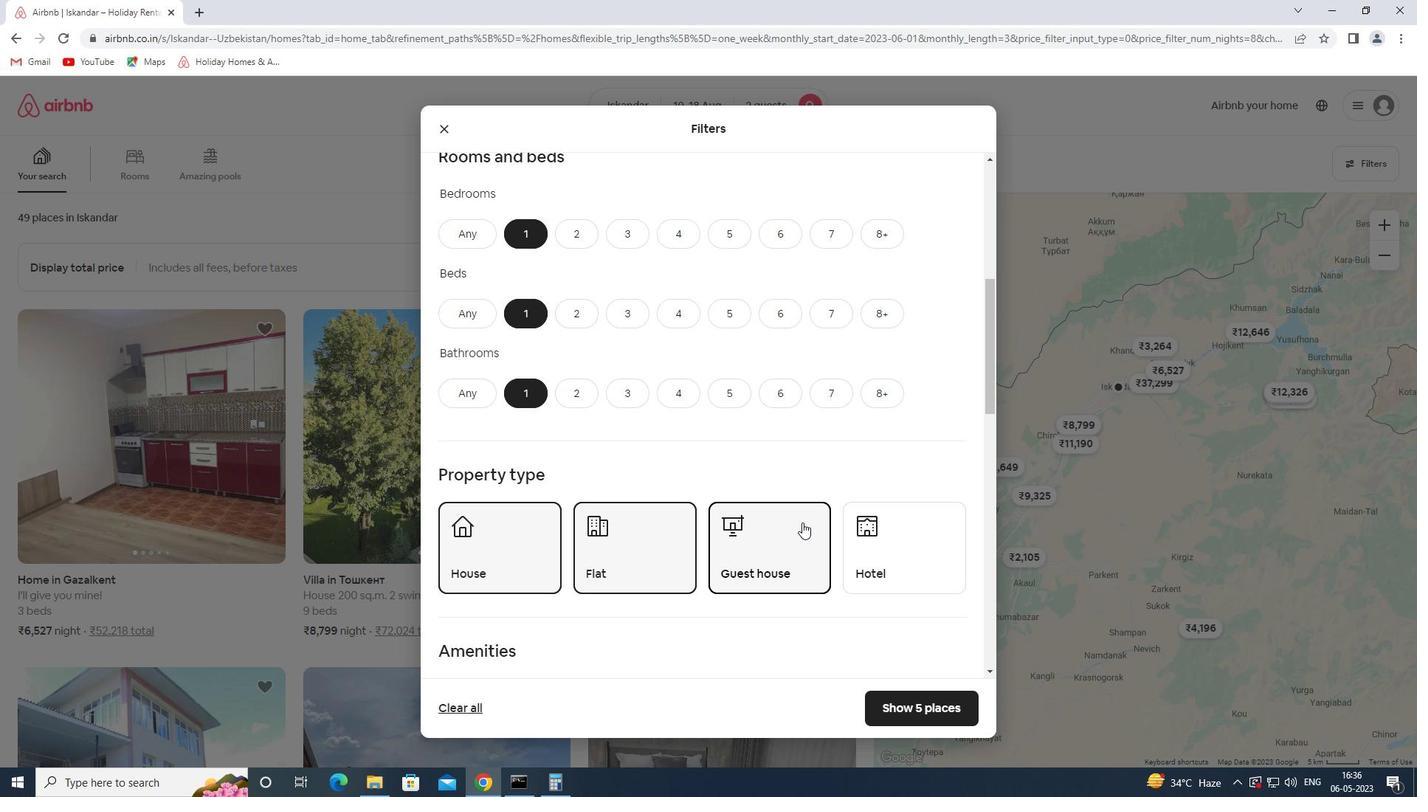 
Action: Mouse moved to (644, 553)
Screenshot: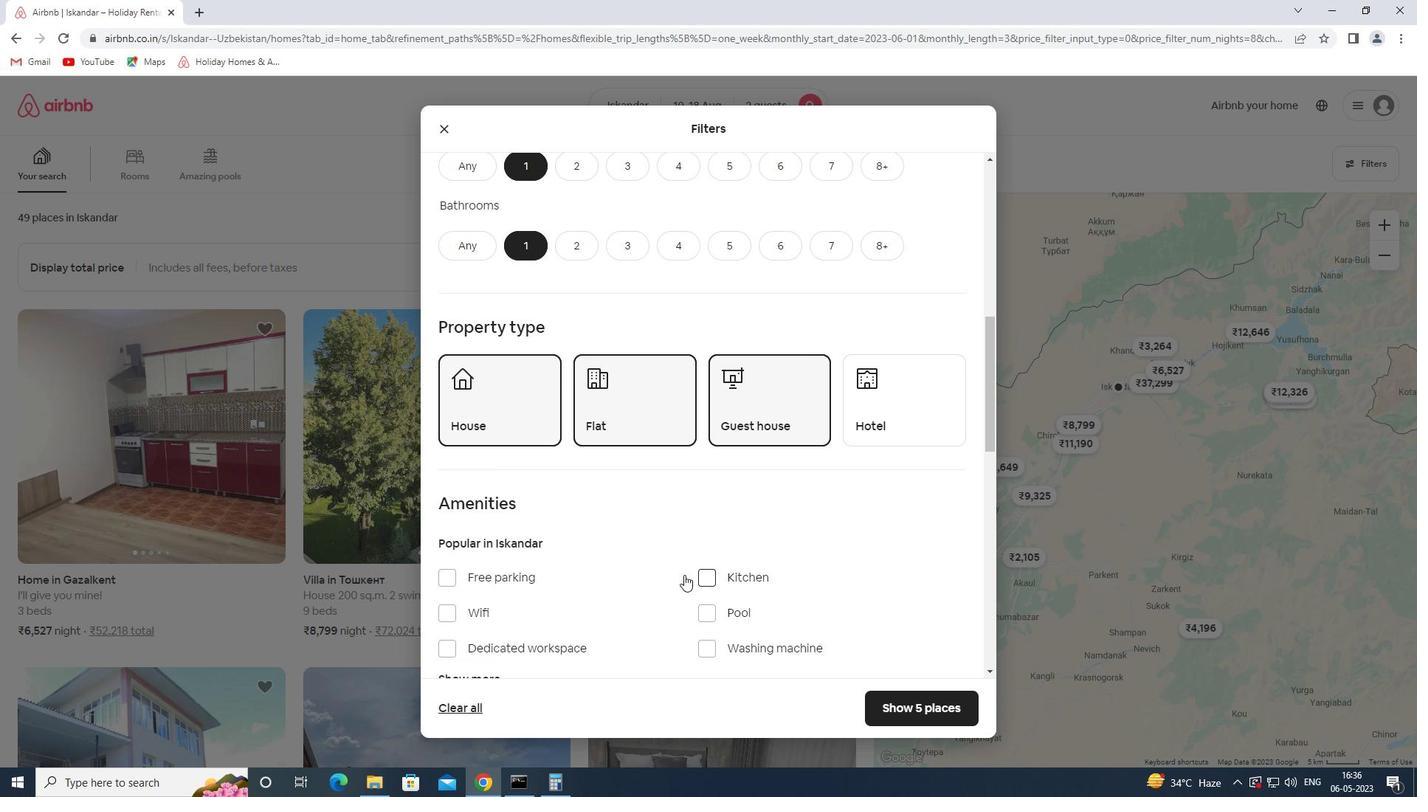 
Action: Mouse scrolled (644, 552) with delta (0, 0)
Screenshot: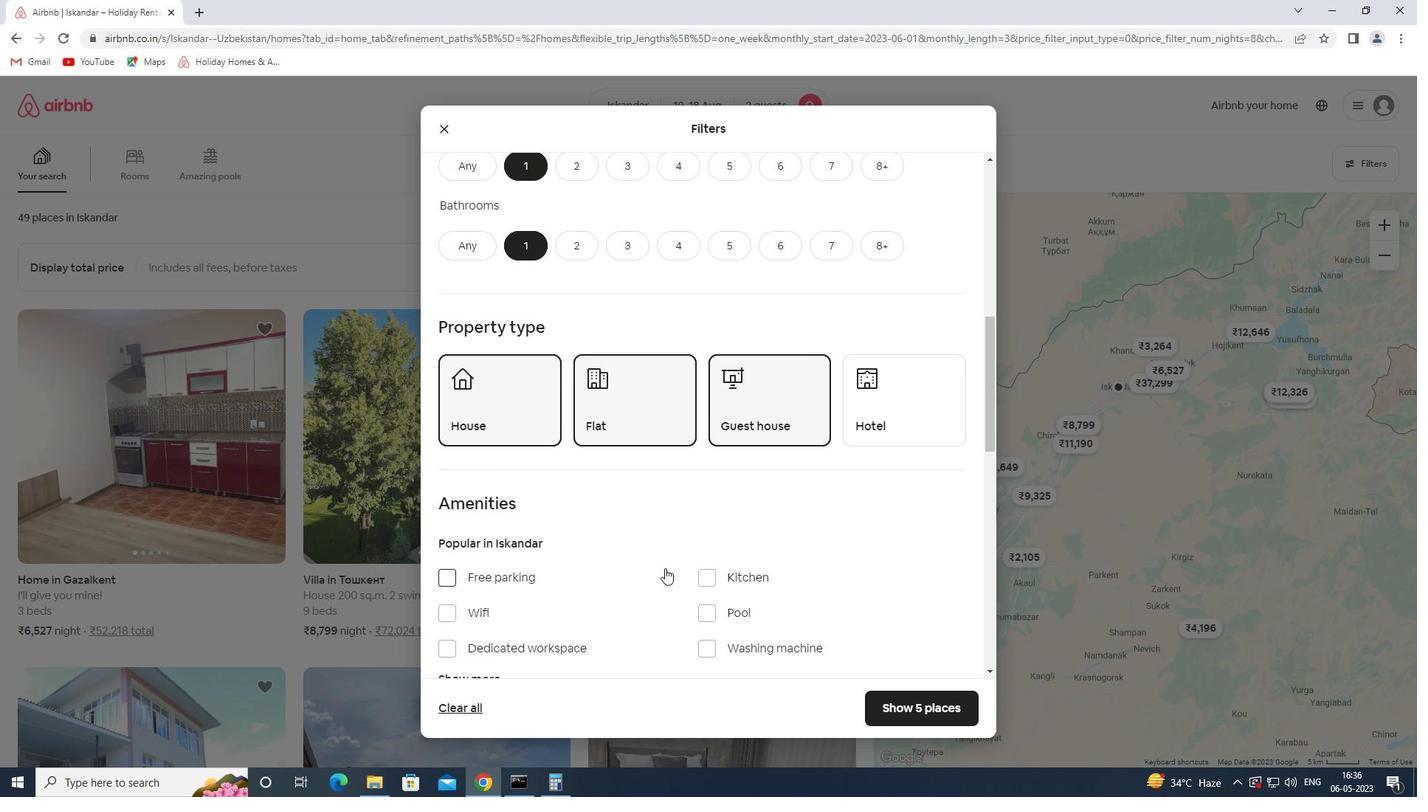 
Action: Mouse moved to (638, 547)
Screenshot: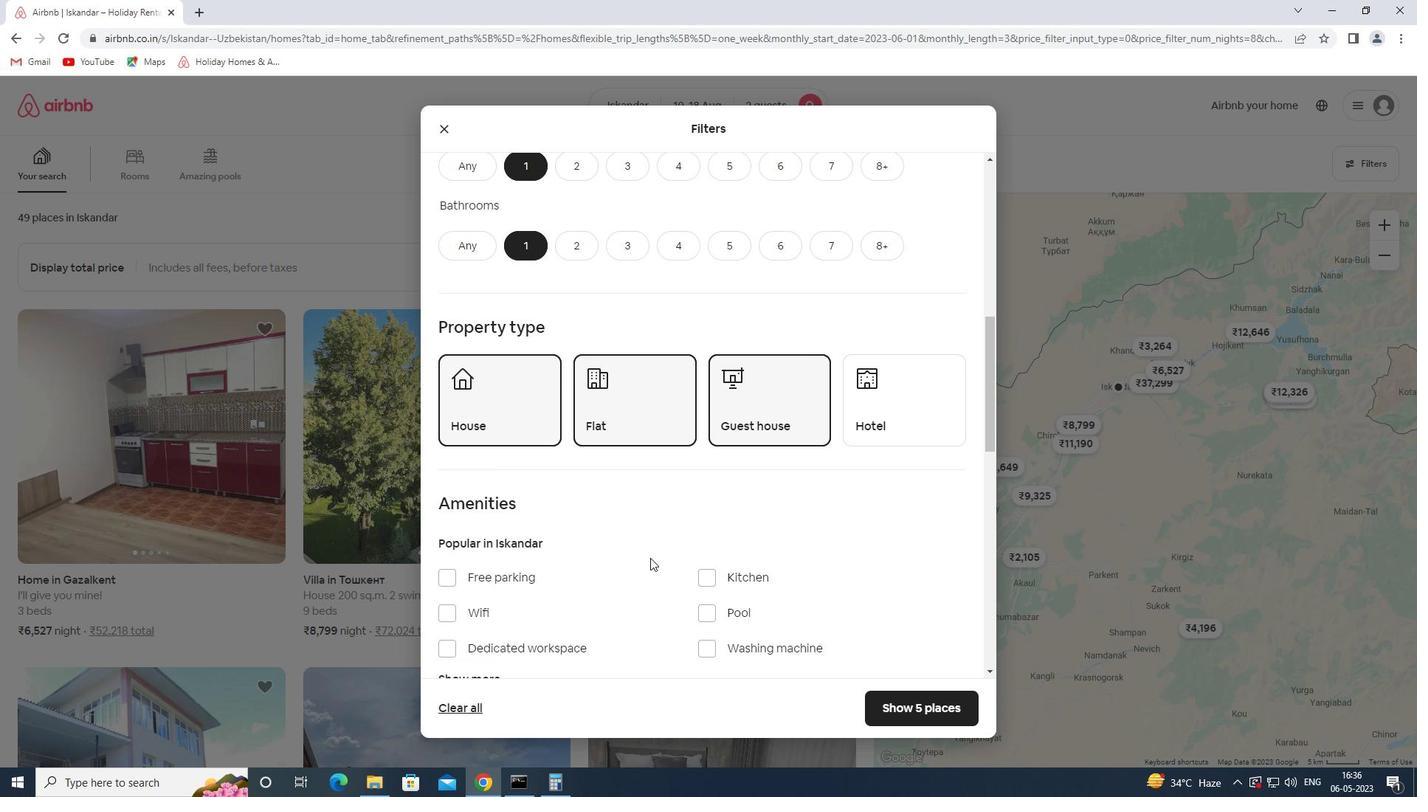 
Action: Mouse scrolled (638, 546) with delta (0, 0)
Screenshot: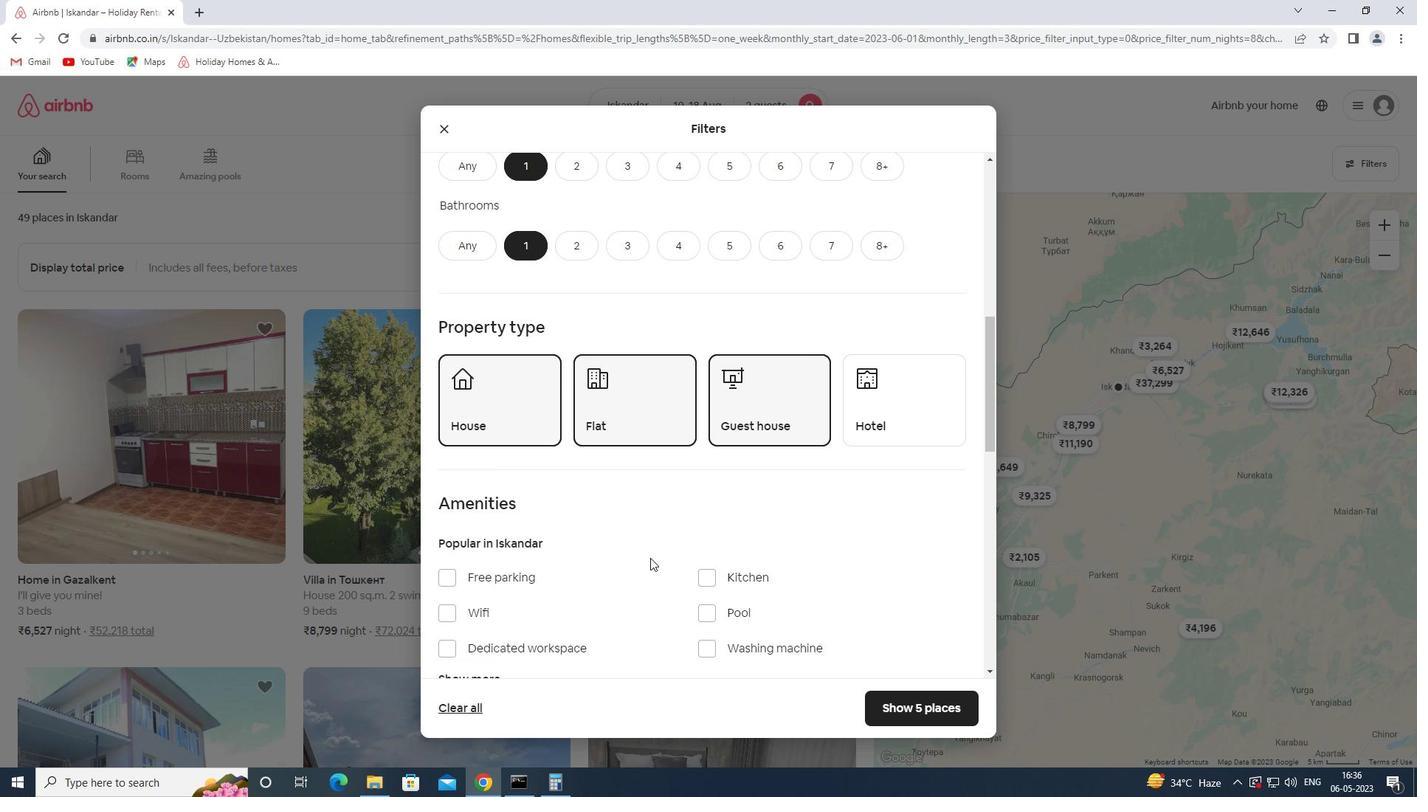 
Action: Mouse moved to (490, 529)
Screenshot: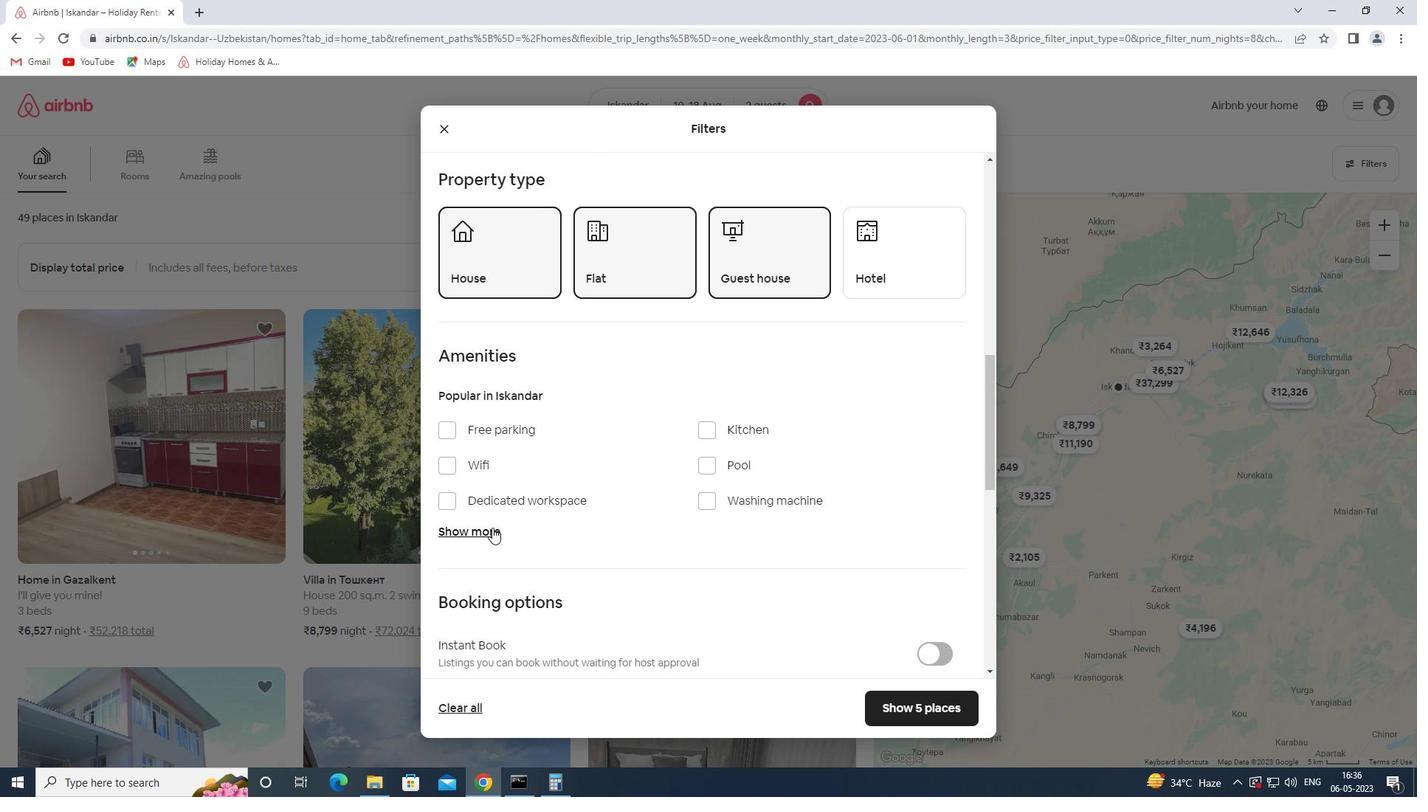 
Action: Mouse pressed left at (490, 529)
Screenshot: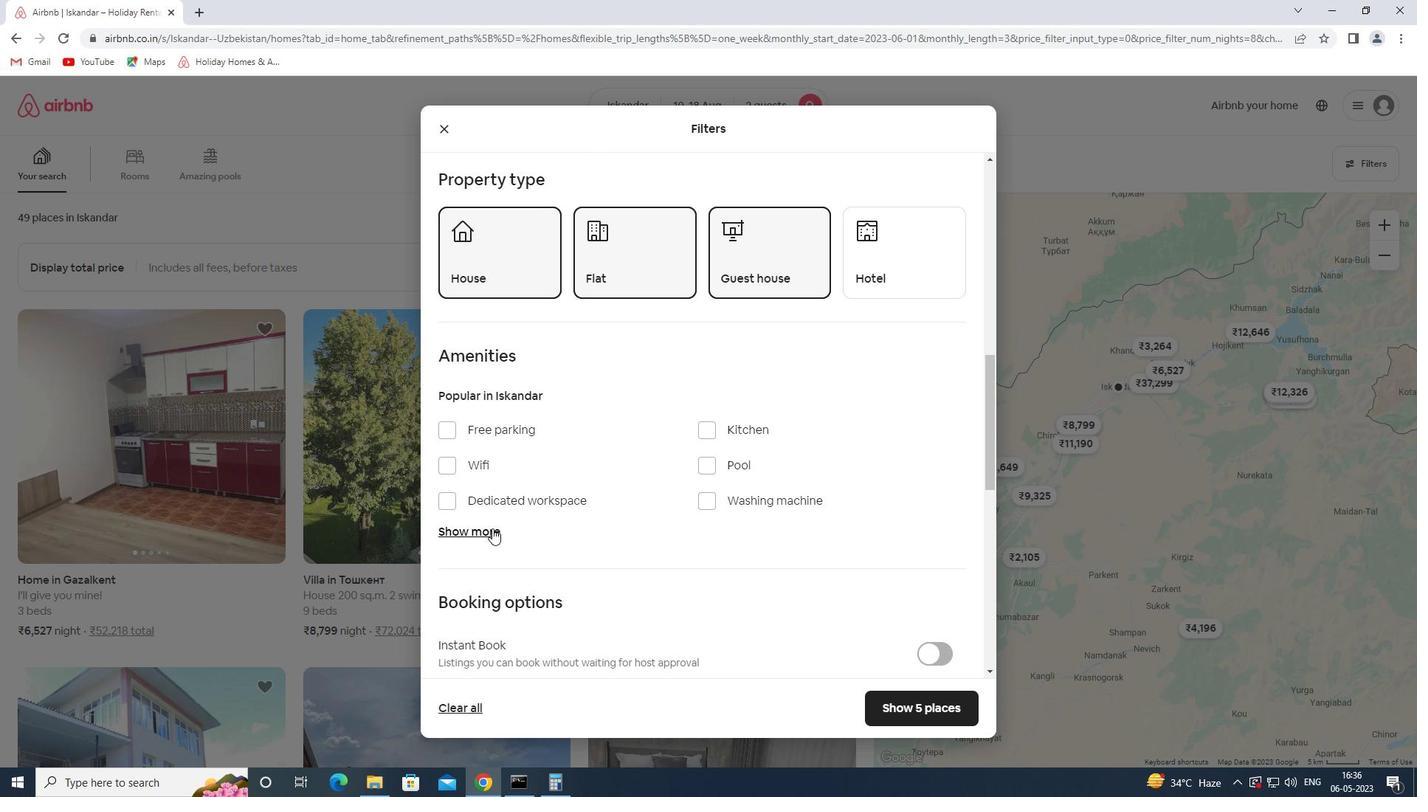 
Action: Mouse moved to (499, 433)
Screenshot: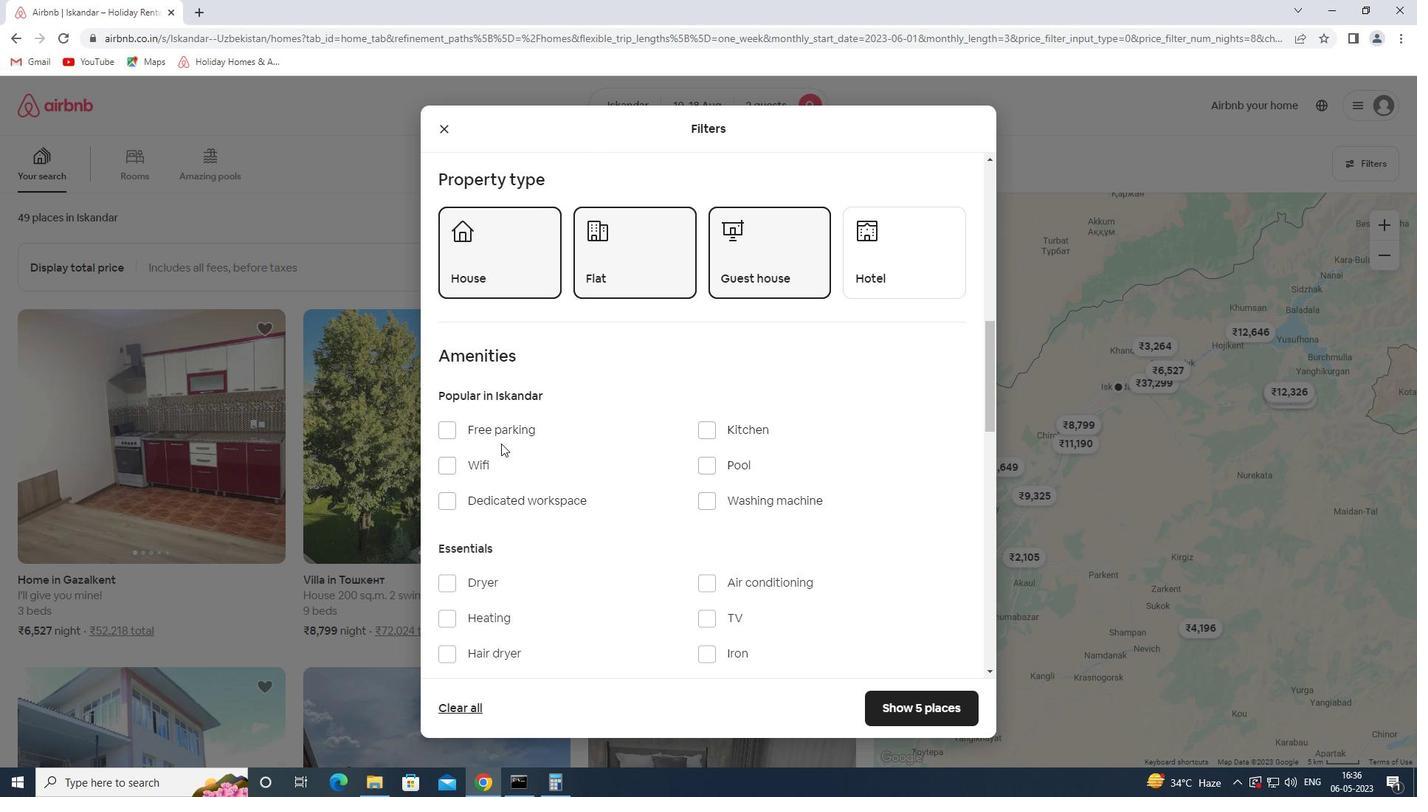 
Action: Mouse pressed left at (499, 433)
Screenshot: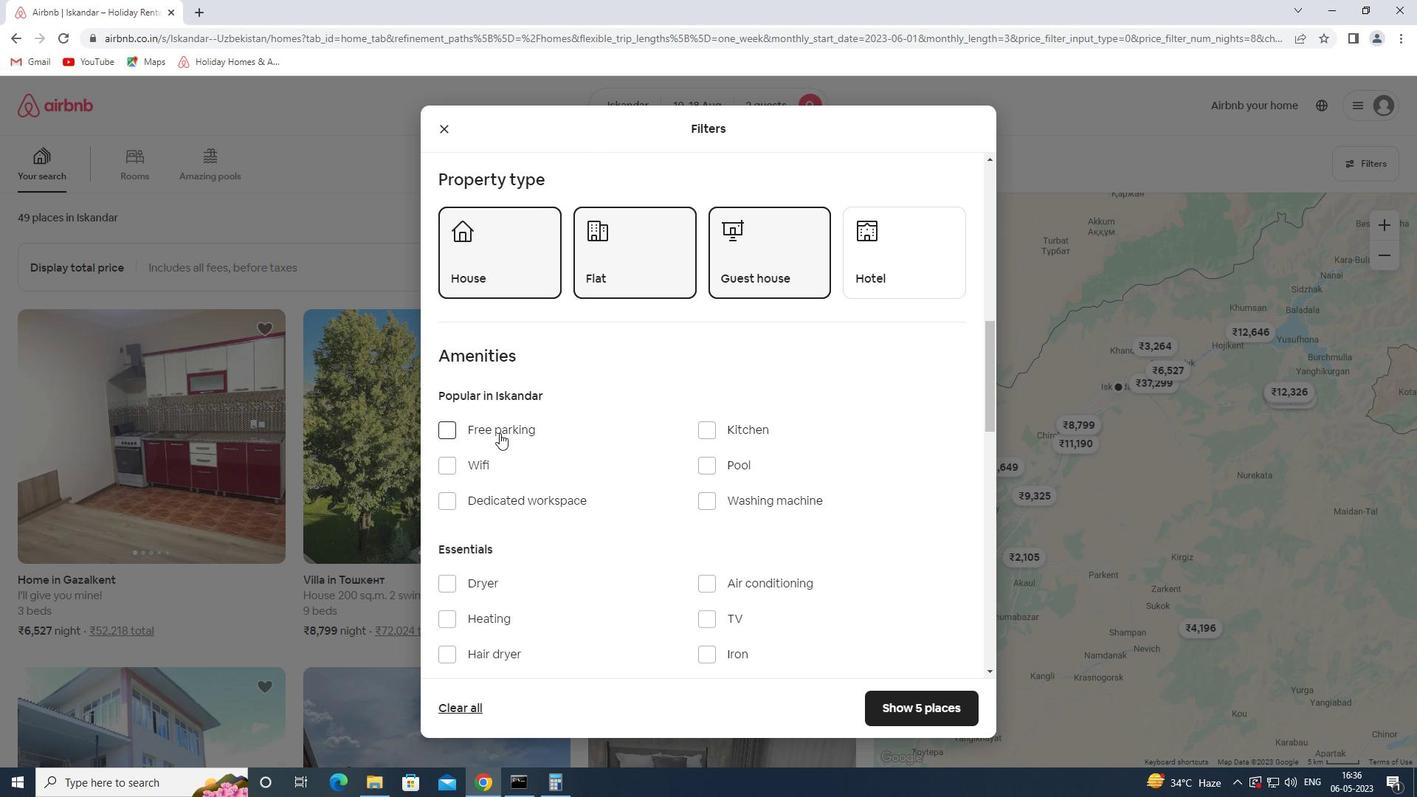 
Action: Mouse moved to (473, 459)
Screenshot: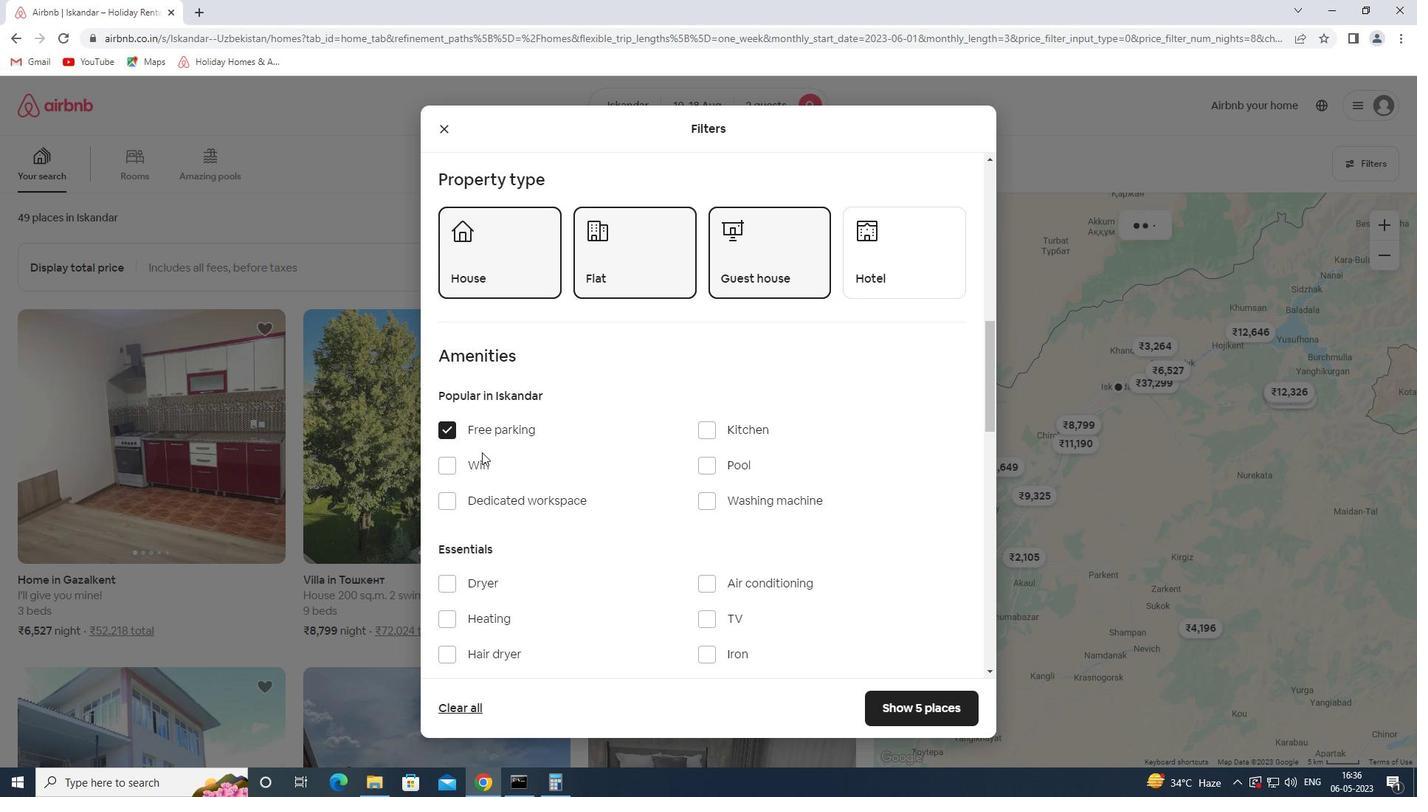 
Action: Mouse pressed left at (473, 459)
Screenshot: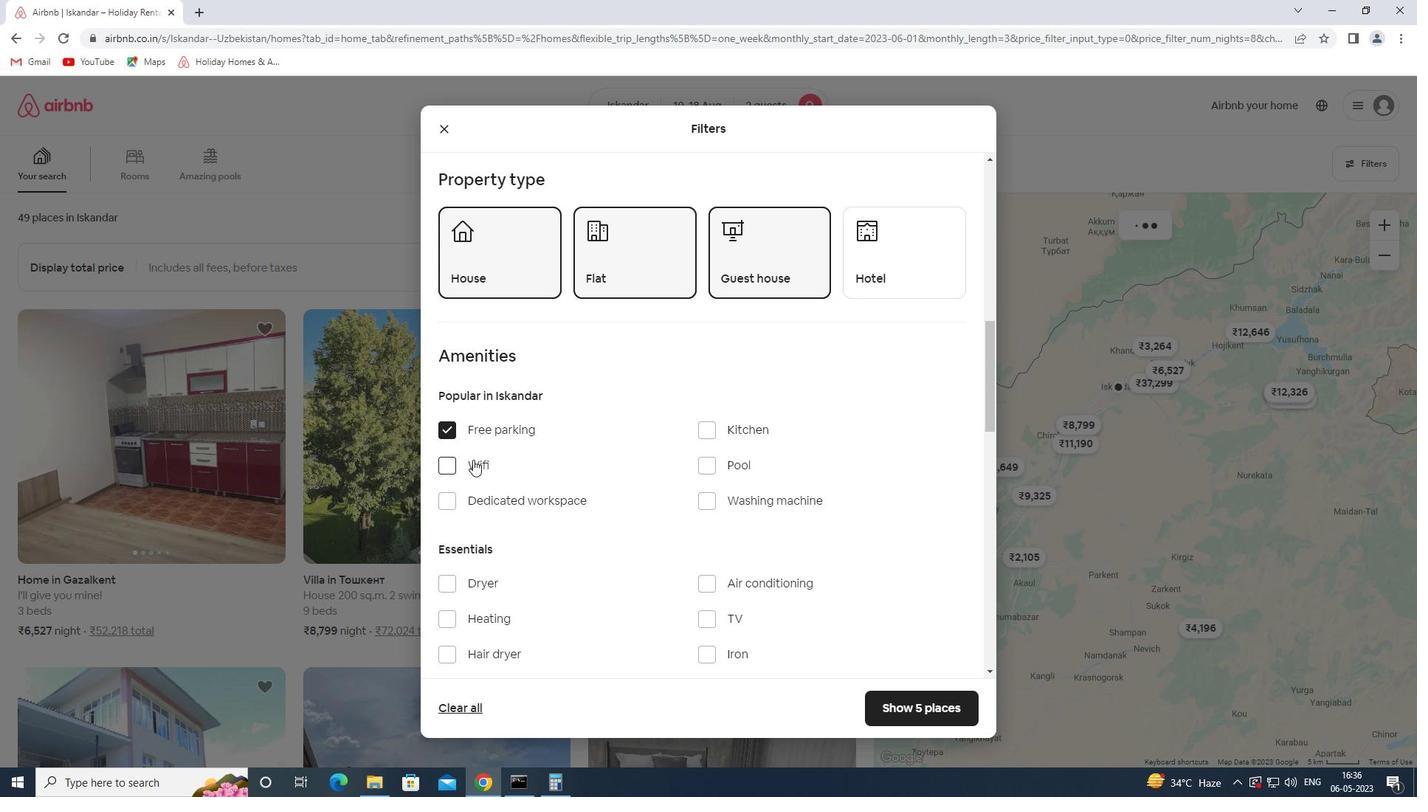 
Action: Mouse moved to (707, 512)
Screenshot: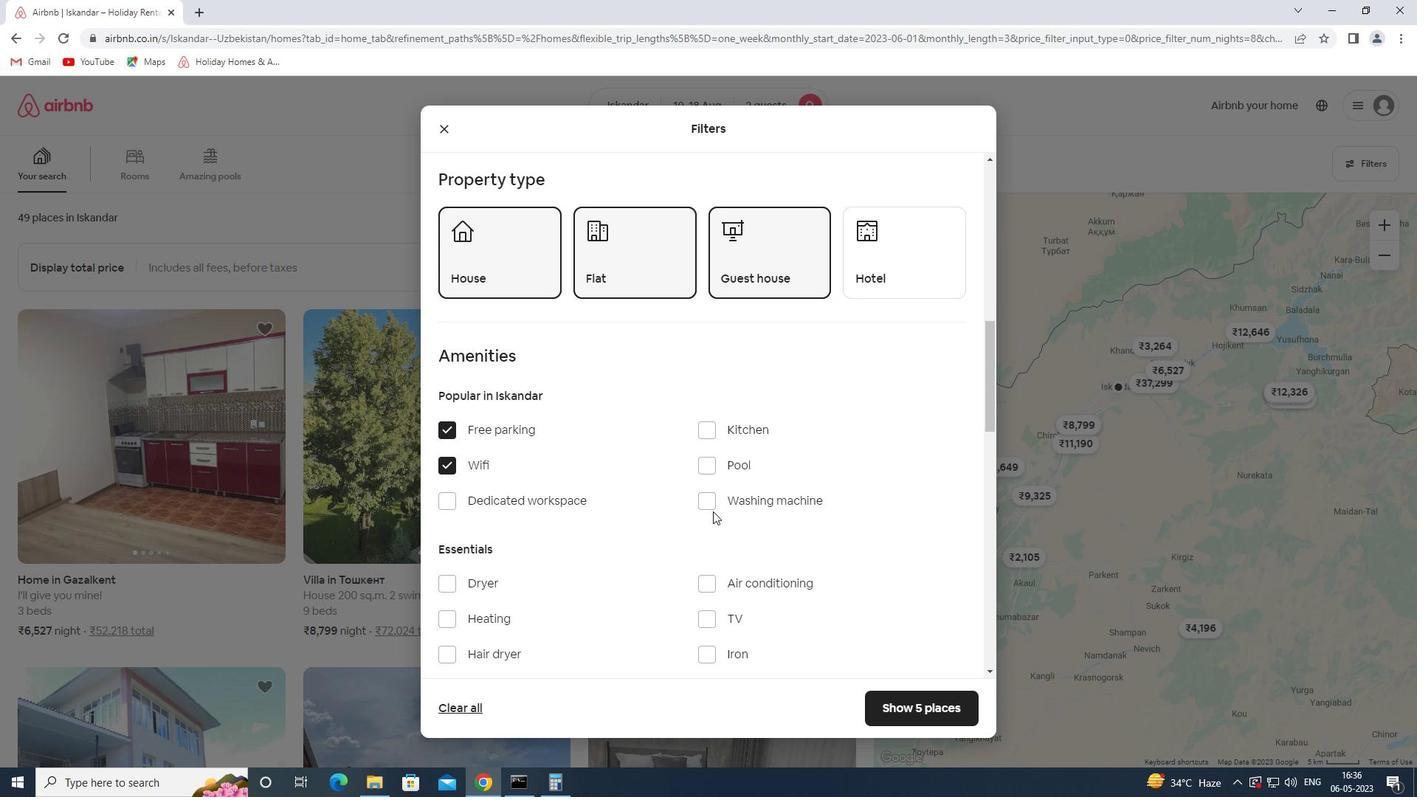 
Action: Mouse scrolled (707, 512) with delta (0, 0)
Screenshot: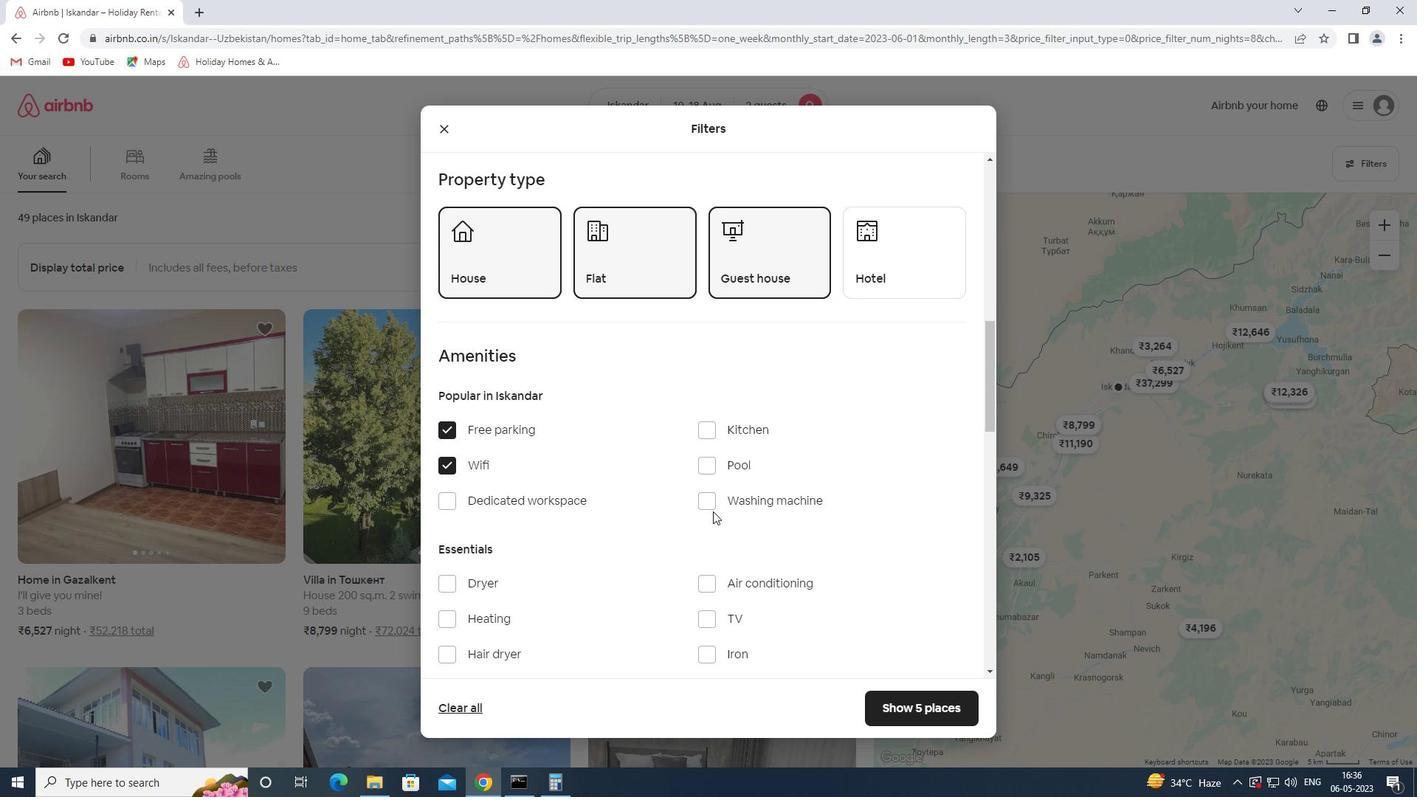 
Action: Mouse moved to (707, 512)
Screenshot: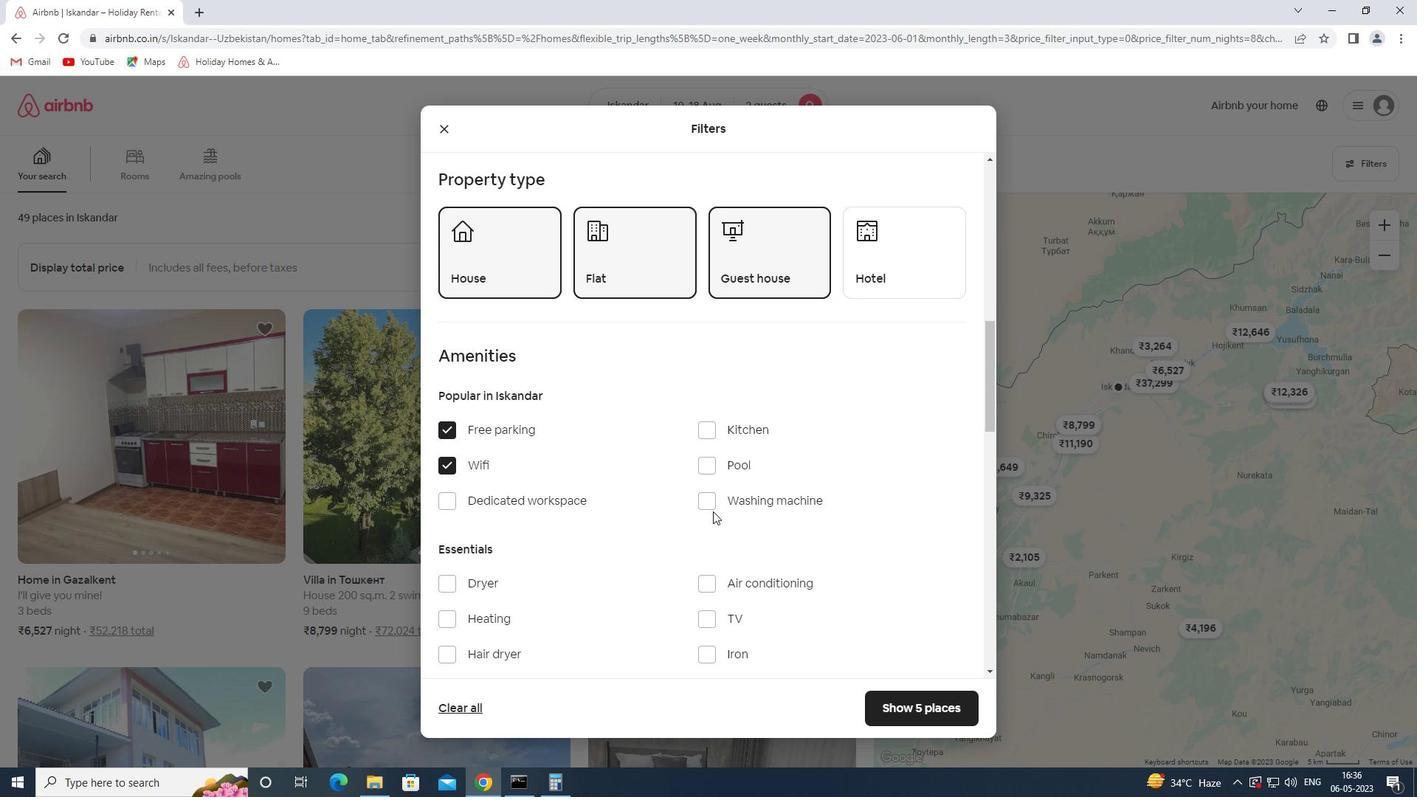 
Action: Mouse scrolled (707, 512) with delta (0, 0)
Screenshot: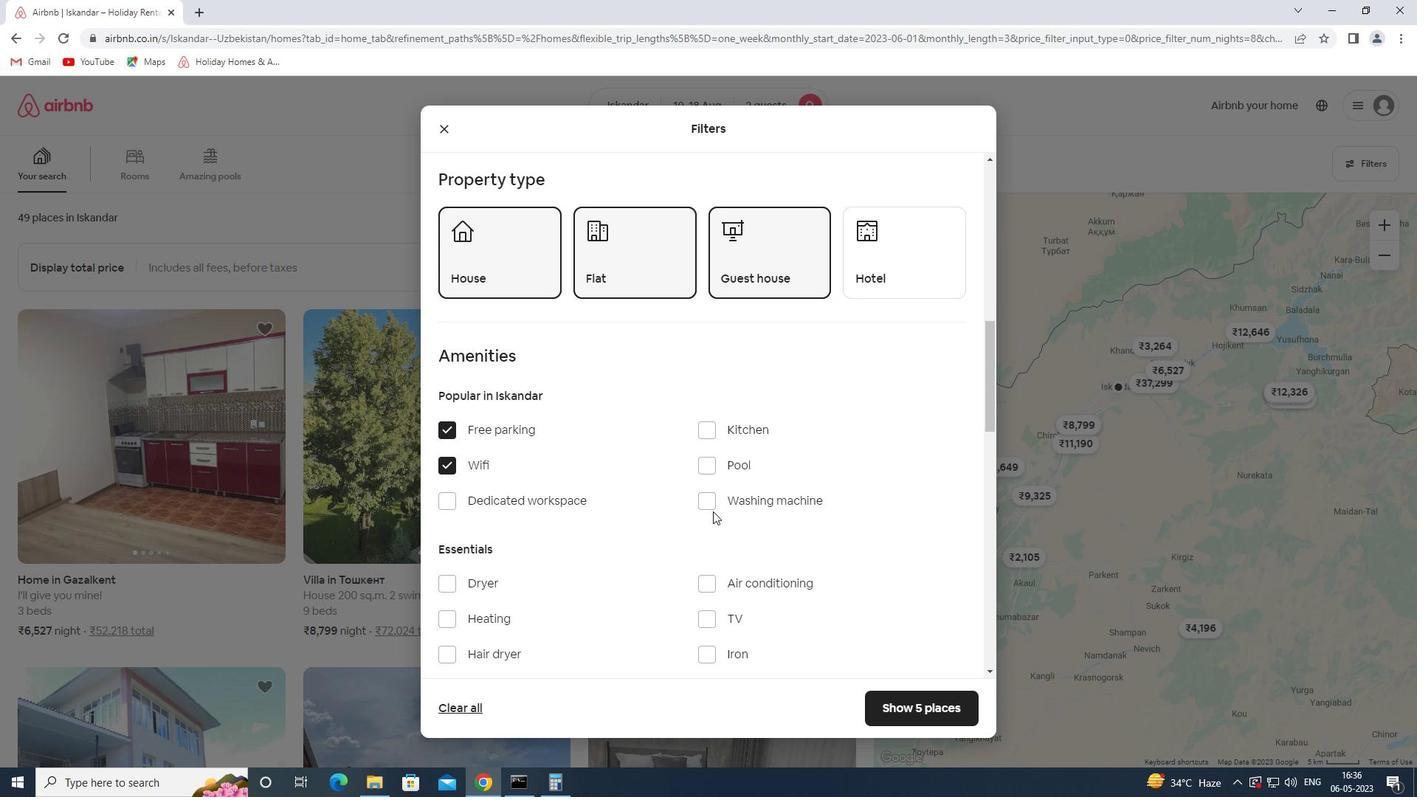 
Action: Mouse moved to (703, 515)
Screenshot: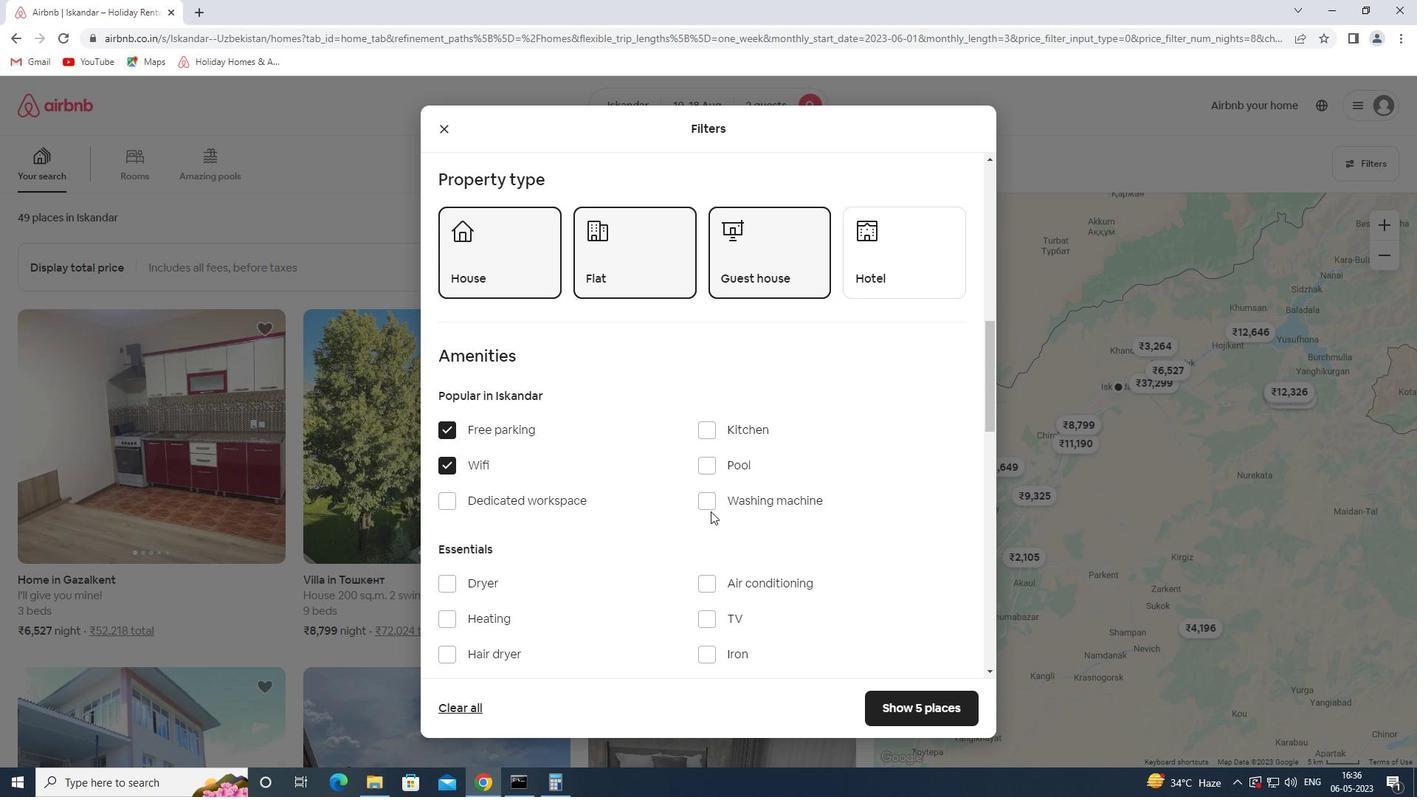 
Action: Mouse scrolled (703, 514) with delta (0, 0)
Screenshot: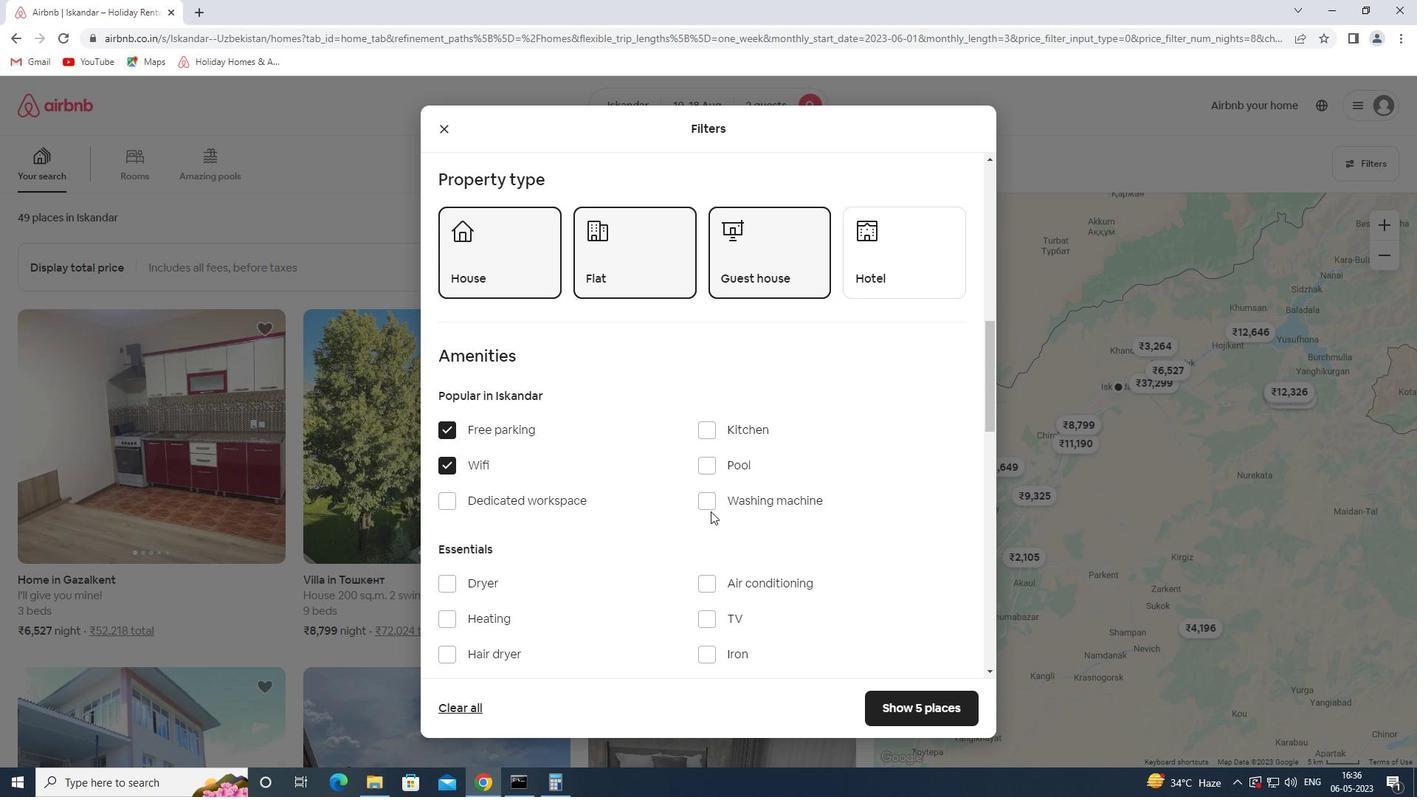 
Action: Mouse moved to (699, 515)
Screenshot: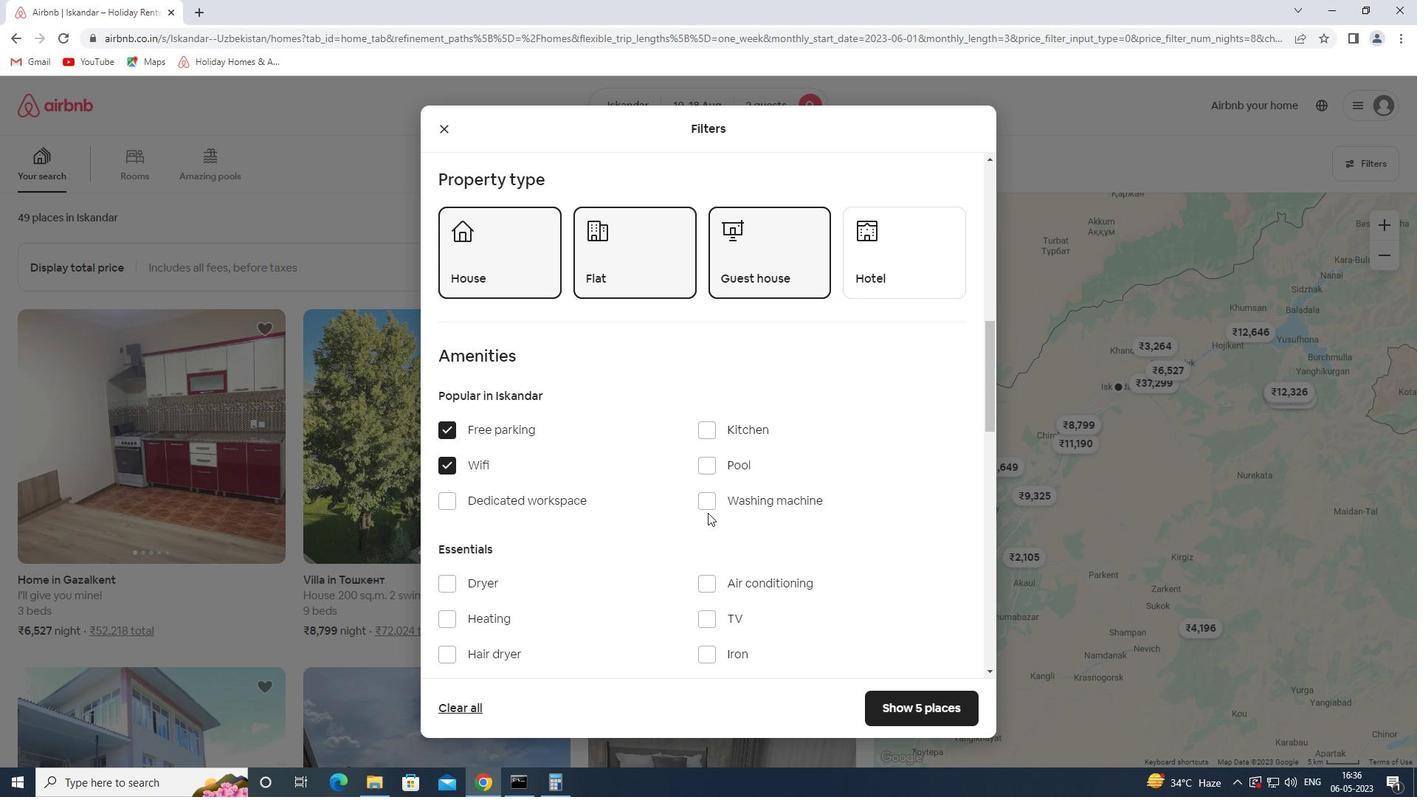 
Action: Mouse scrolled (699, 514) with delta (0, 0)
Screenshot: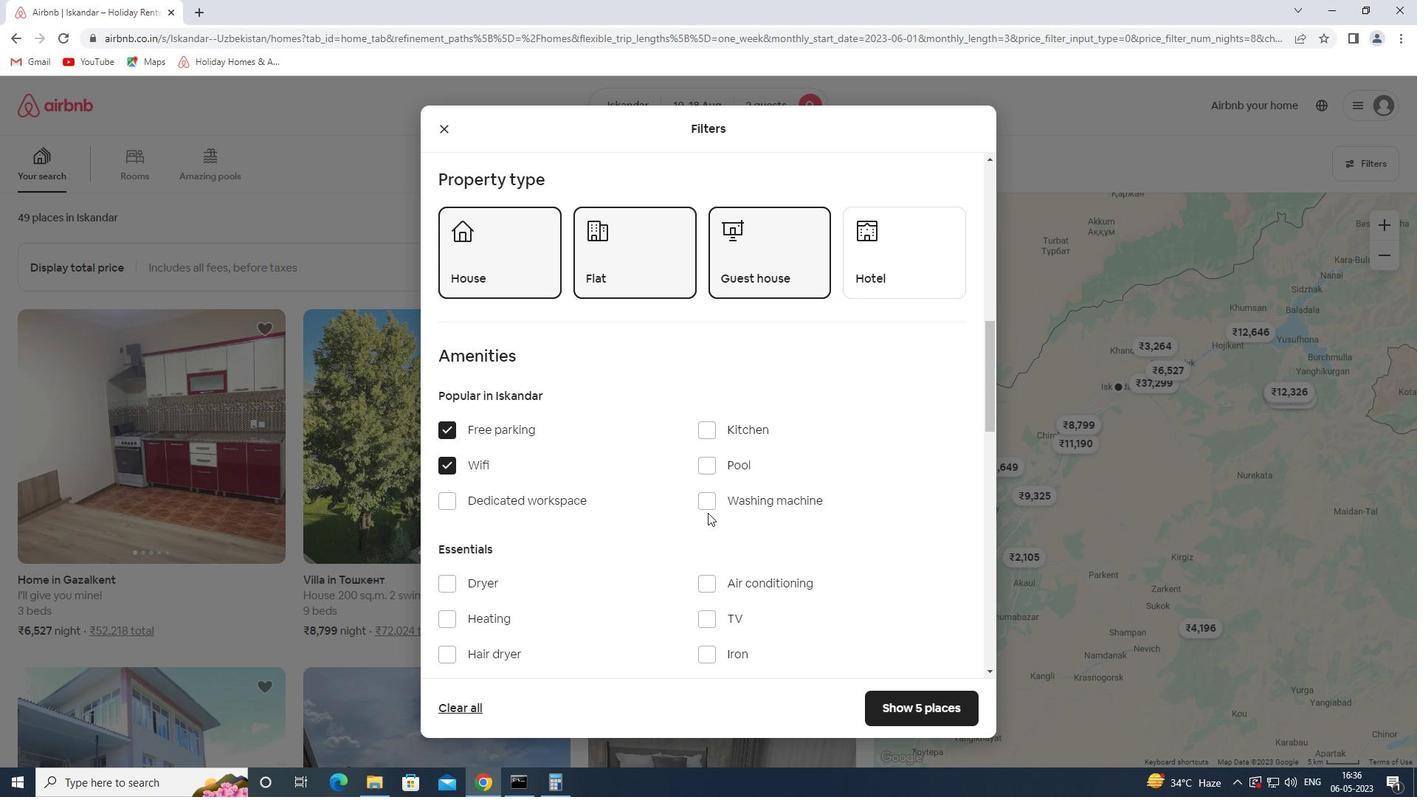 
Action: Mouse moved to (720, 509)
Screenshot: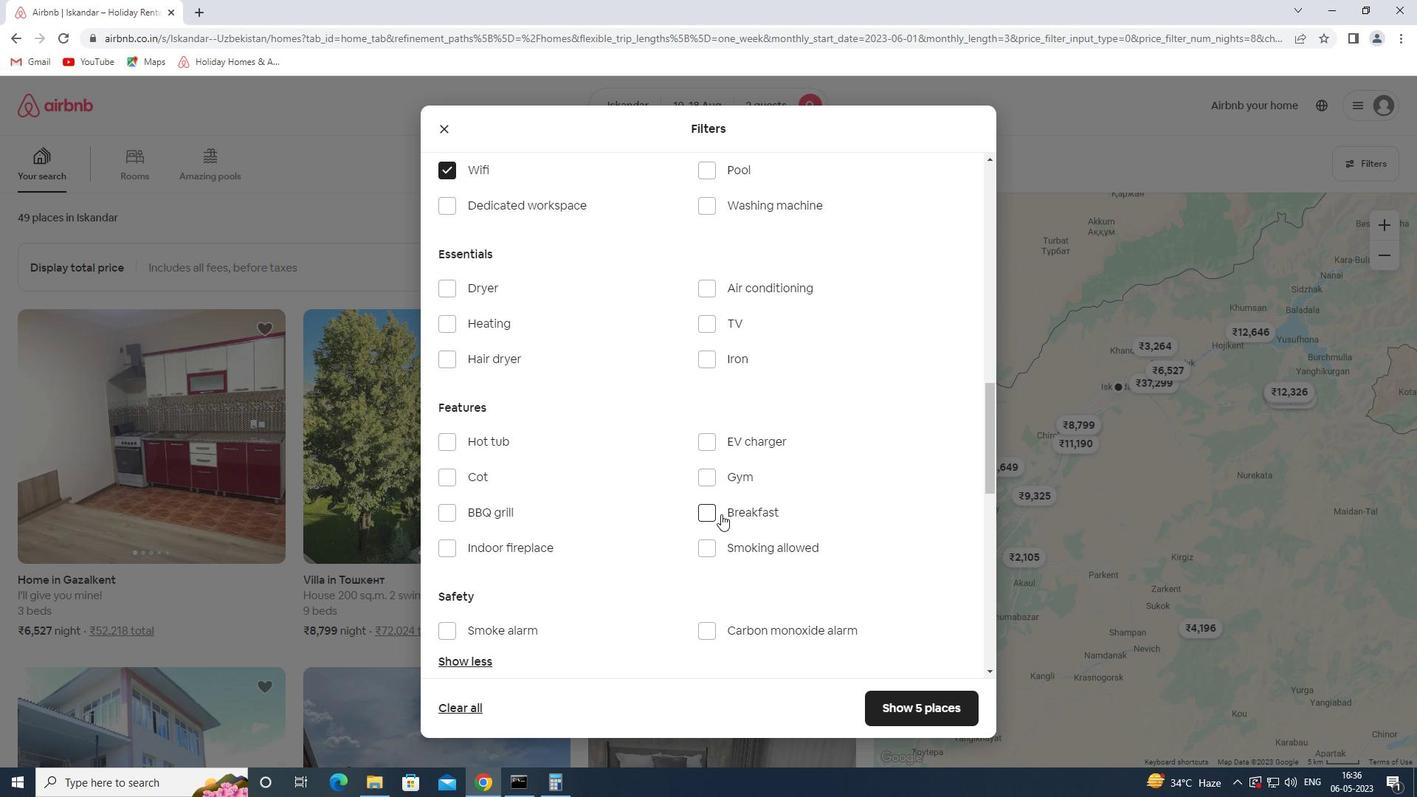 
Action: Mouse pressed left at (720, 509)
Screenshot: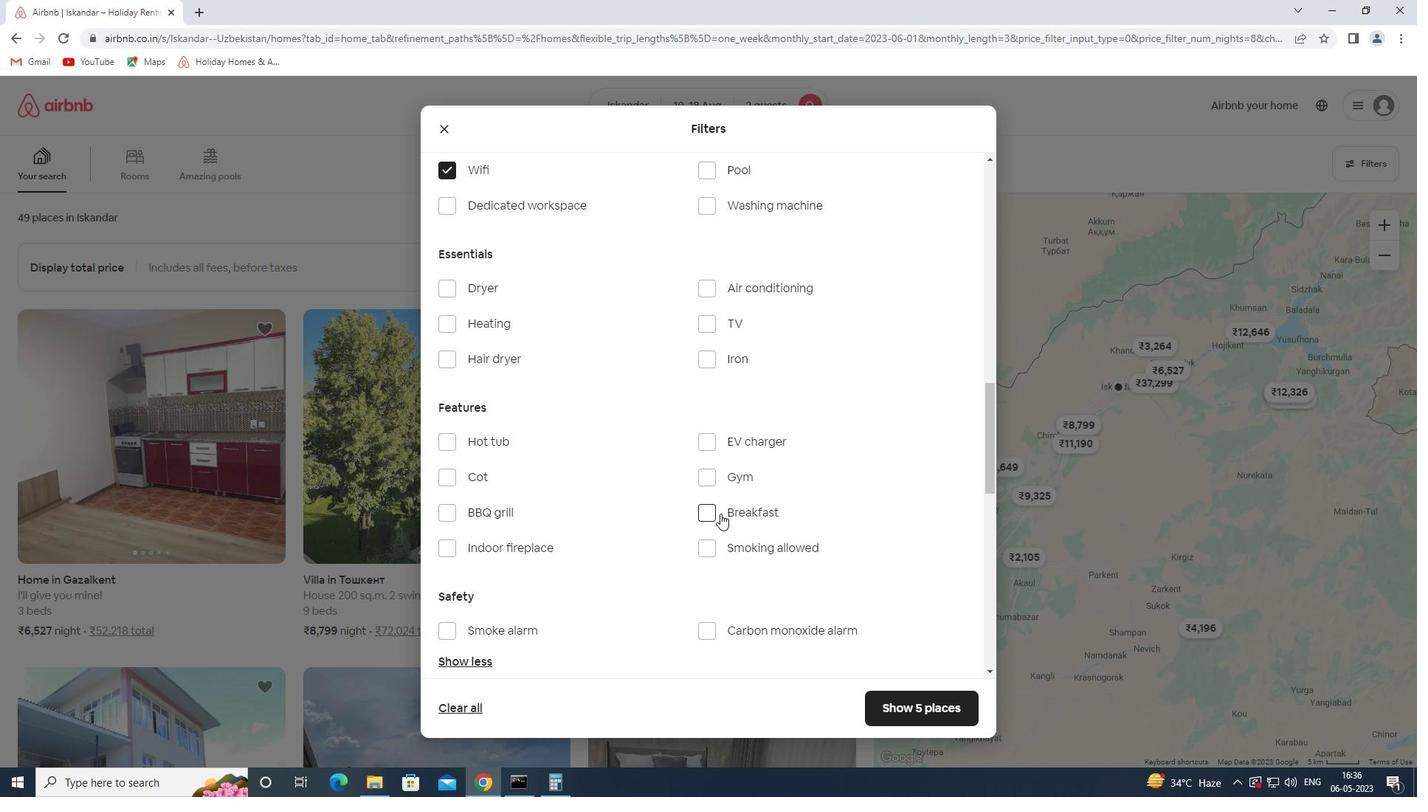 
Action: Mouse moved to (732, 476)
Screenshot: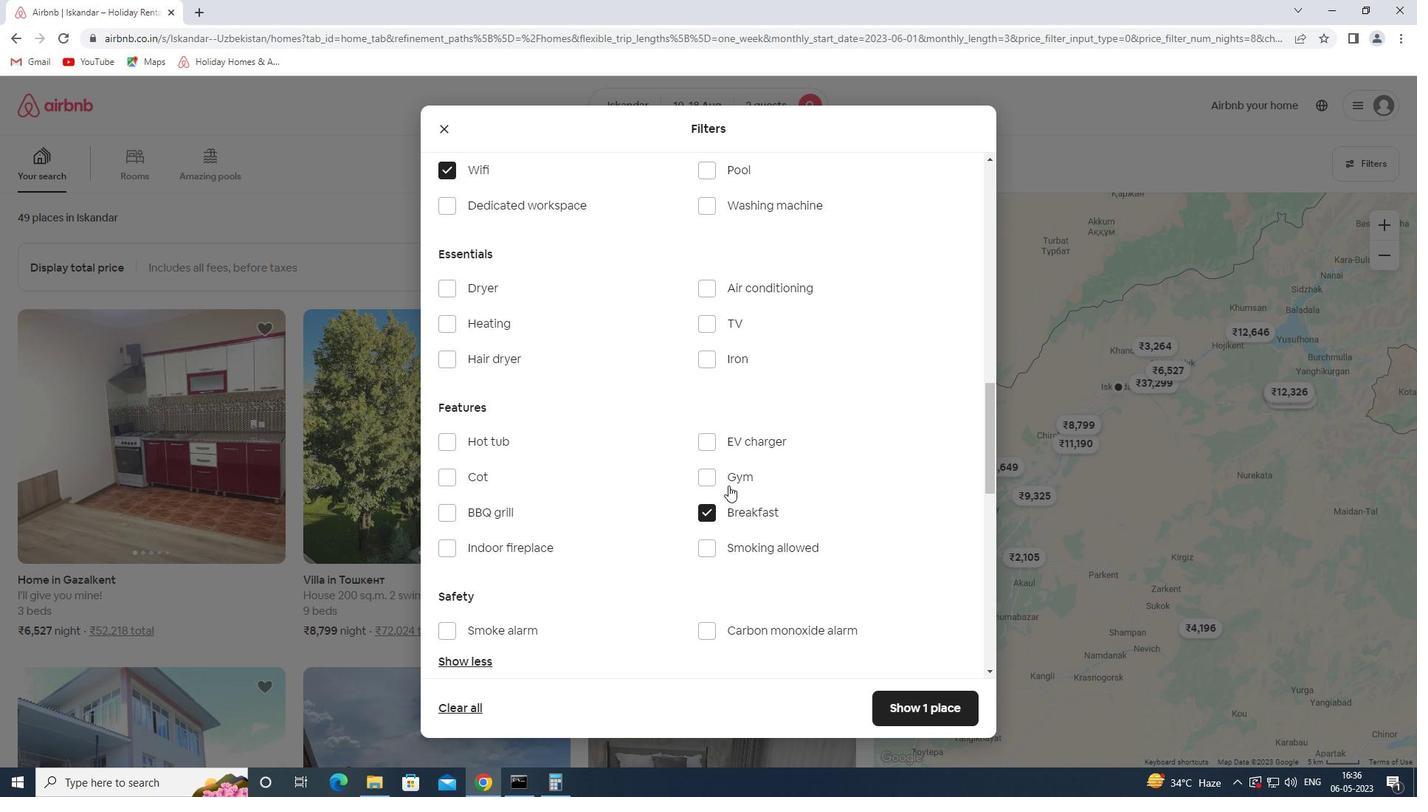 
Action: Mouse pressed left at (732, 476)
Screenshot: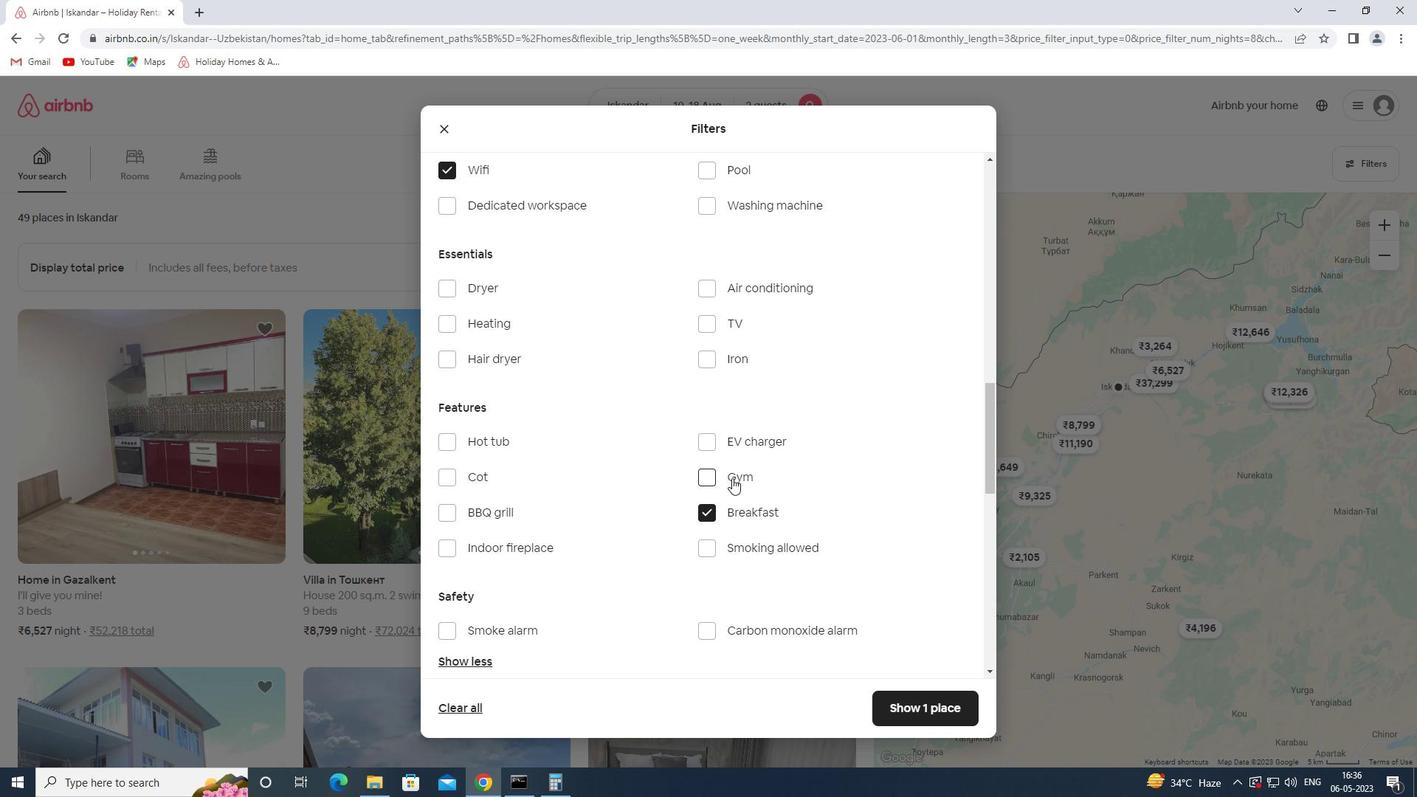 
Action: Mouse moved to (667, 565)
Screenshot: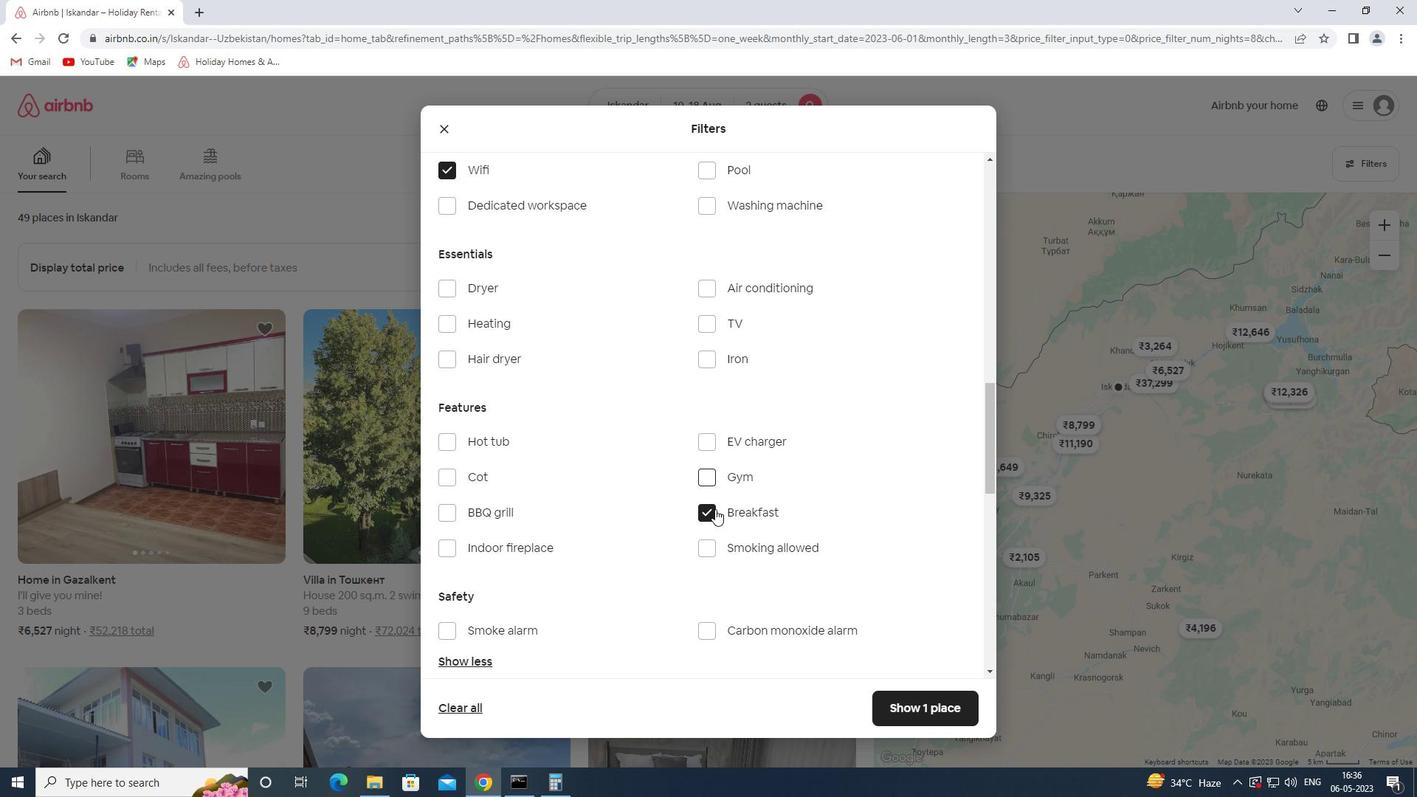
Action: Mouse scrolled (667, 564) with delta (0, 0)
Screenshot: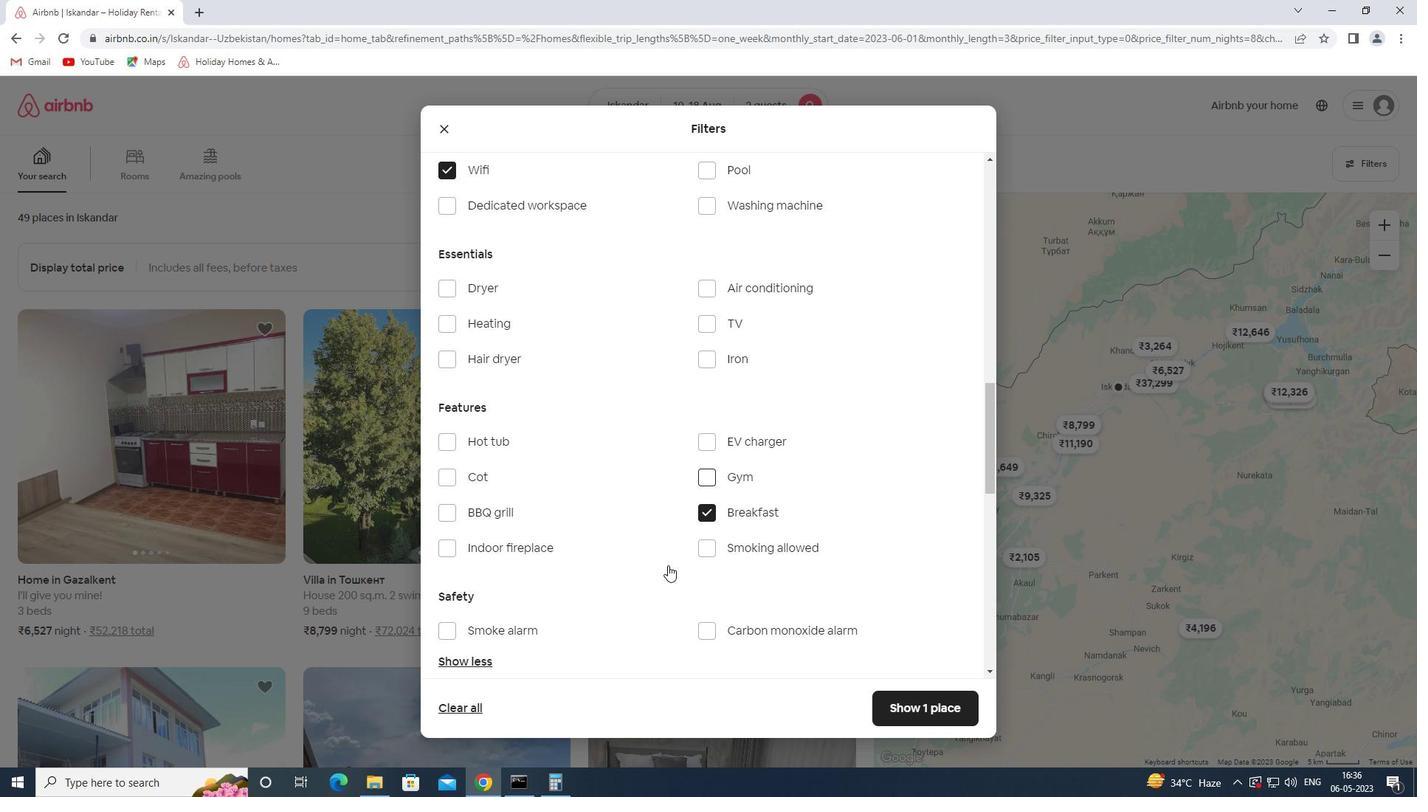 
Action: Mouse scrolled (667, 564) with delta (0, 0)
Screenshot: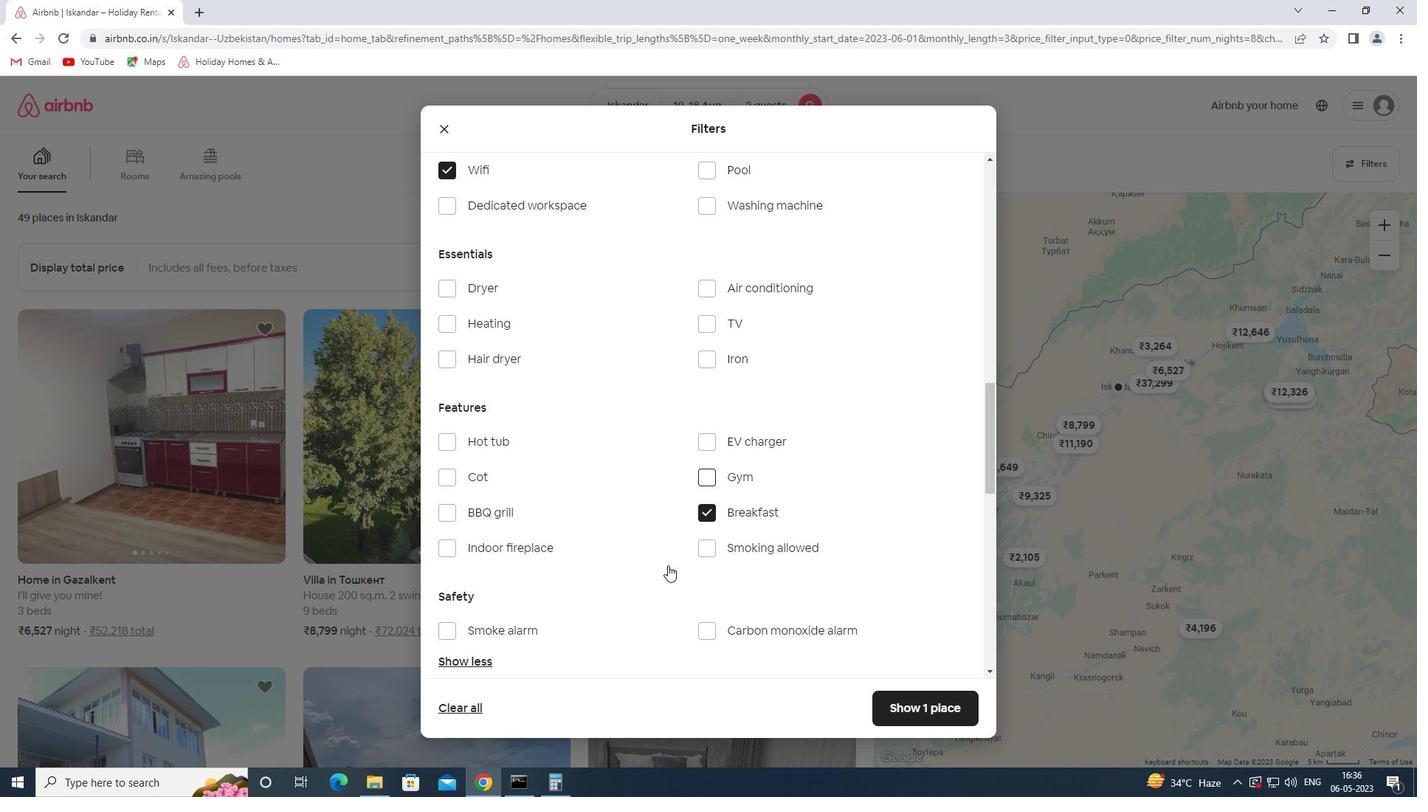 
Action: Mouse scrolled (667, 564) with delta (0, 0)
Screenshot: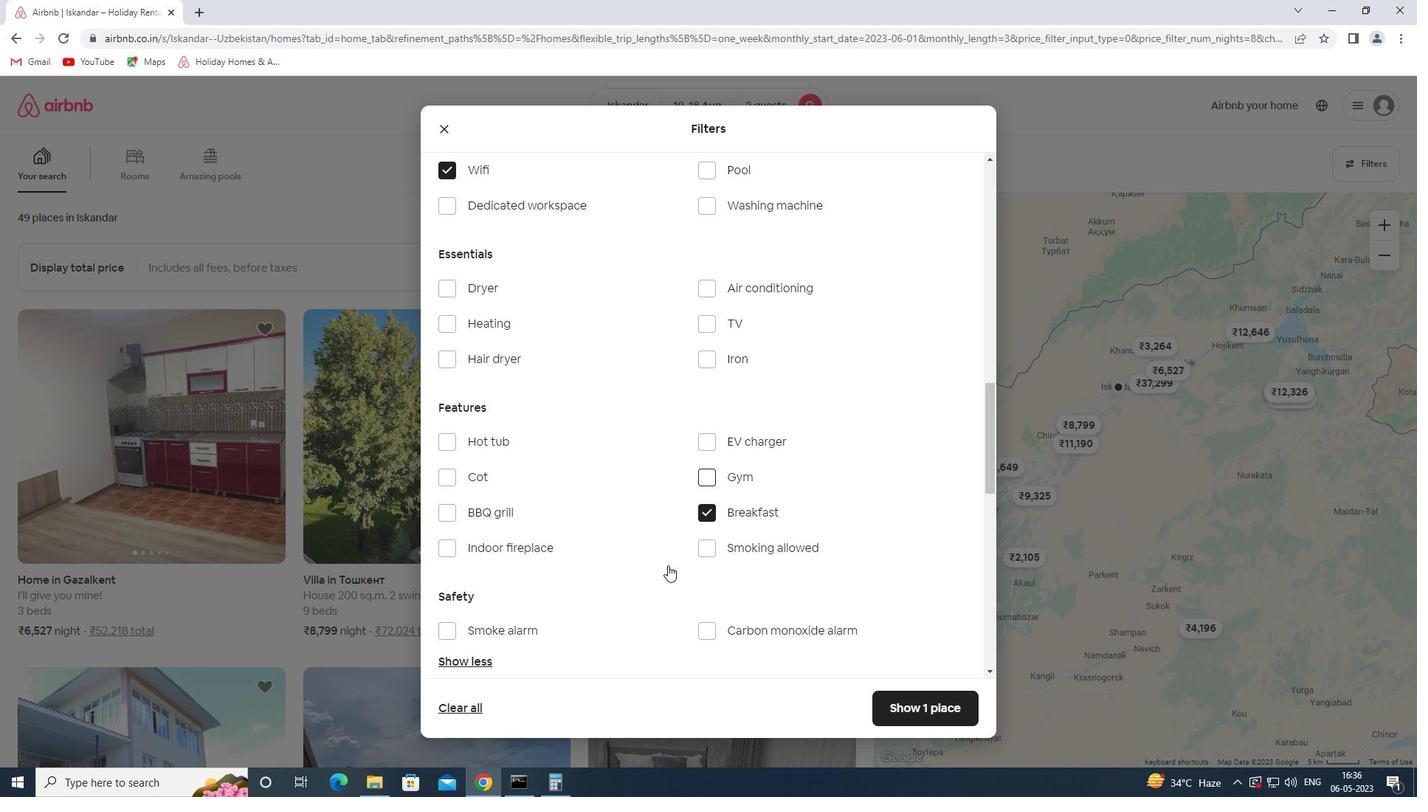 
Action: Mouse moved to (662, 561)
Screenshot: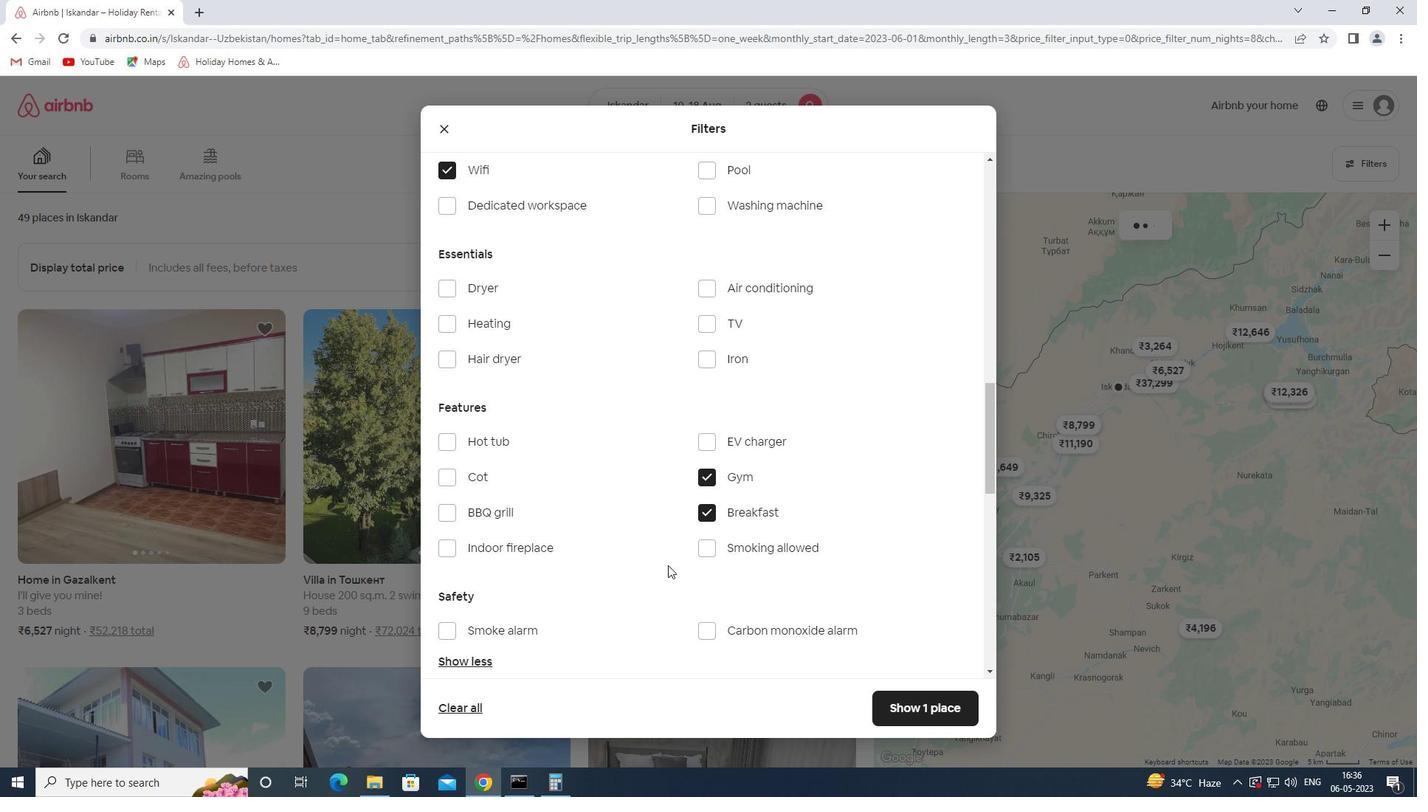 
Action: Mouse scrolled (662, 562) with delta (0, 0)
Screenshot: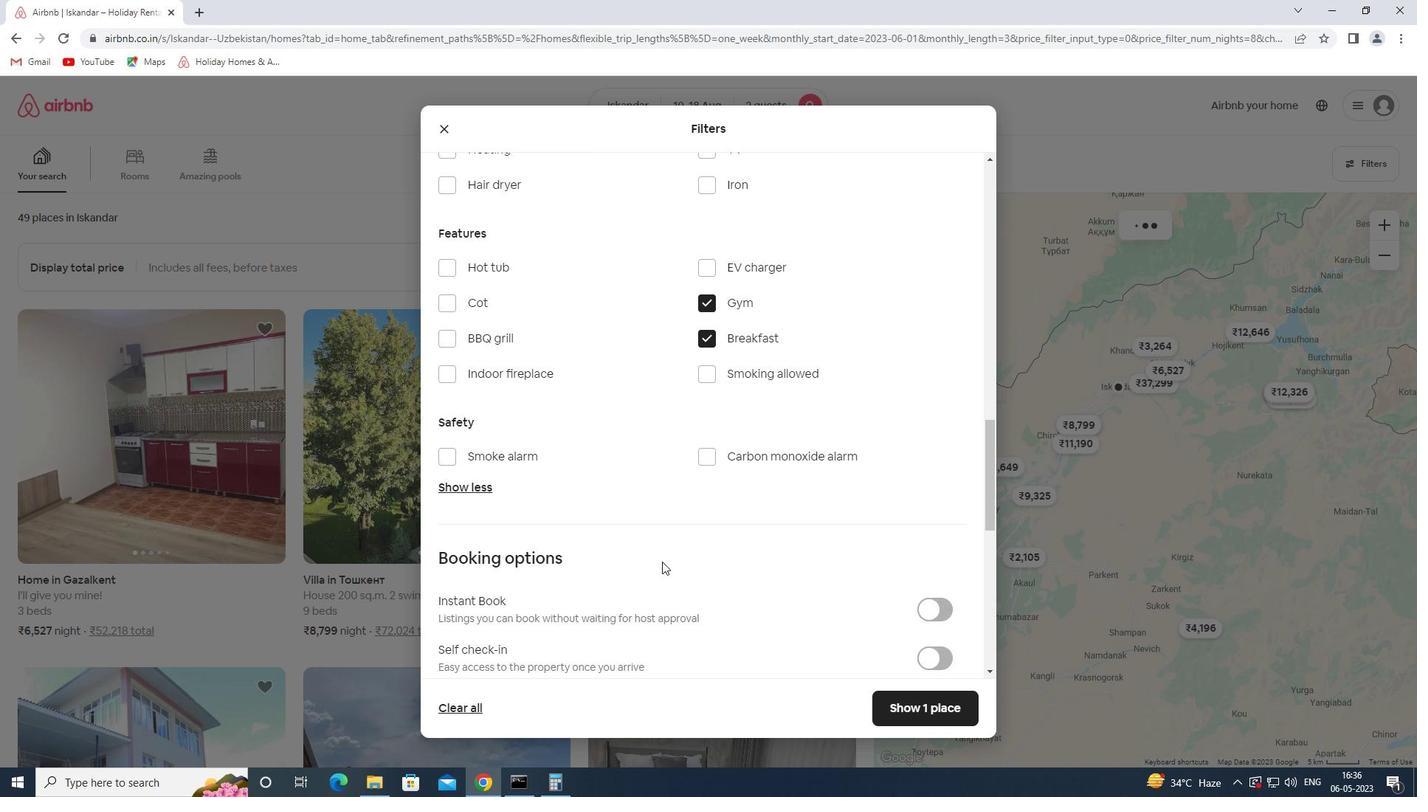
Action: Mouse scrolled (662, 562) with delta (0, 0)
Screenshot: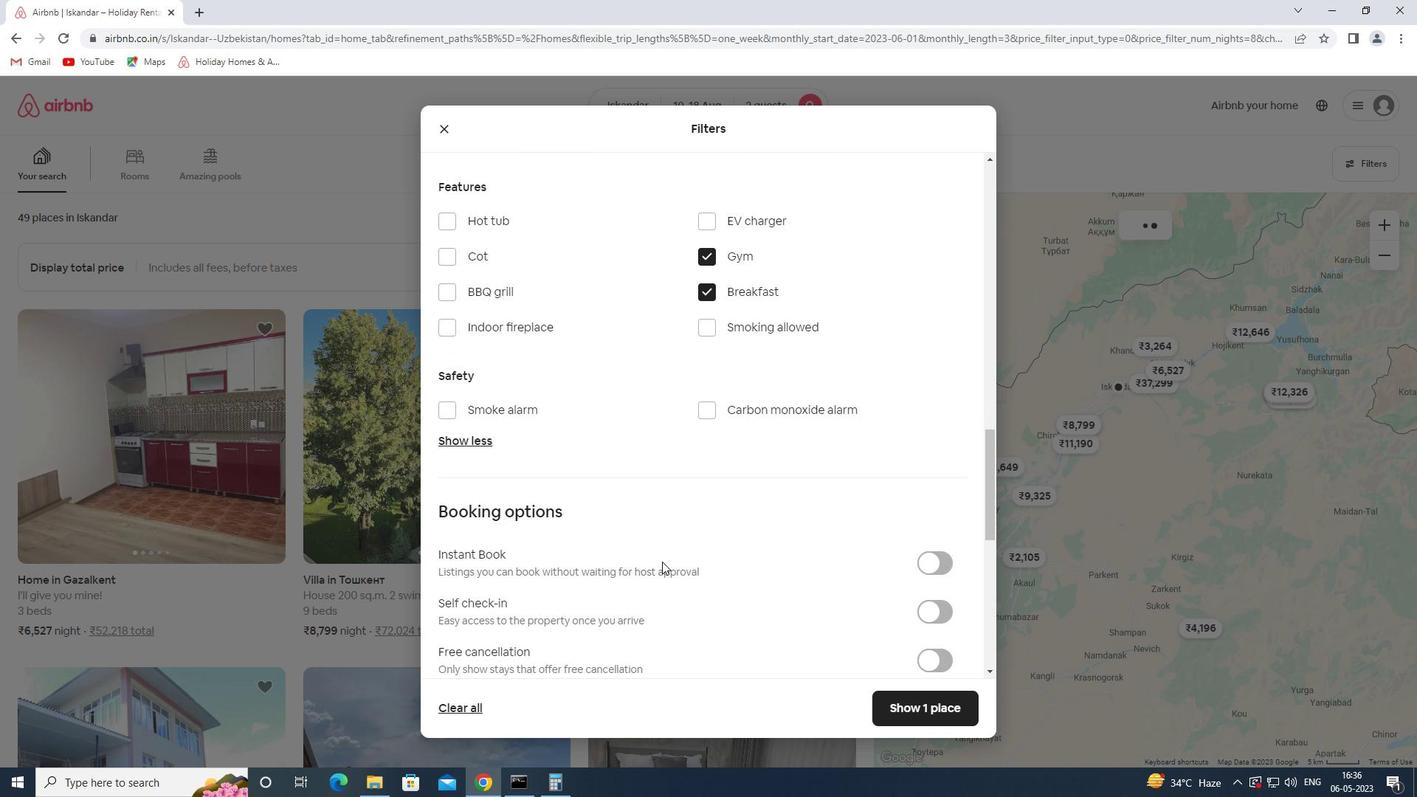 
Action: Mouse scrolled (662, 562) with delta (0, 0)
Screenshot: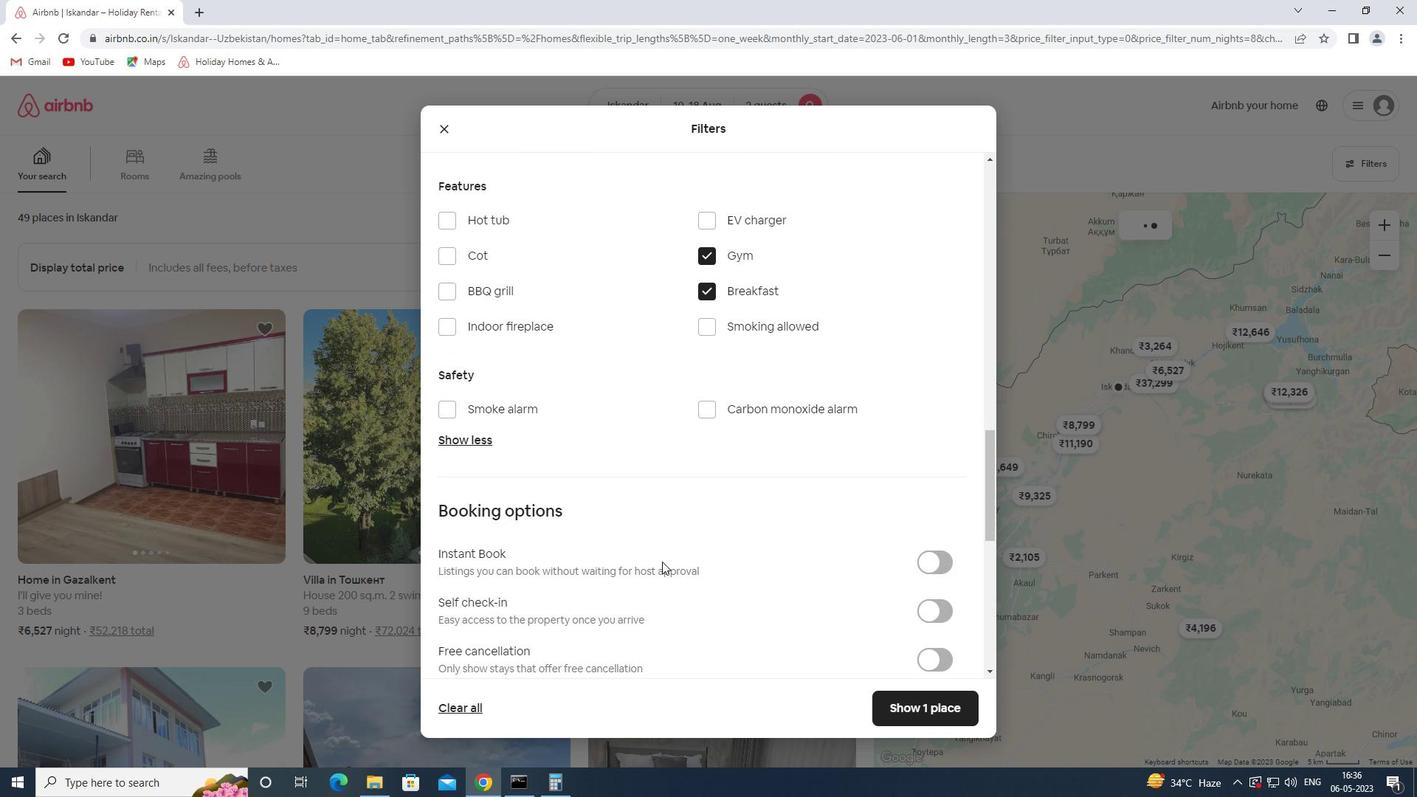 
Action: Mouse scrolled (662, 562) with delta (0, 0)
Screenshot: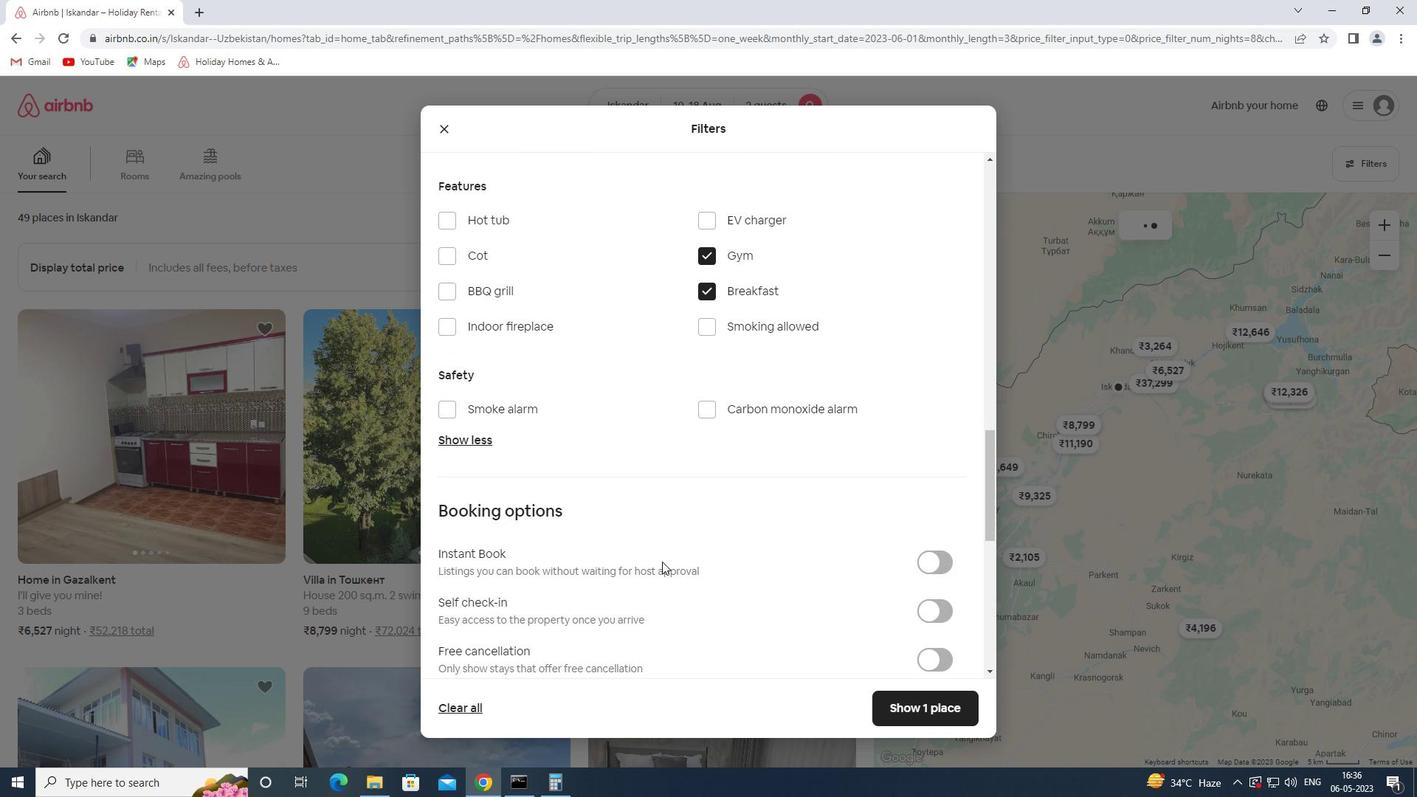 
Action: Mouse scrolled (662, 562) with delta (0, 0)
Screenshot: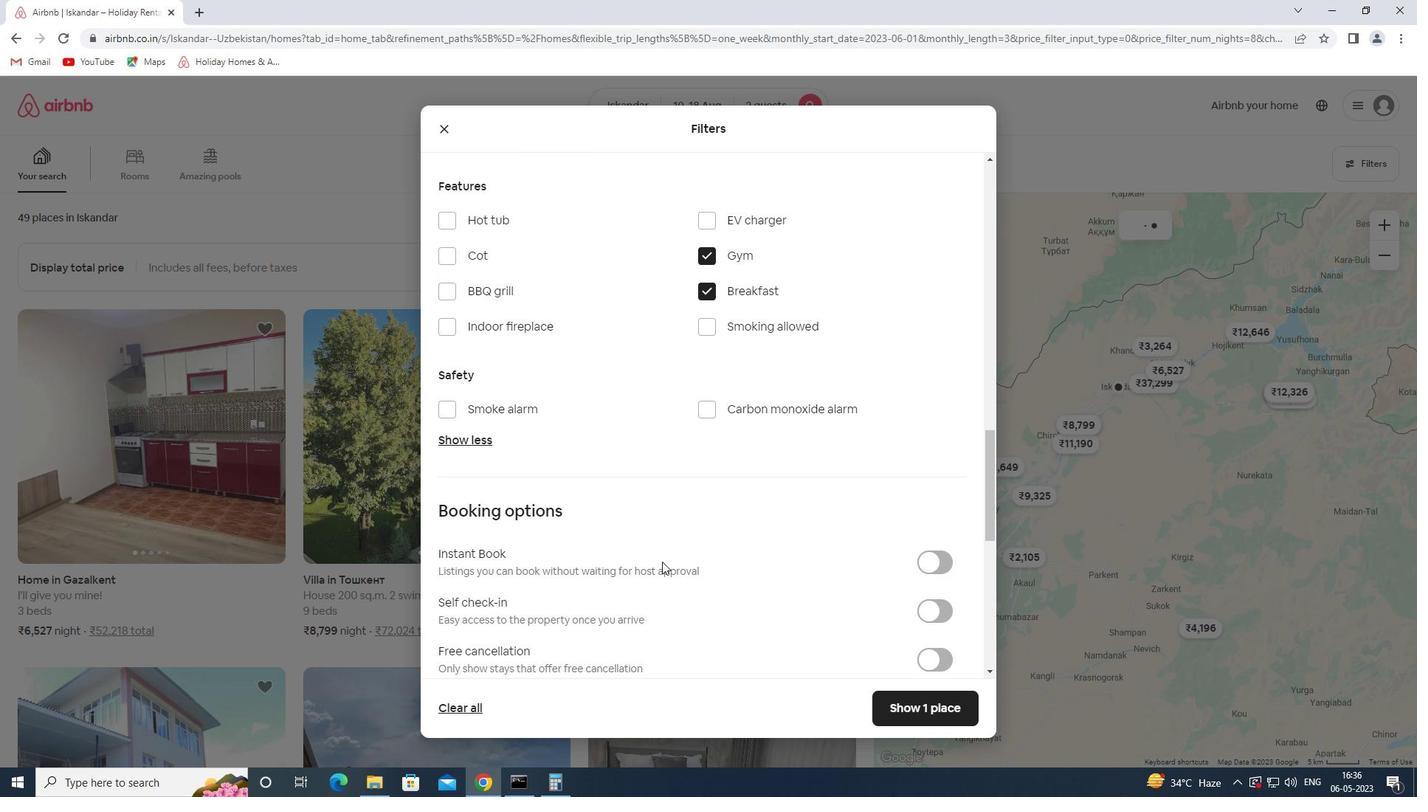 
Action: Mouse scrolled (662, 560) with delta (0, 0)
Screenshot: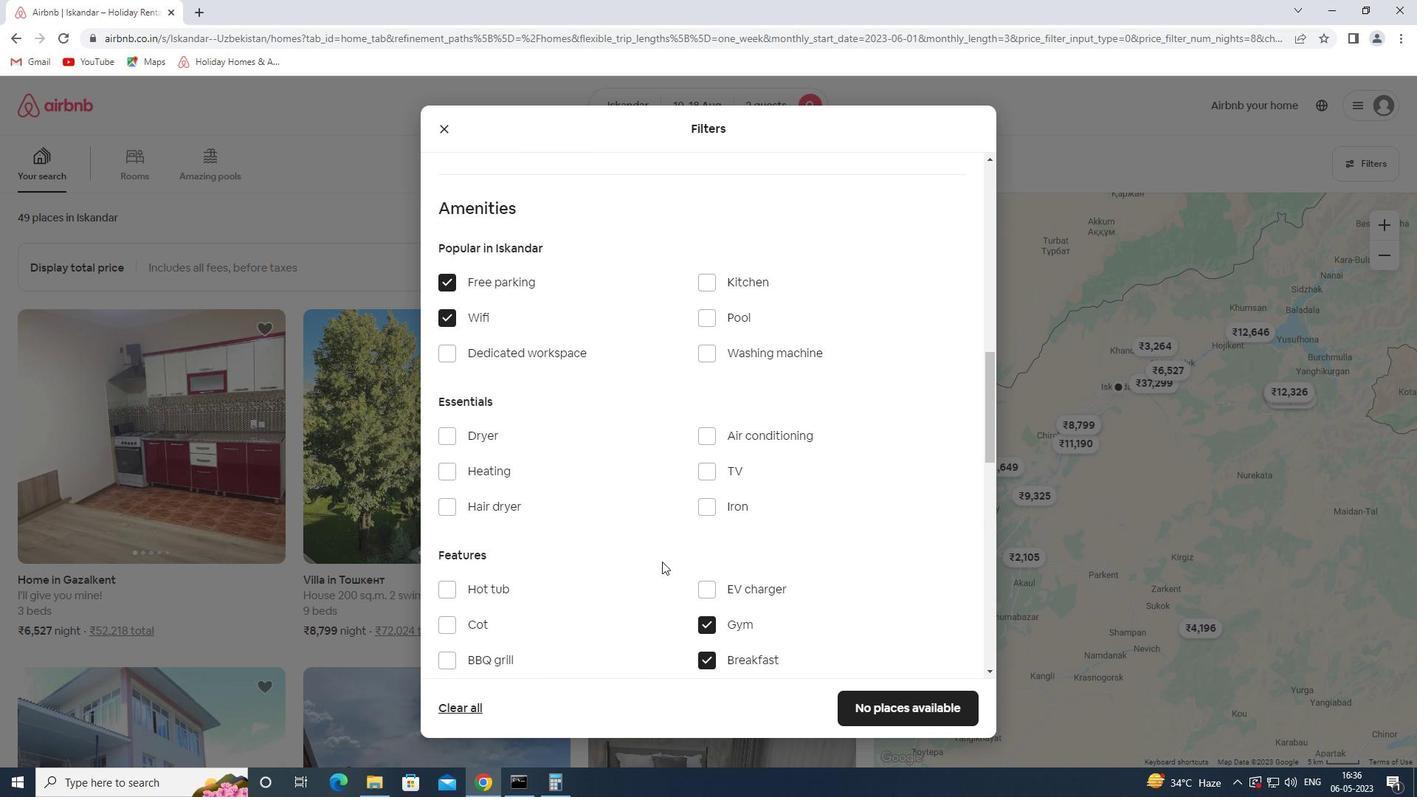 
Action: Mouse scrolled (662, 560) with delta (0, 0)
Screenshot: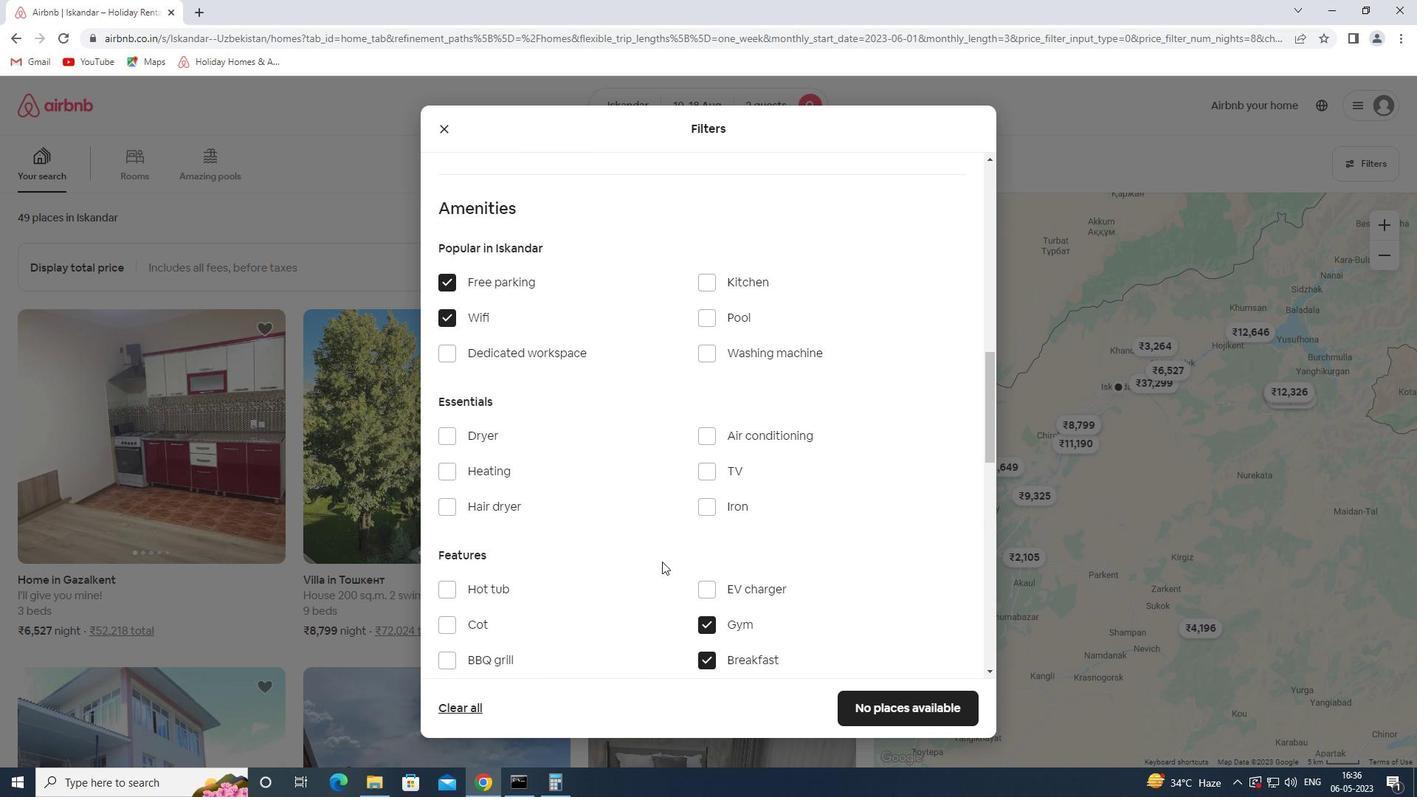 
Action: Mouse moved to (721, 327)
Screenshot: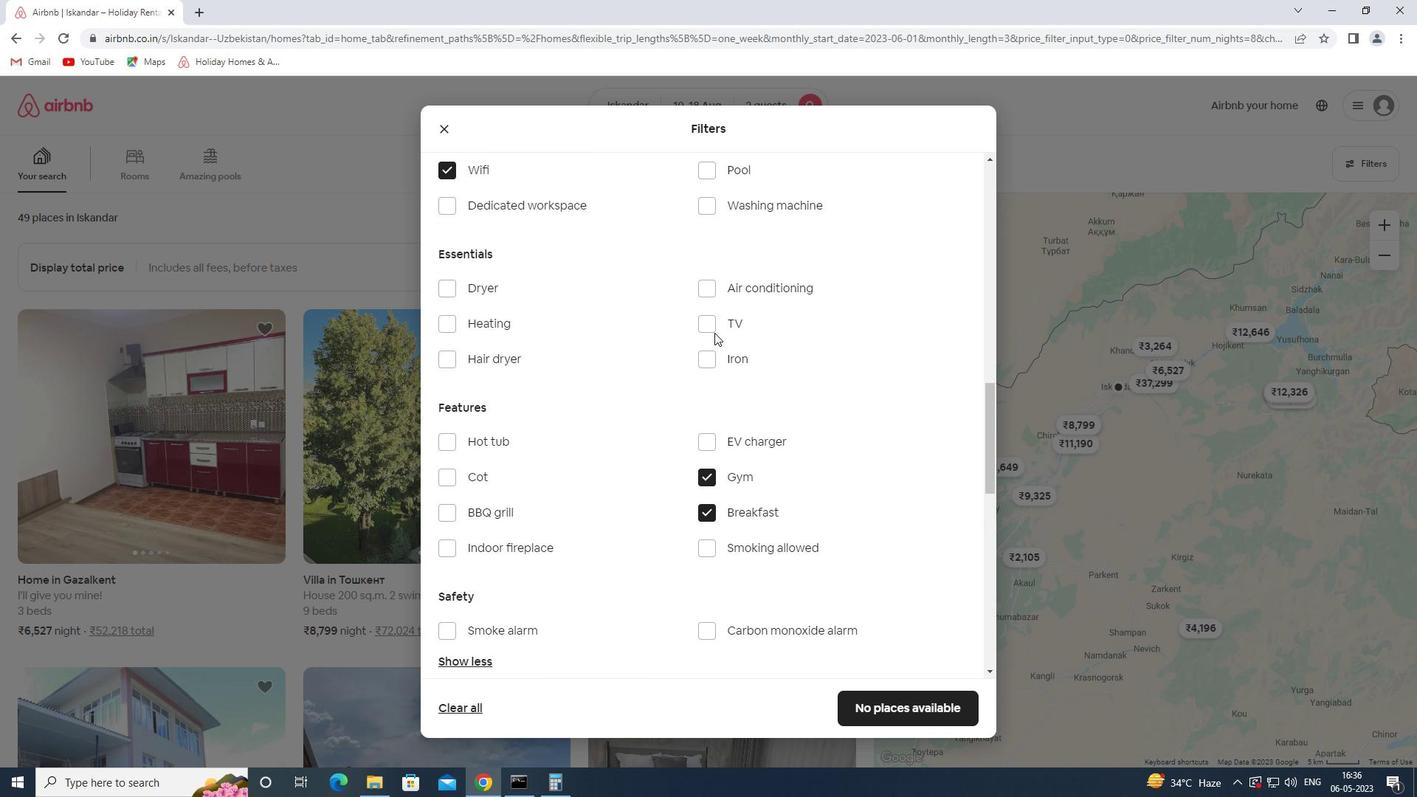 
Action: Mouse pressed left at (721, 327)
Screenshot: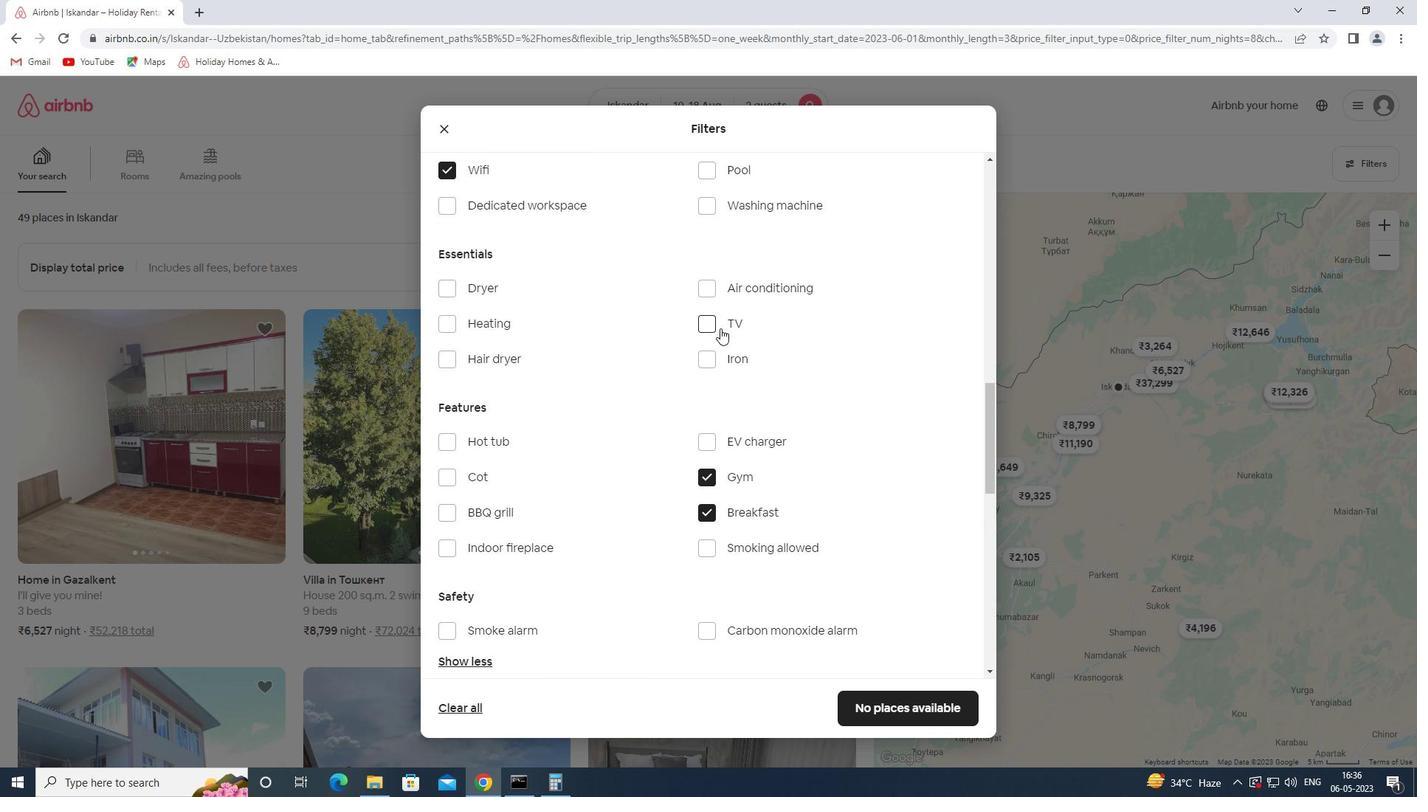 
Action: Mouse moved to (801, 368)
Screenshot: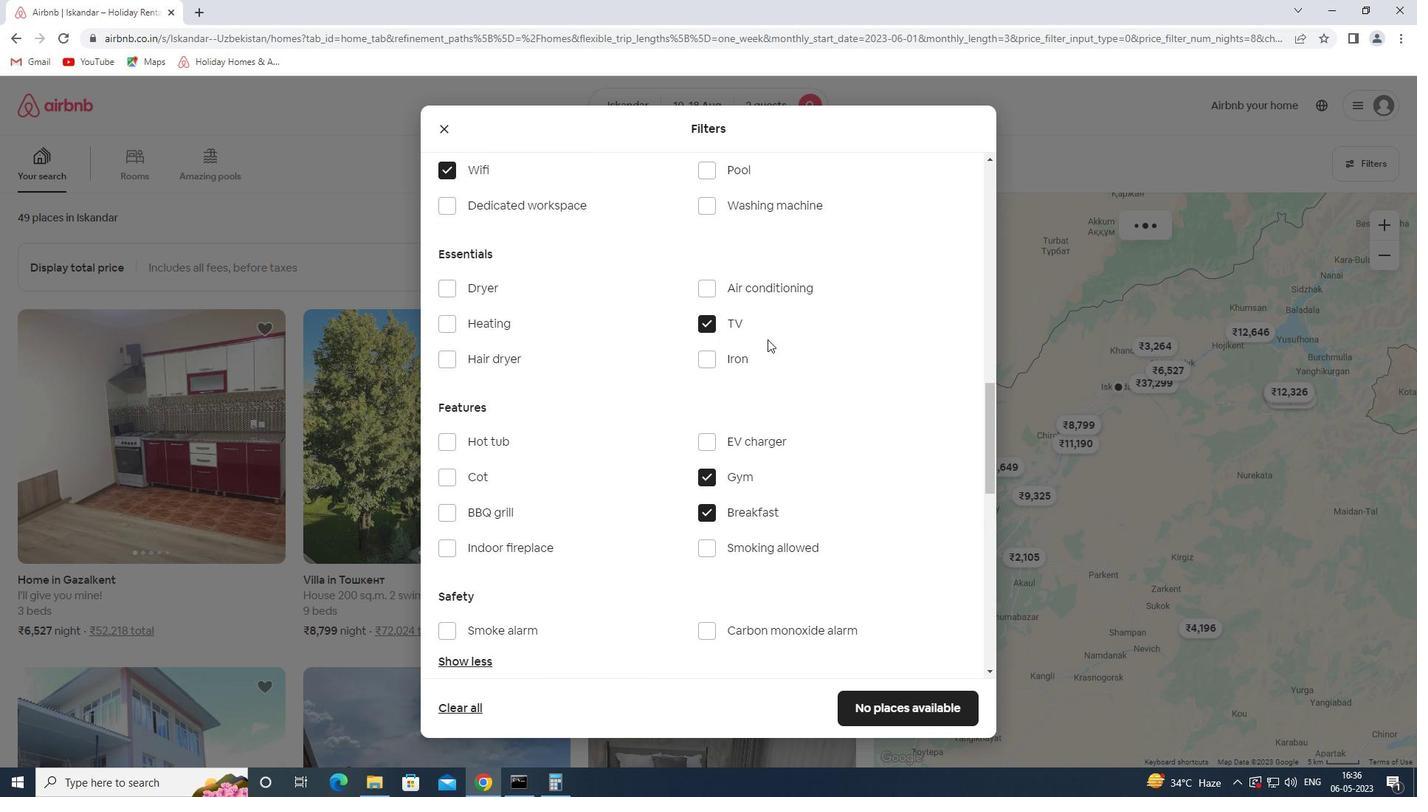 
Action: Mouse scrolled (801, 367) with delta (0, 0)
Screenshot: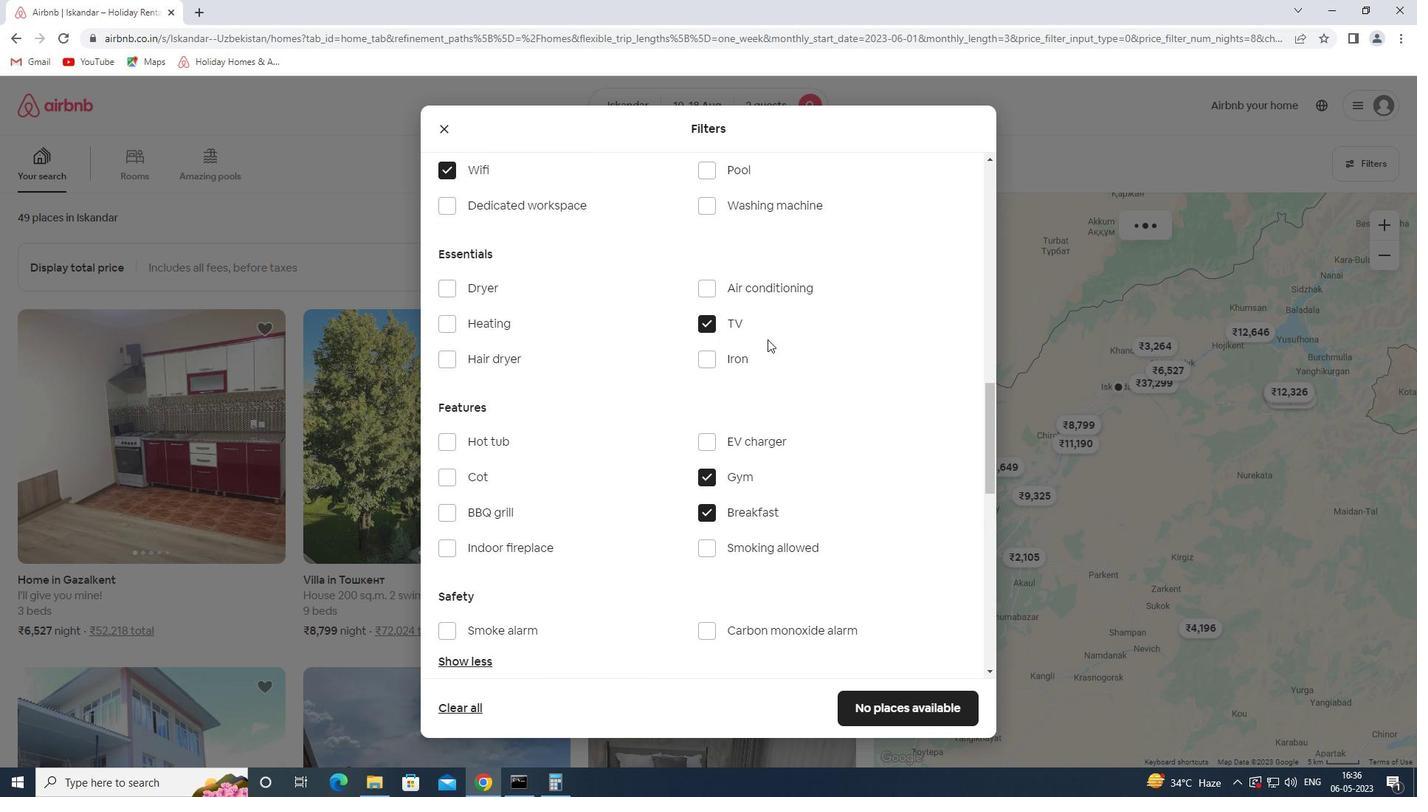 
Action: Mouse moved to (802, 369)
Screenshot: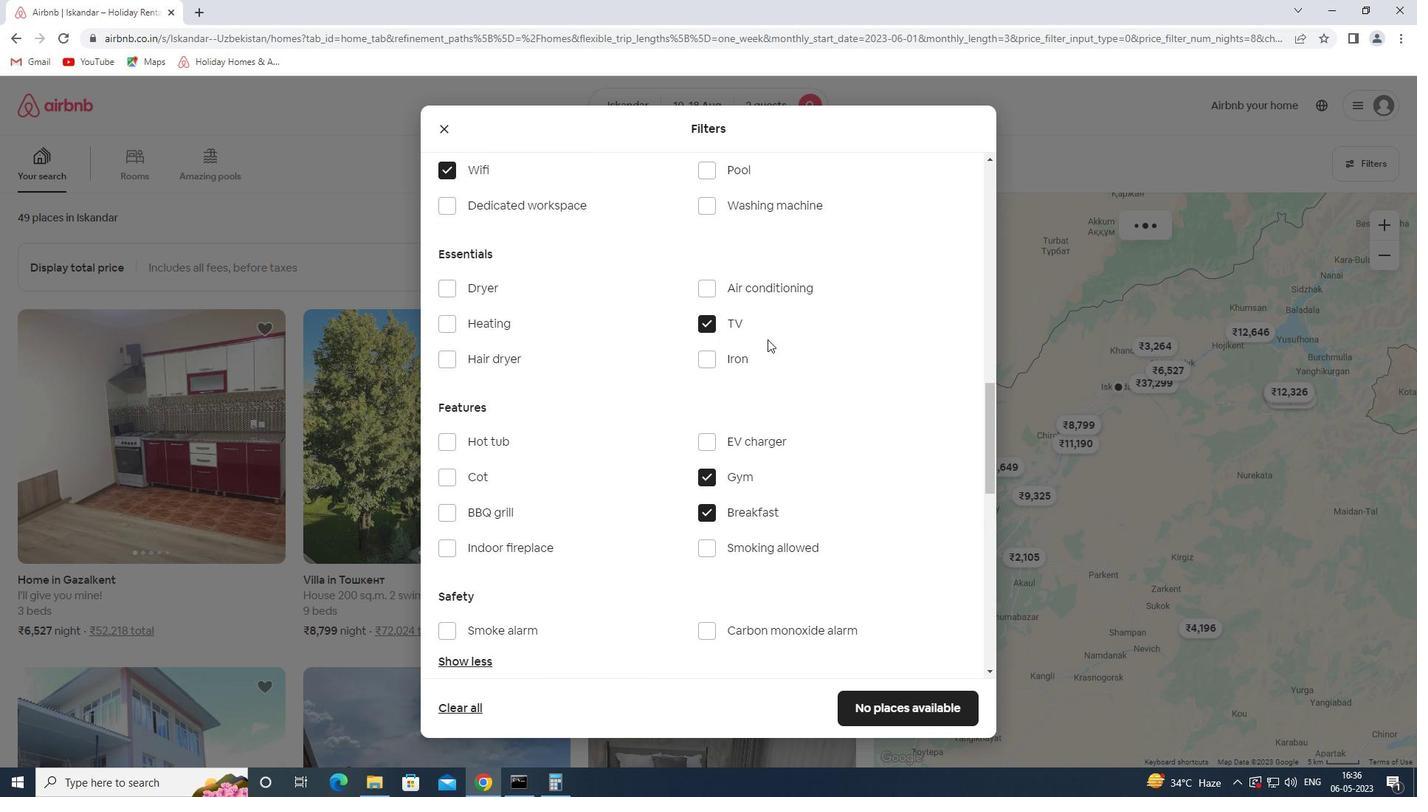 
Action: Mouse scrolled (802, 369) with delta (0, 0)
Screenshot: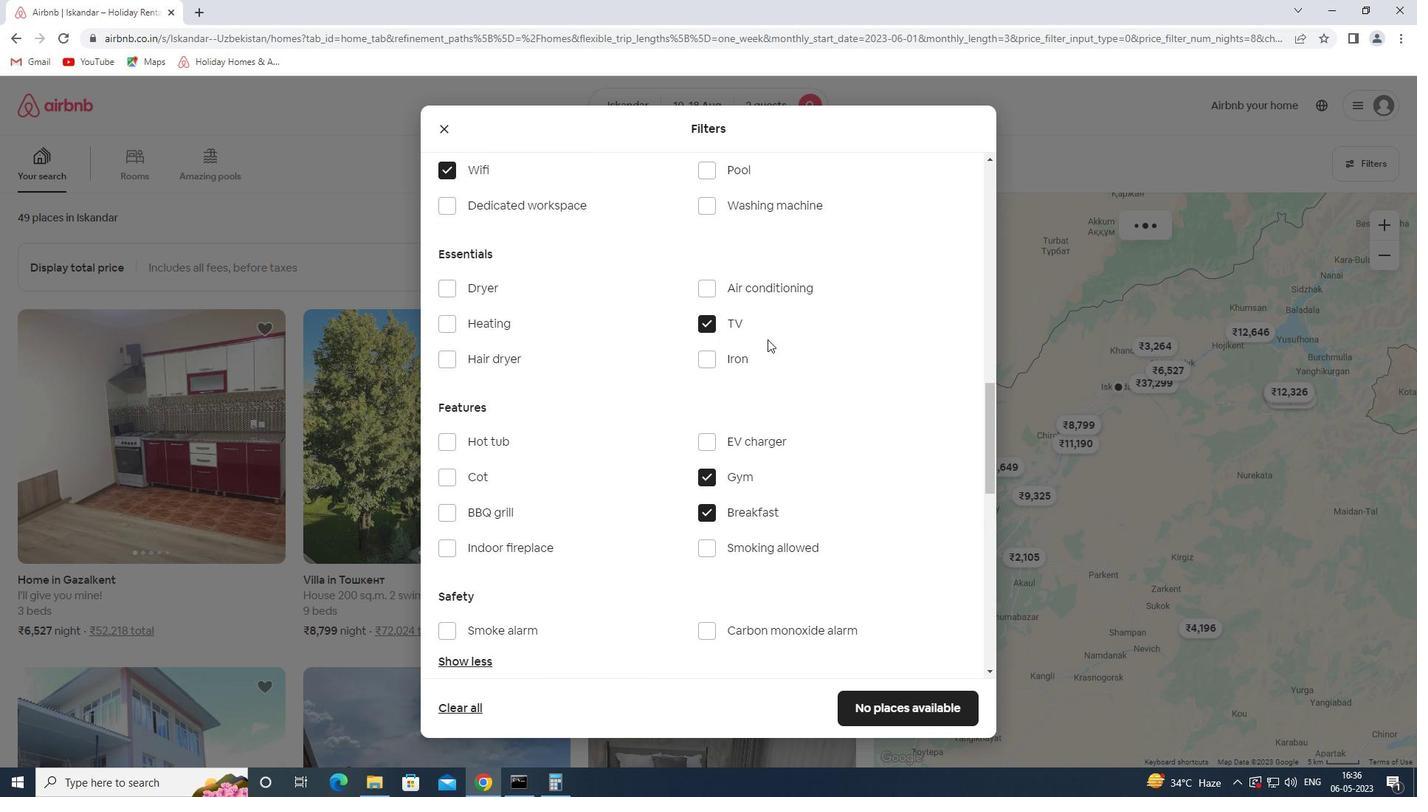 
Action: Mouse moved to (802, 370)
Screenshot: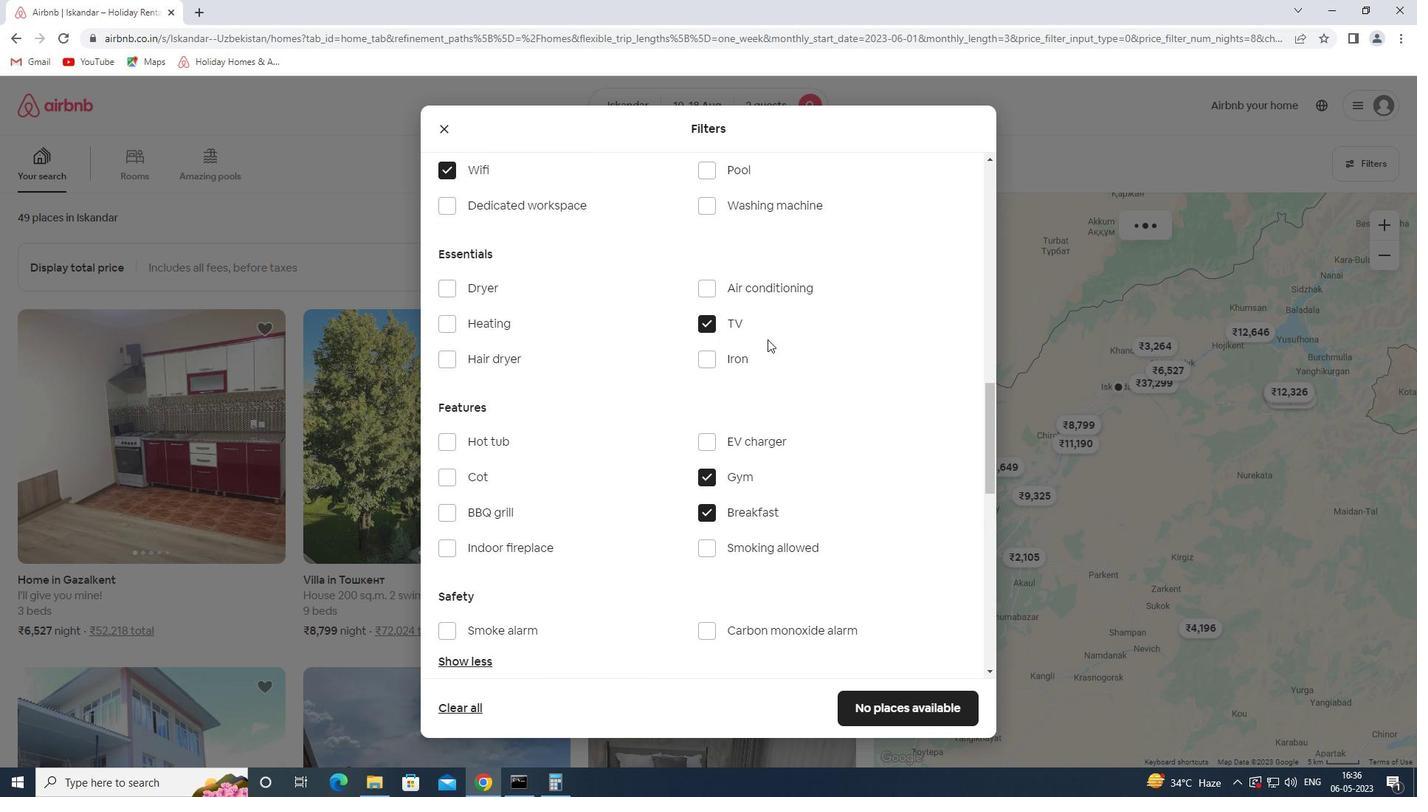 
Action: Mouse scrolled (802, 369) with delta (0, 0)
Screenshot: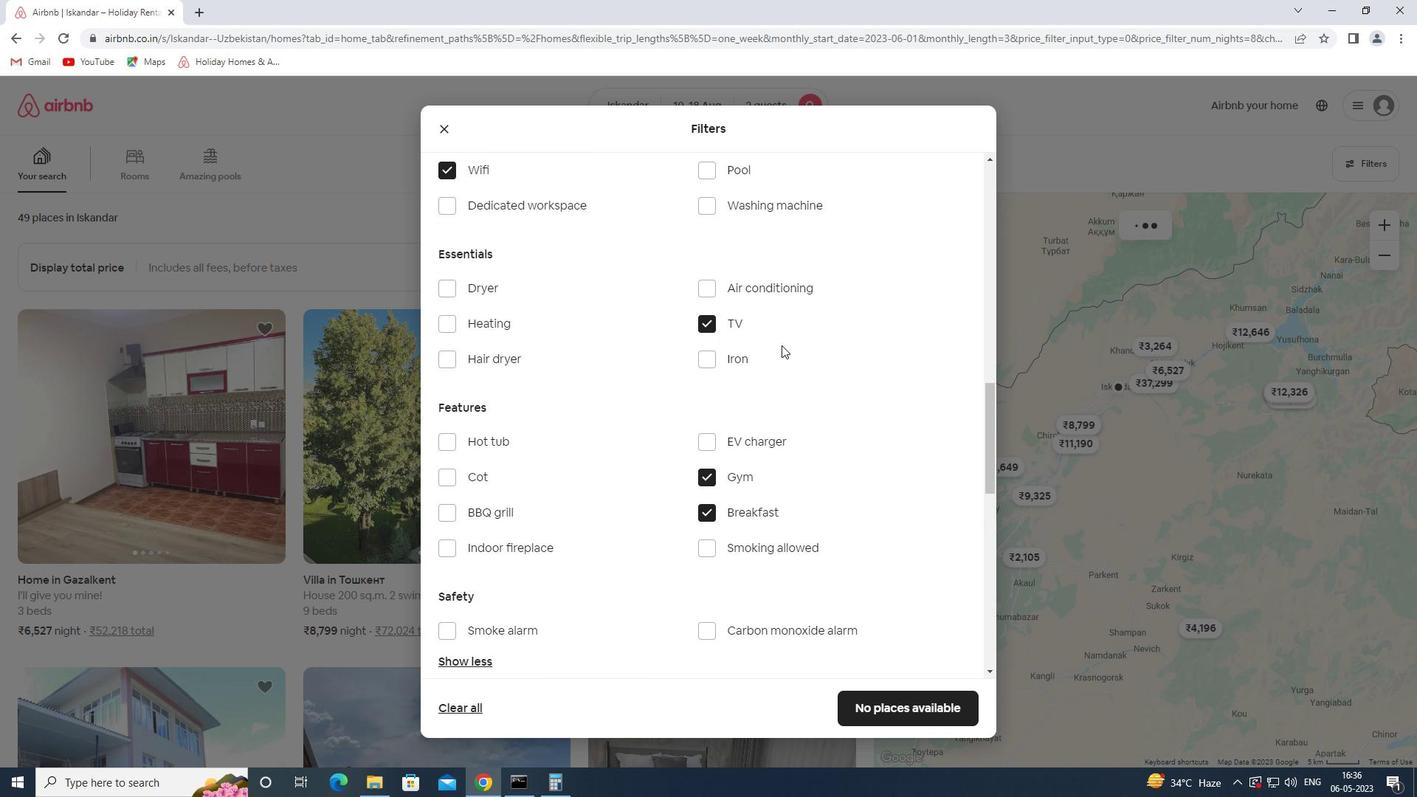 
Action: Mouse moved to (802, 371)
Screenshot: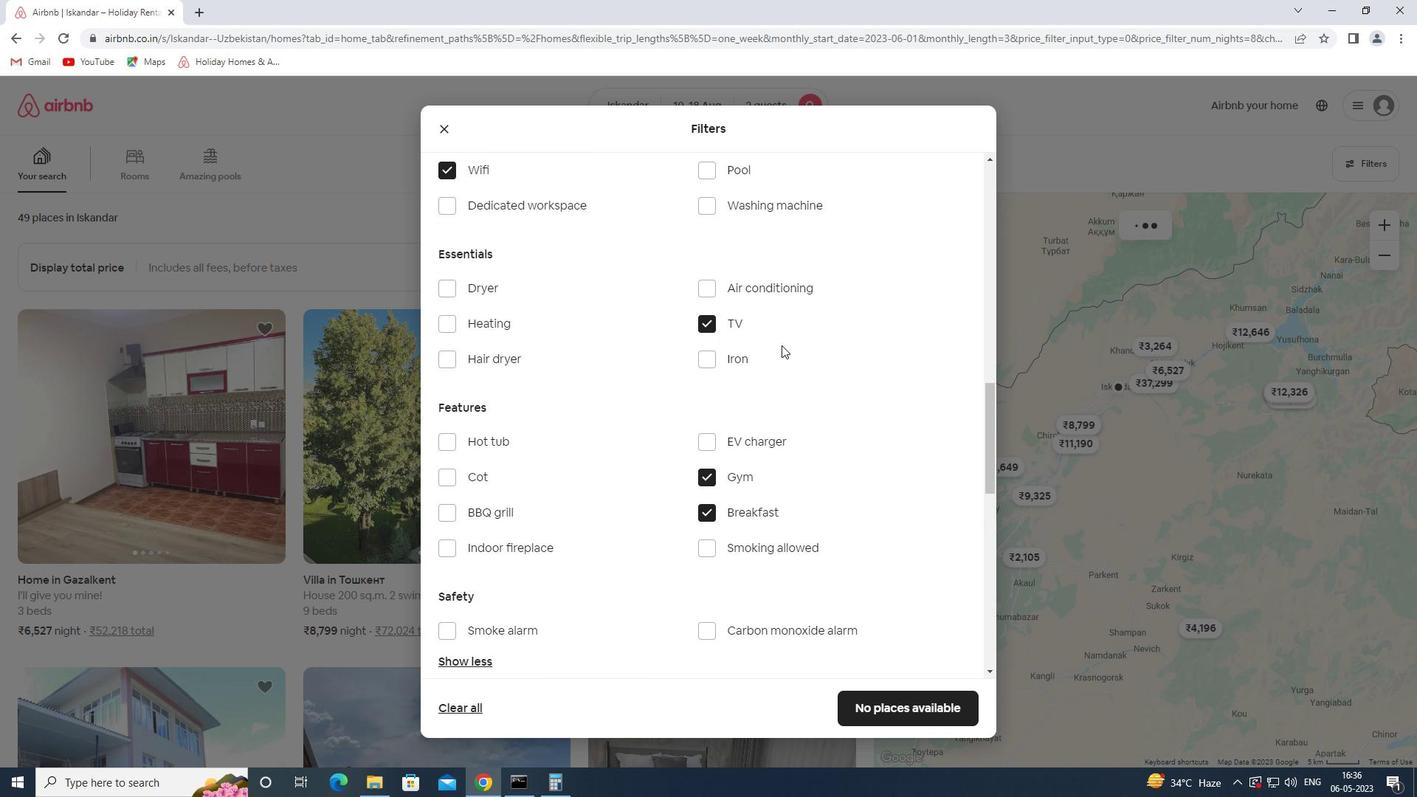 
Action: Mouse scrolled (802, 370) with delta (0, 0)
Screenshot: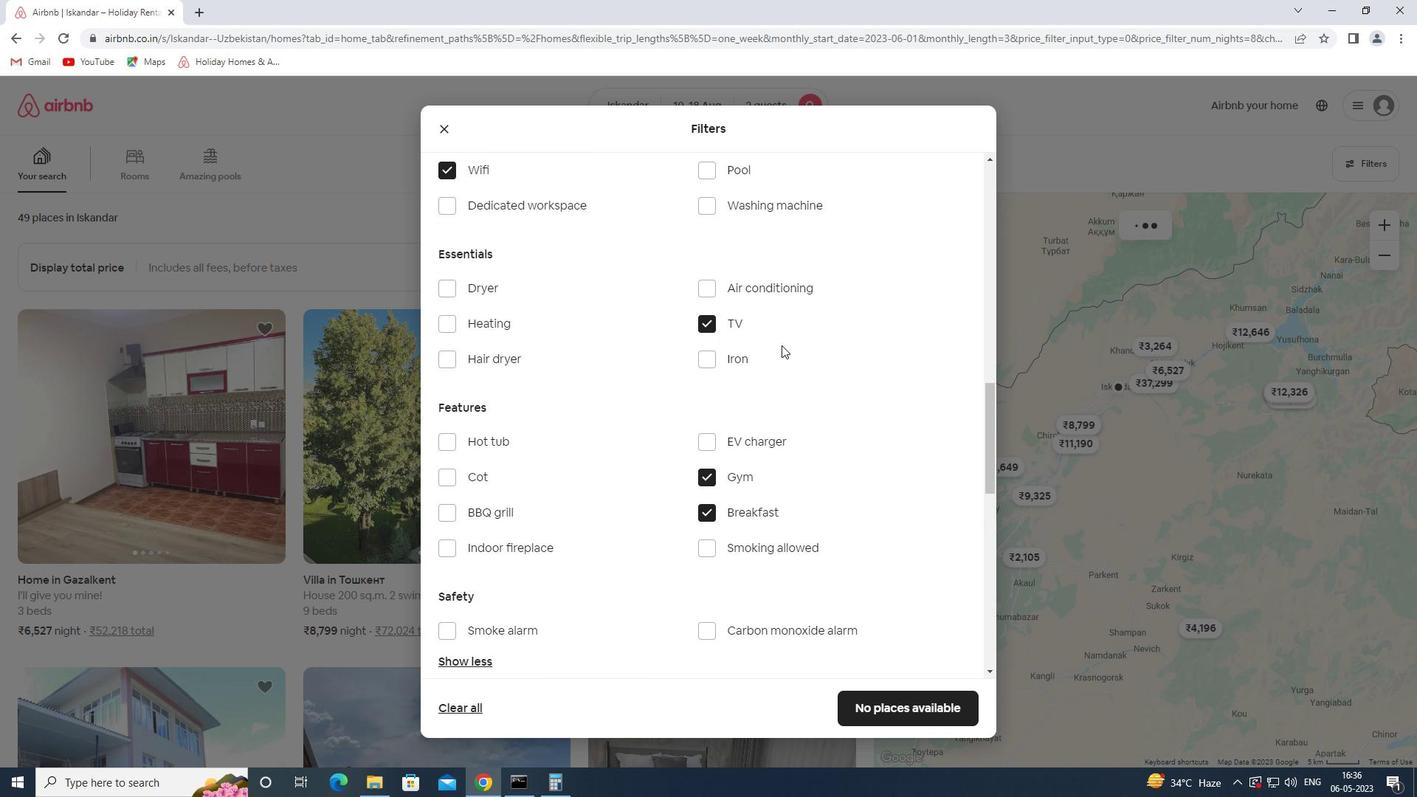 
Action: Mouse moved to (802, 371)
Screenshot: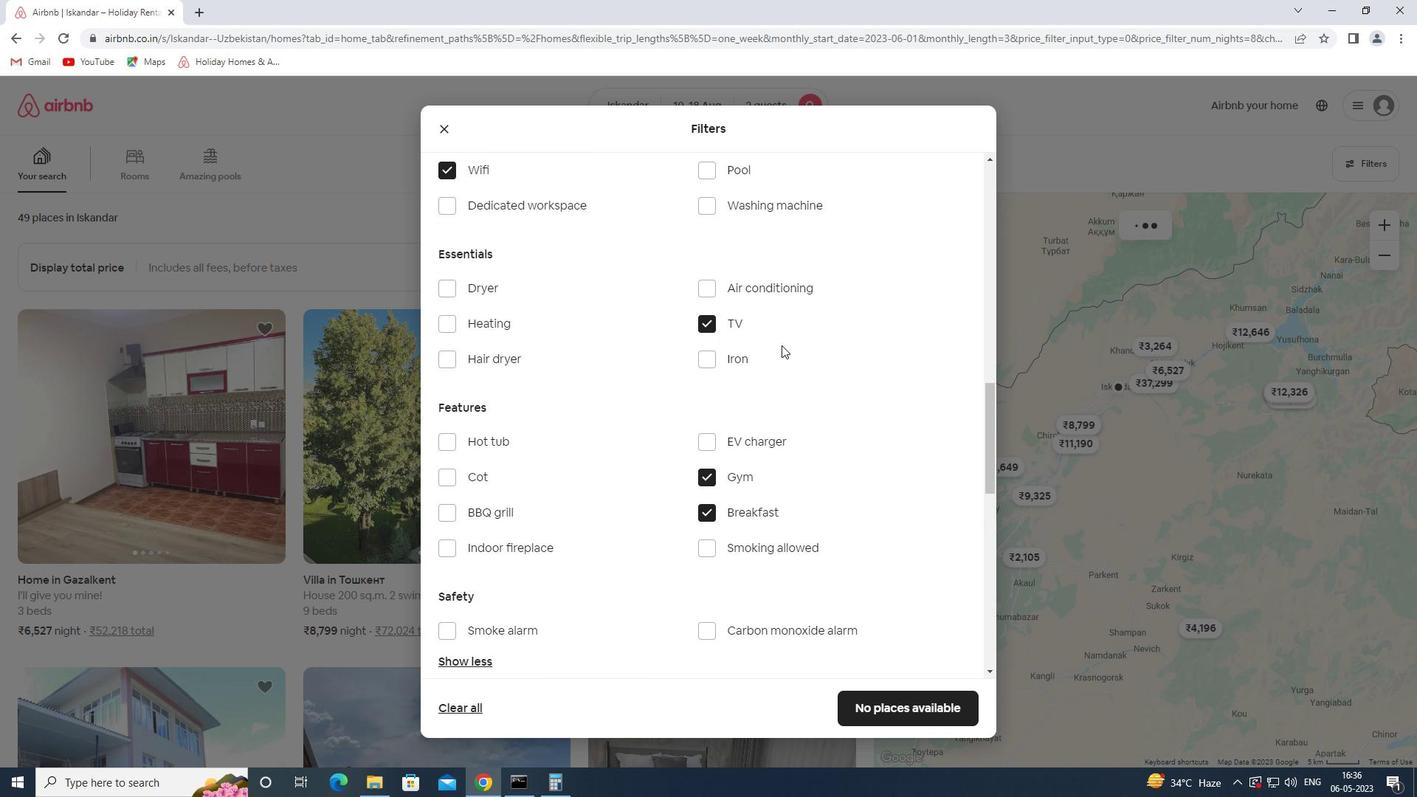 
Action: Mouse scrolled (802, 371) with delta (0, 0)
Screenshot: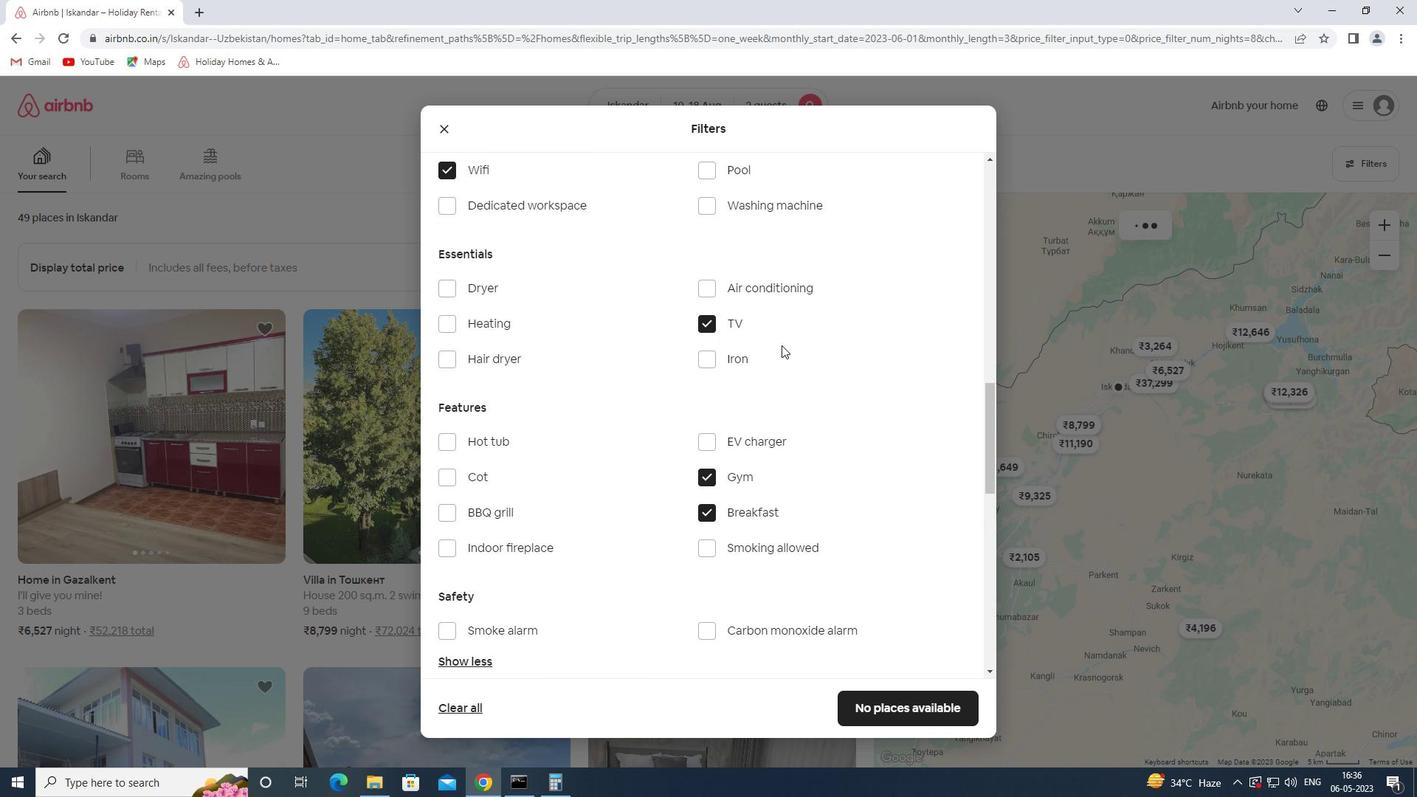 
Action: Mouse moved to (804, 377)
Screenshot: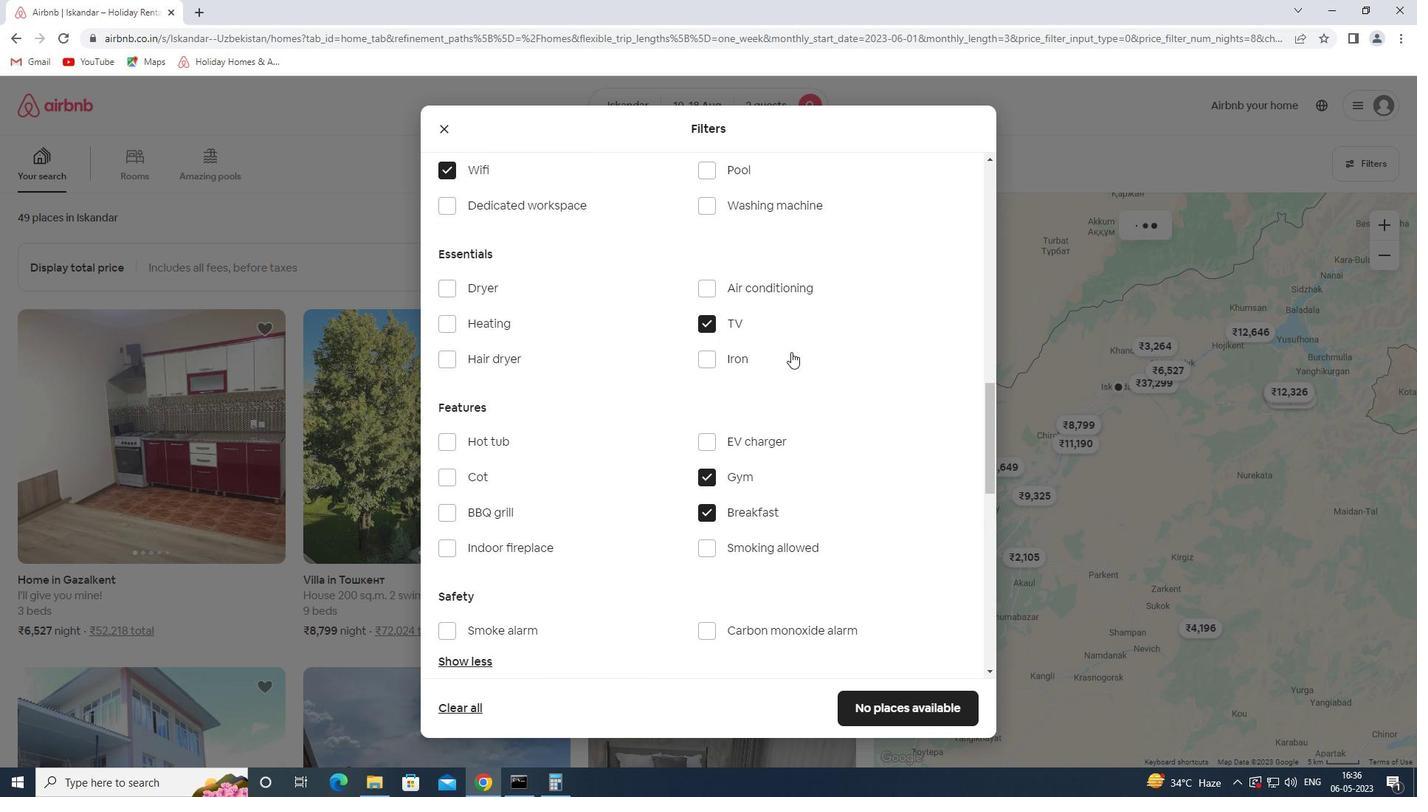 
Action: Mouse scrolled (804, 376) with delta (0, 0)
Screenshot: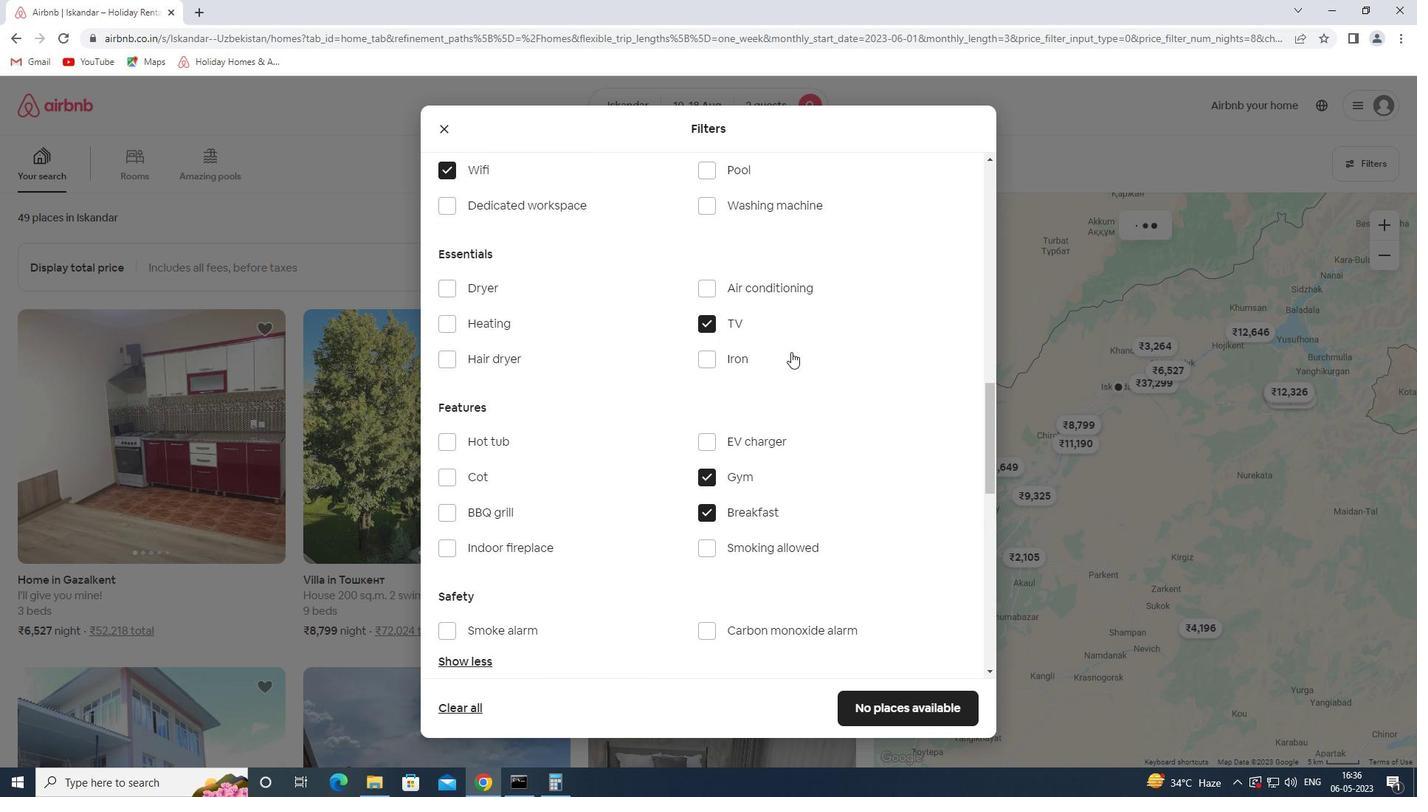 
Action: Mouse moved to (940, 389)
Screenshot: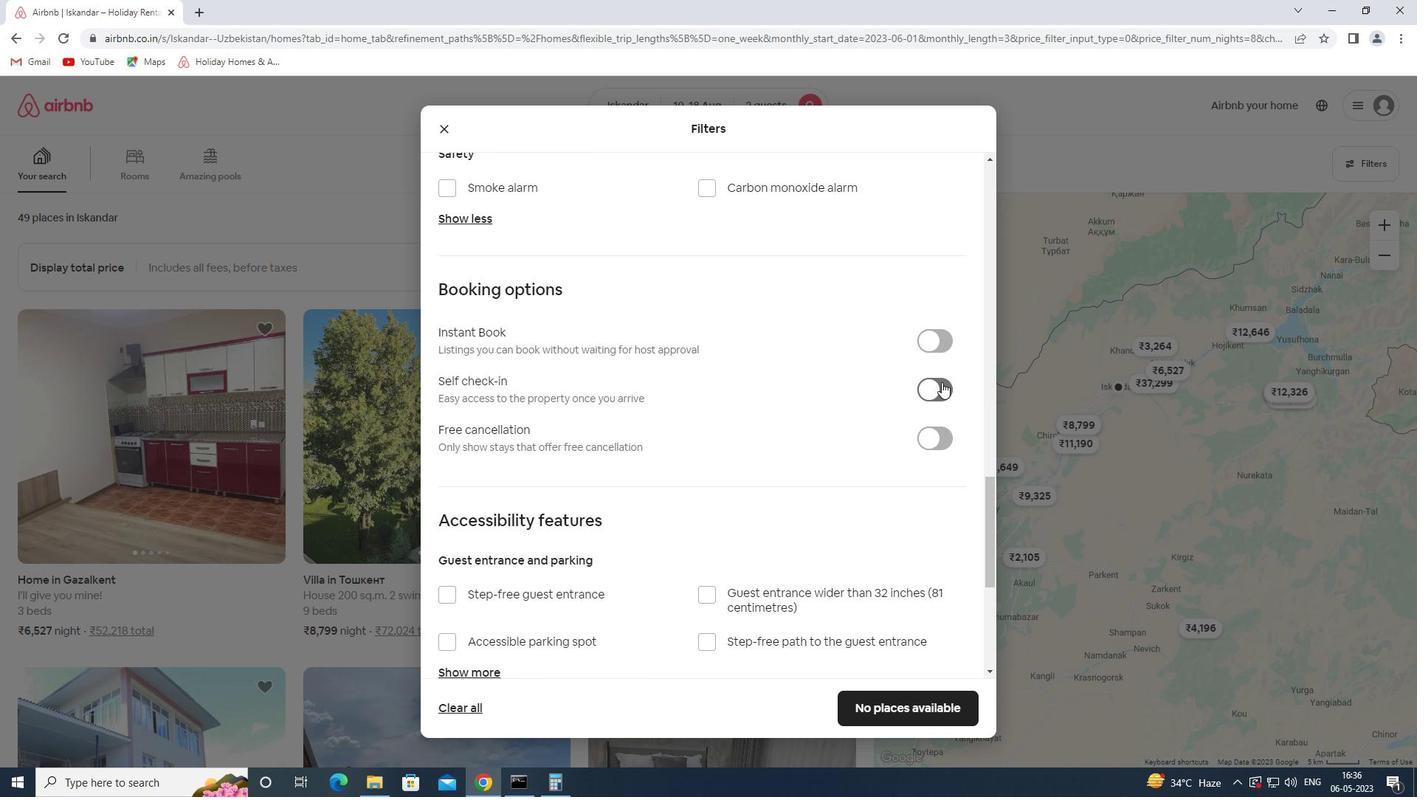 
Action: Mouse pressed left at (940, 389)
Screenshot: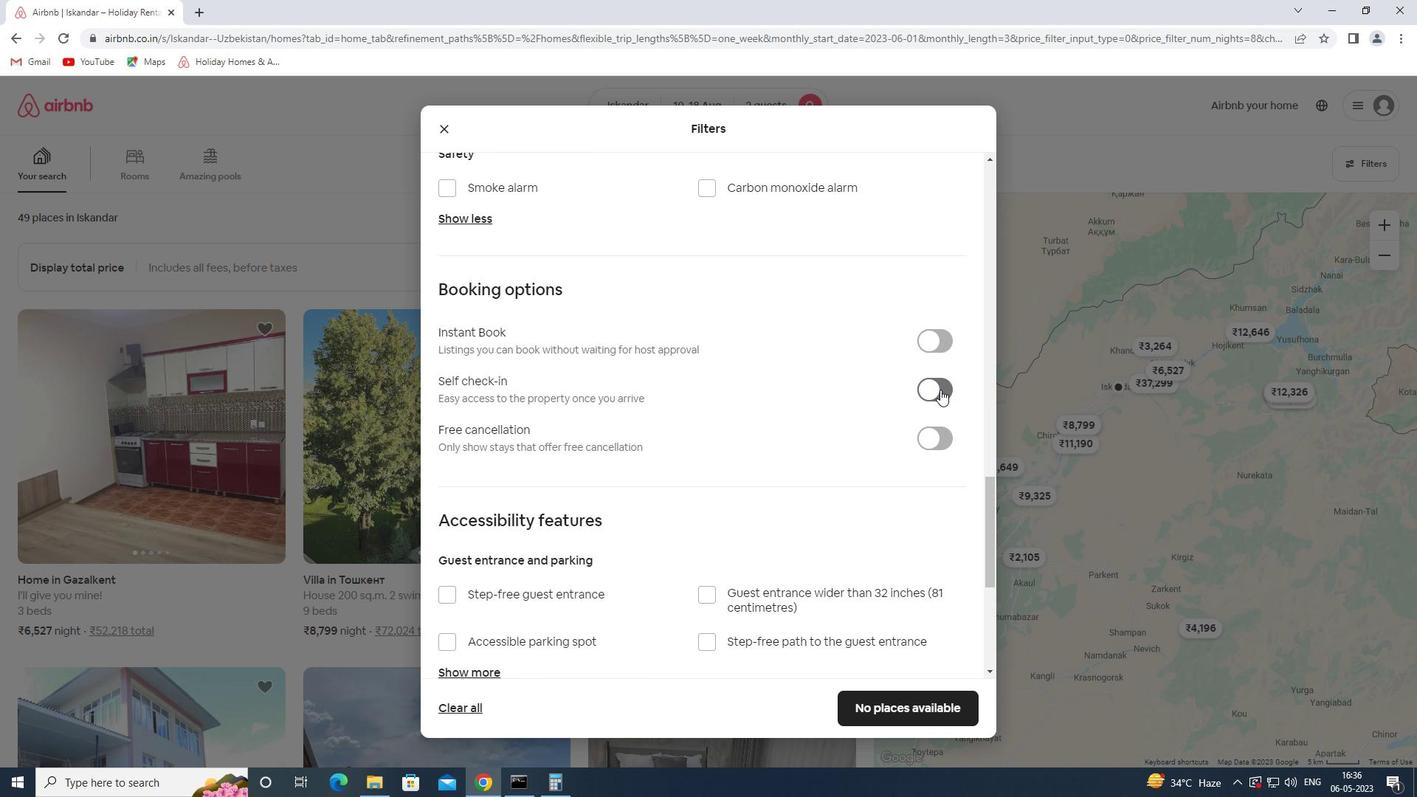 
Action: Mouse moved to (725, 473)
Screenshot: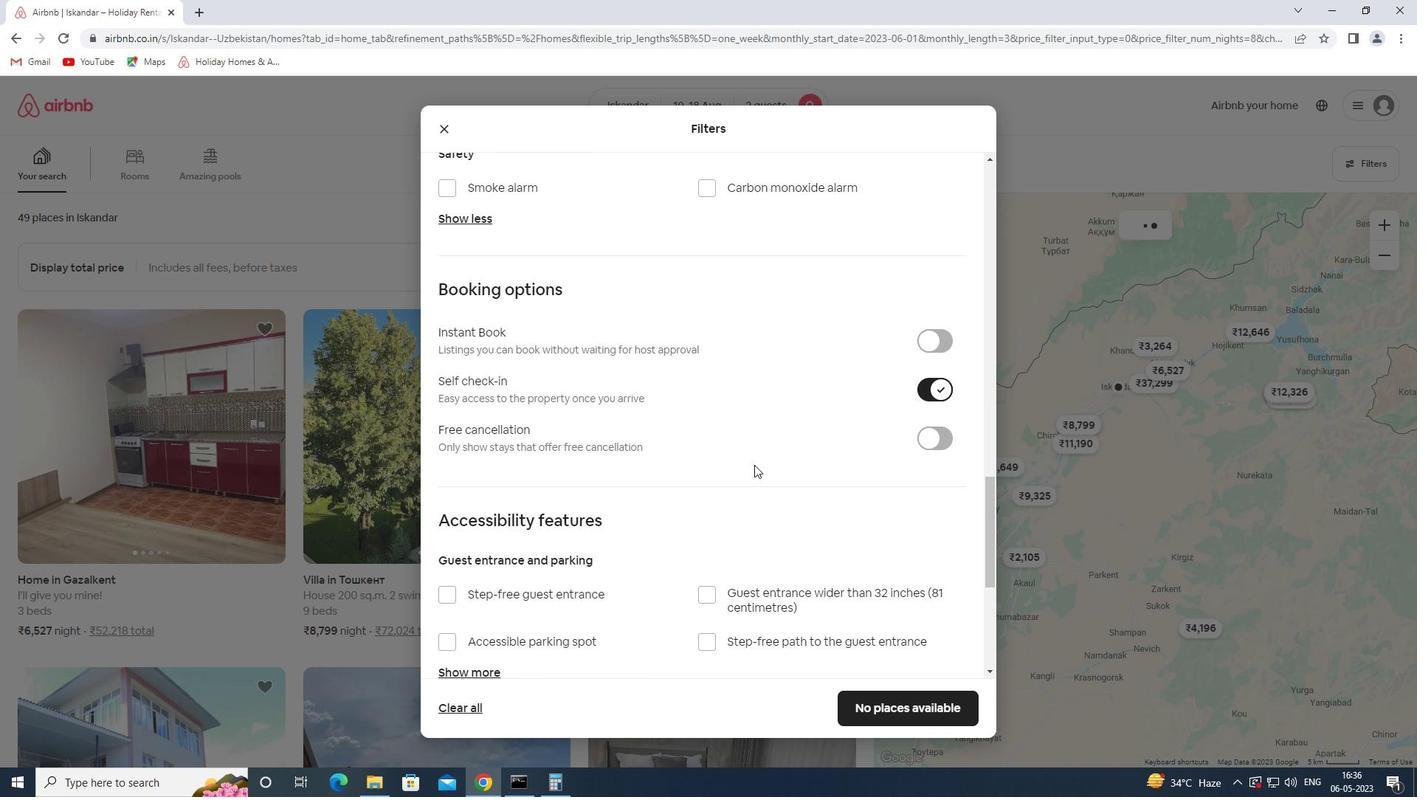 
Action: Mouse scrolled (725, 472) with delta (0, 0)
Screenshot: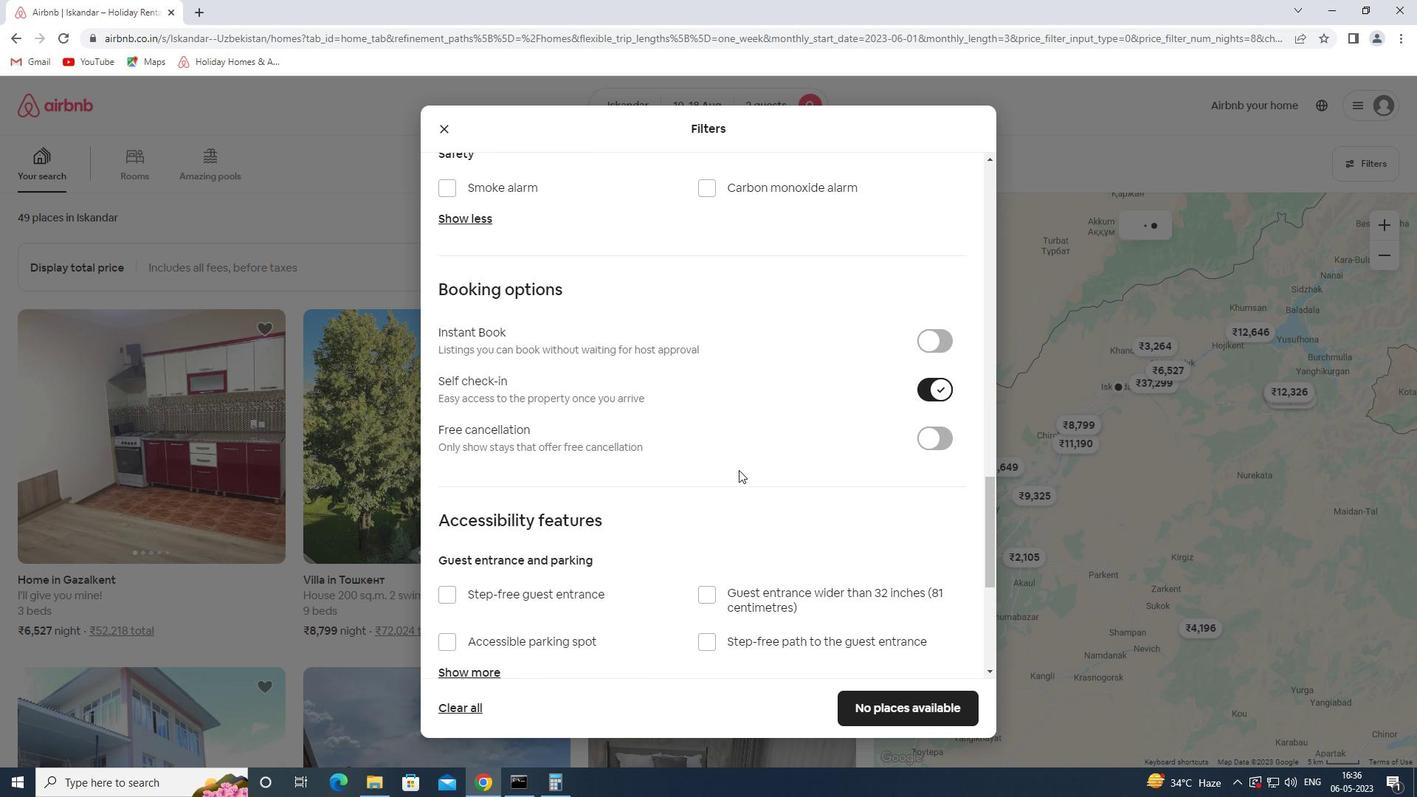 
Action: Mouse scrolled (725, 472) with delta (0, 0)
Screenshot: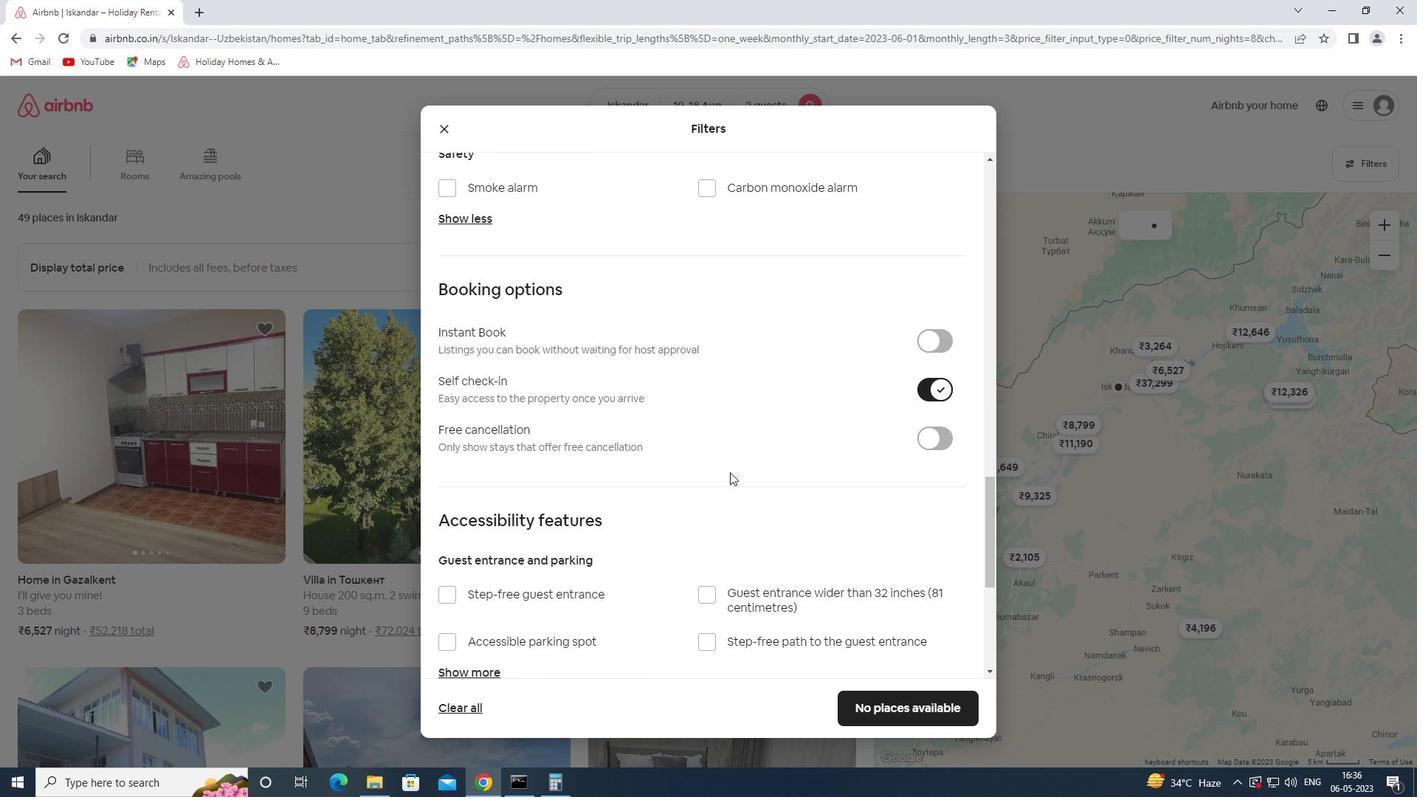 
Action: Mouse scrolled (725, 472) with delta (0, 0)
Screenshot: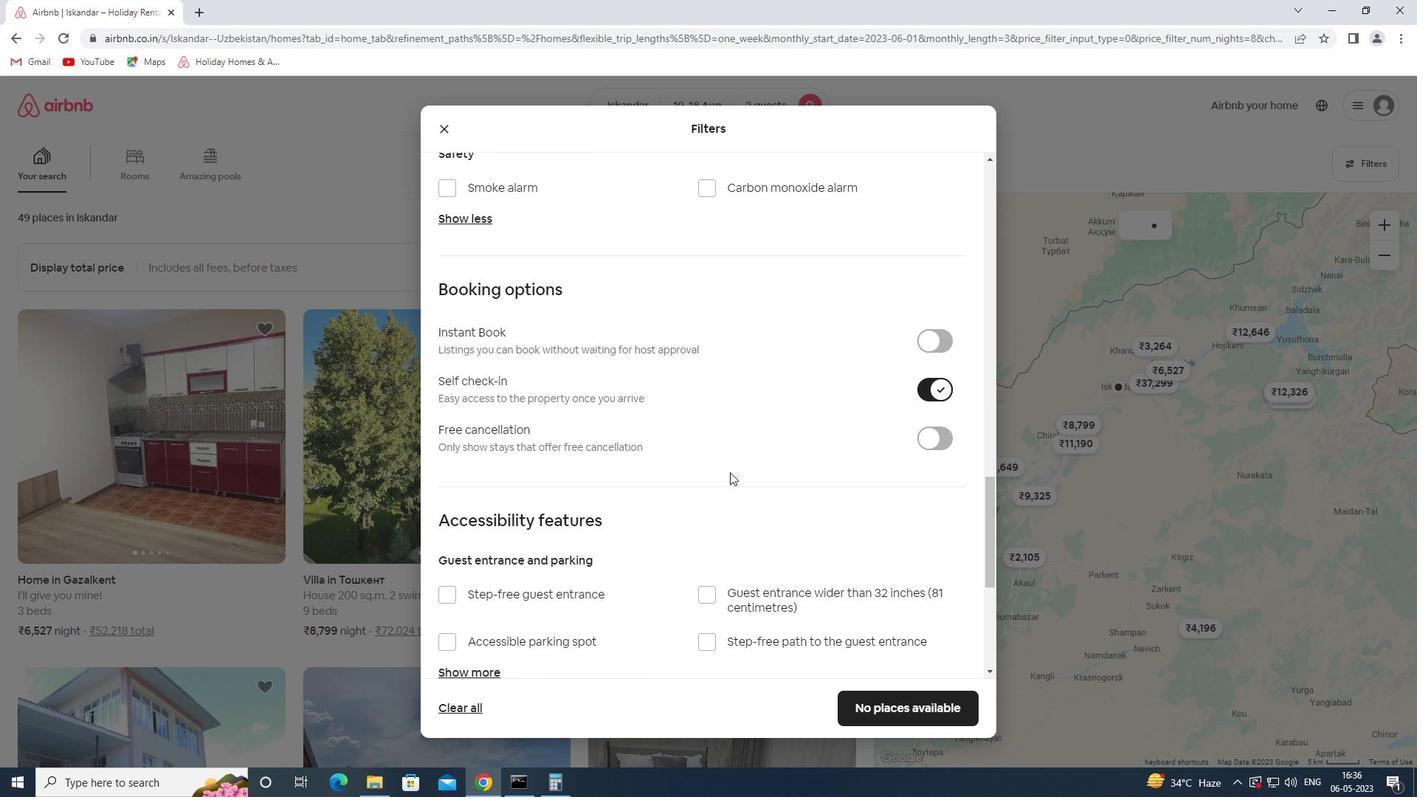 
Action: Mouse scrolled (725, 472) with delta (0, 0)
Screenshot: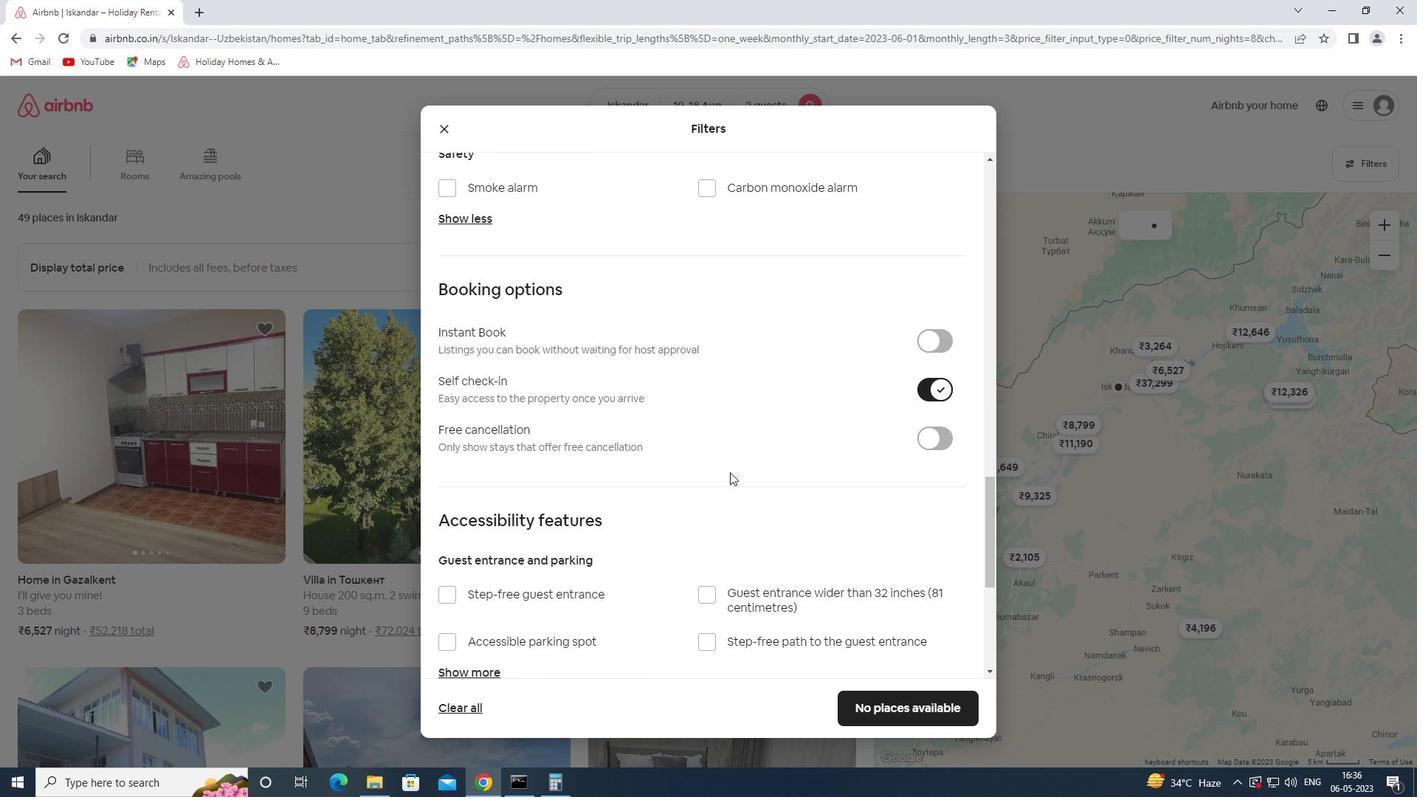 
Action: Mouse scrolled (725, 472) with delta (0, 0)
Screenshot: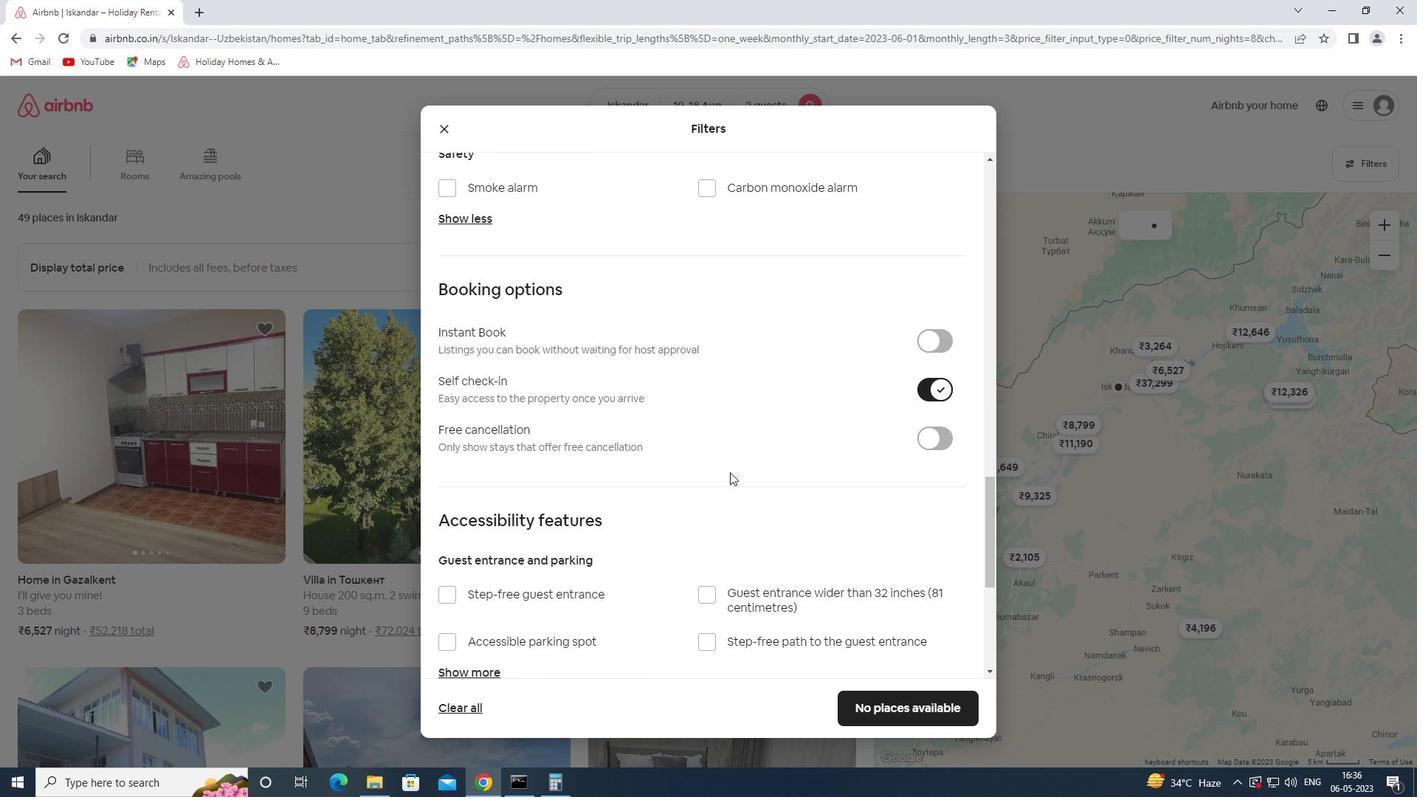 
Action: Mouse scrolled (725, 472) with delta (0, 0)
Screenshot: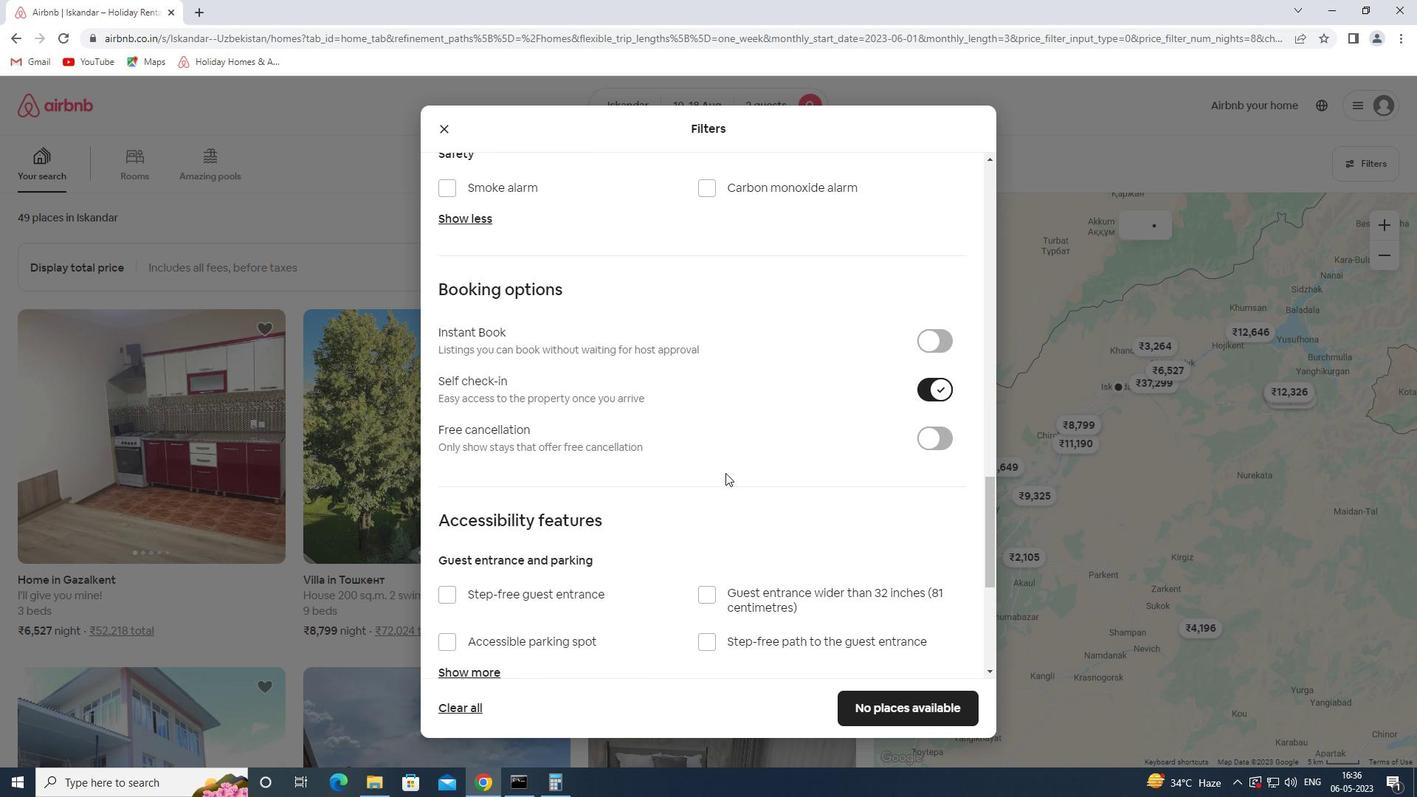 
Action: Mouse moved to (476, 573)
Screenshot: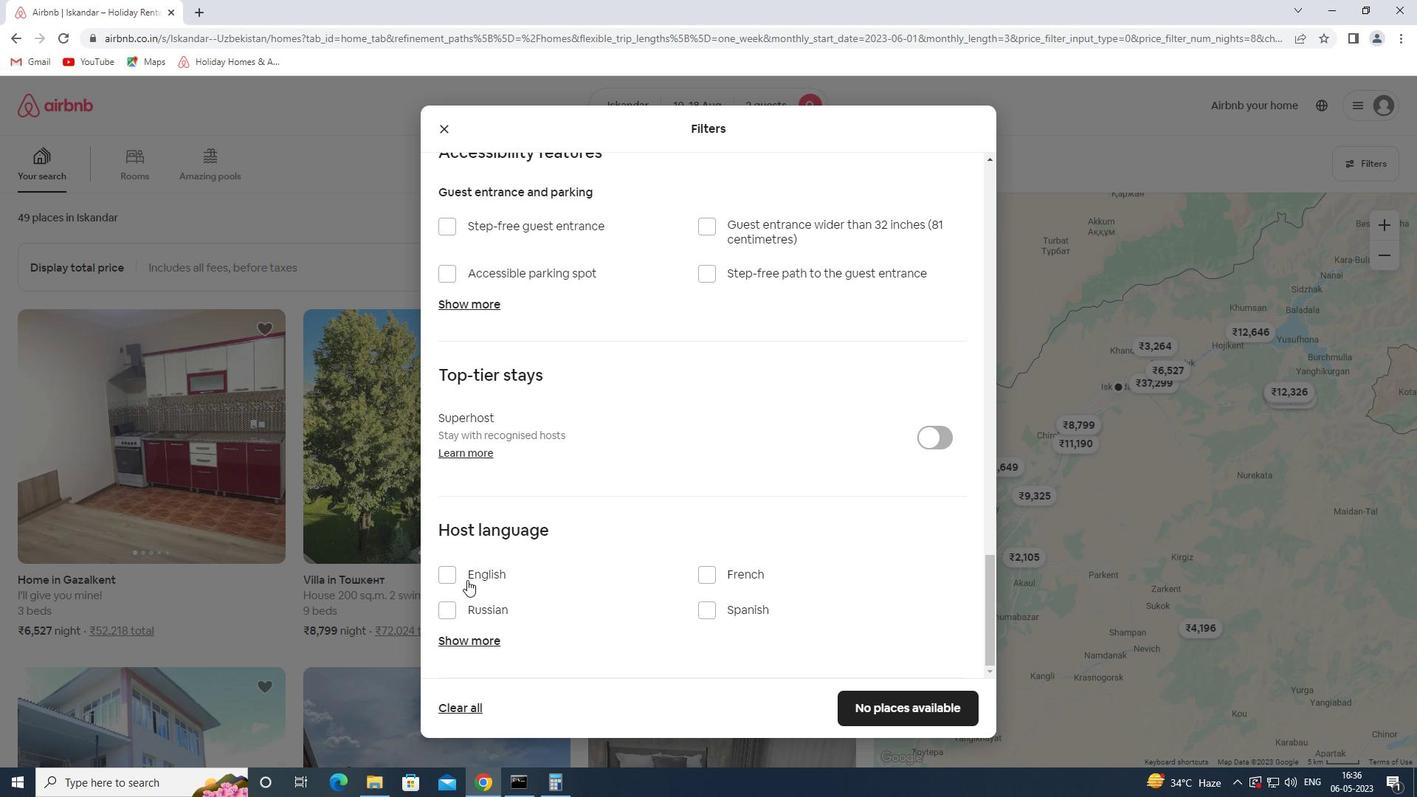 
Action: Mouse pressed left at (476, 573)
Screenshot: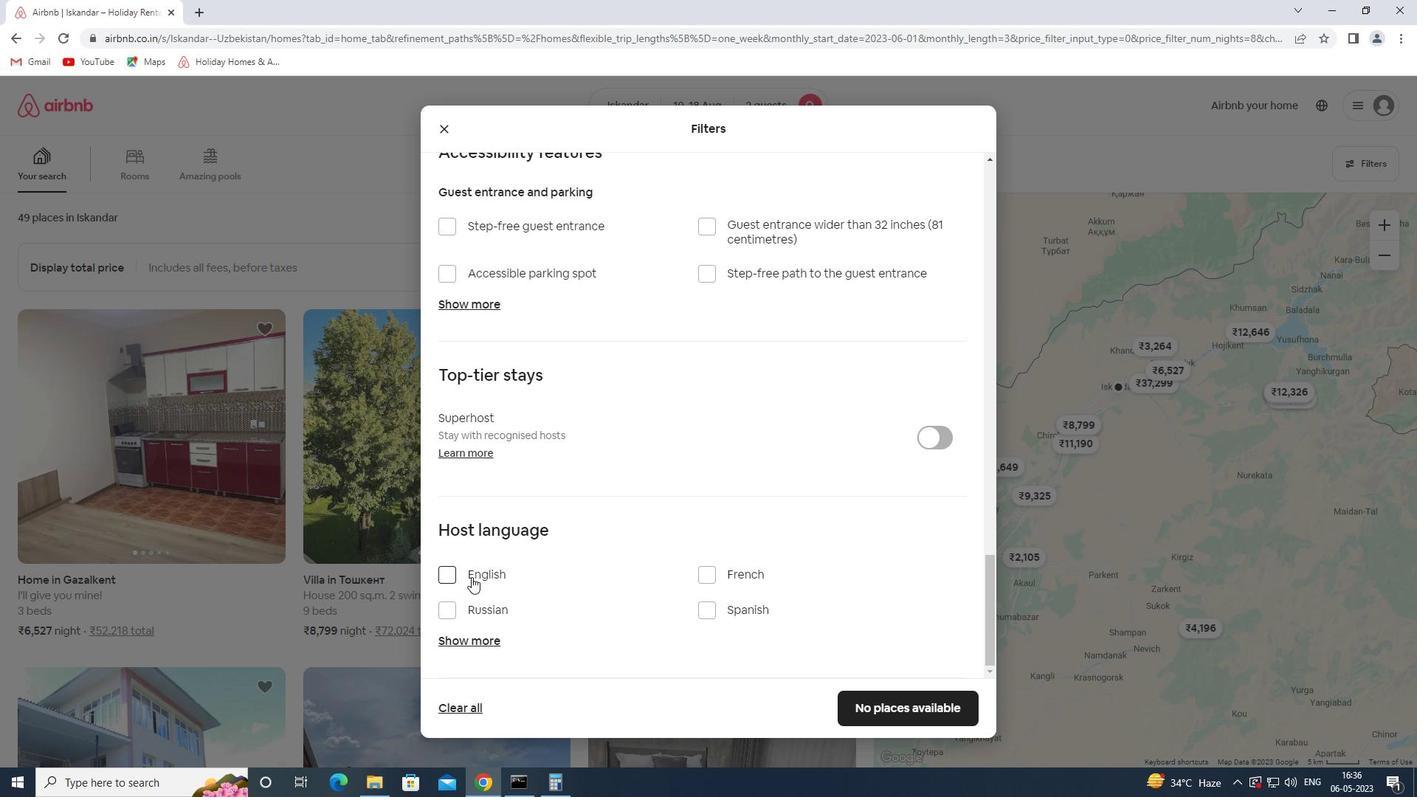 
Action: Mouse moved to (861, 705)
Screenshot: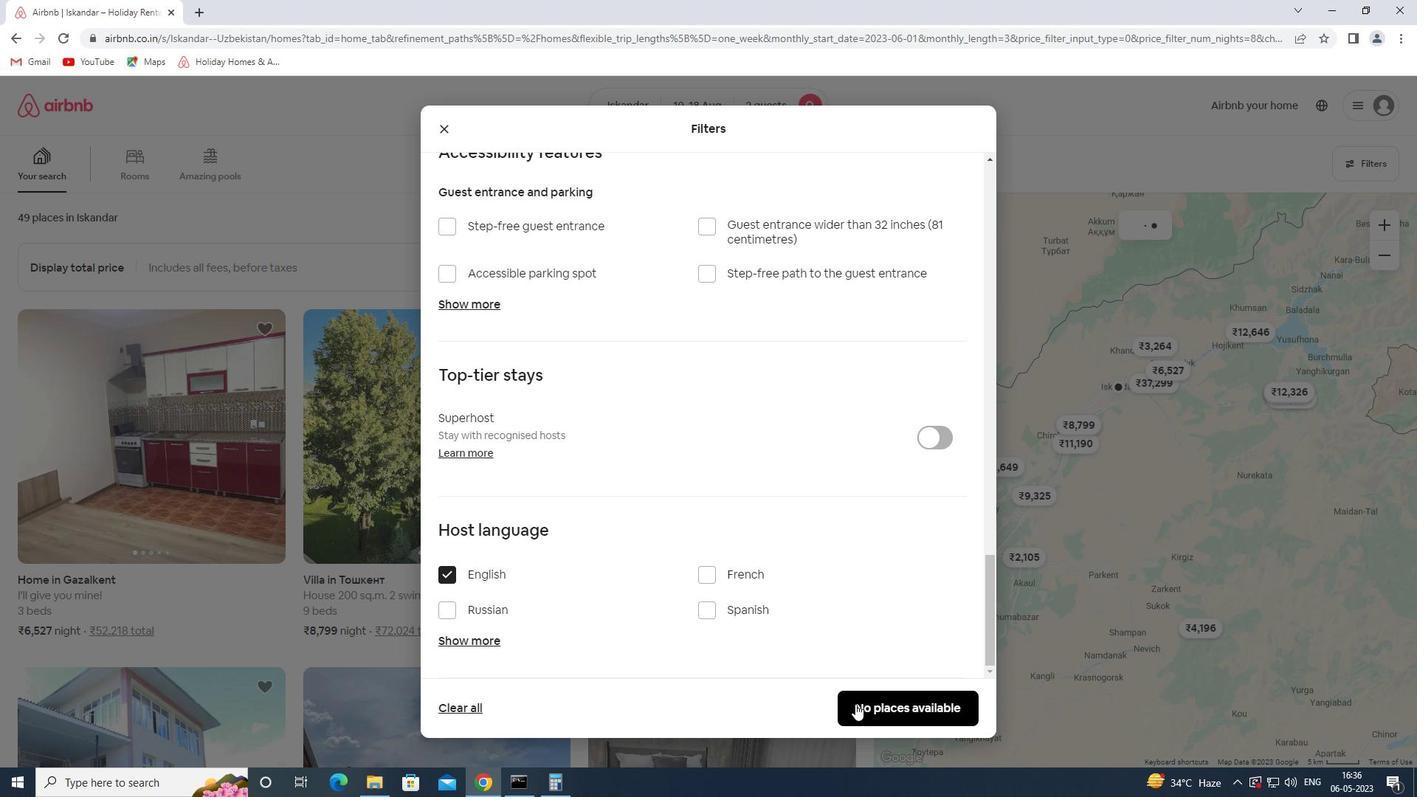 
Action: Mouse pressed left at (861, 705)
Screenshot: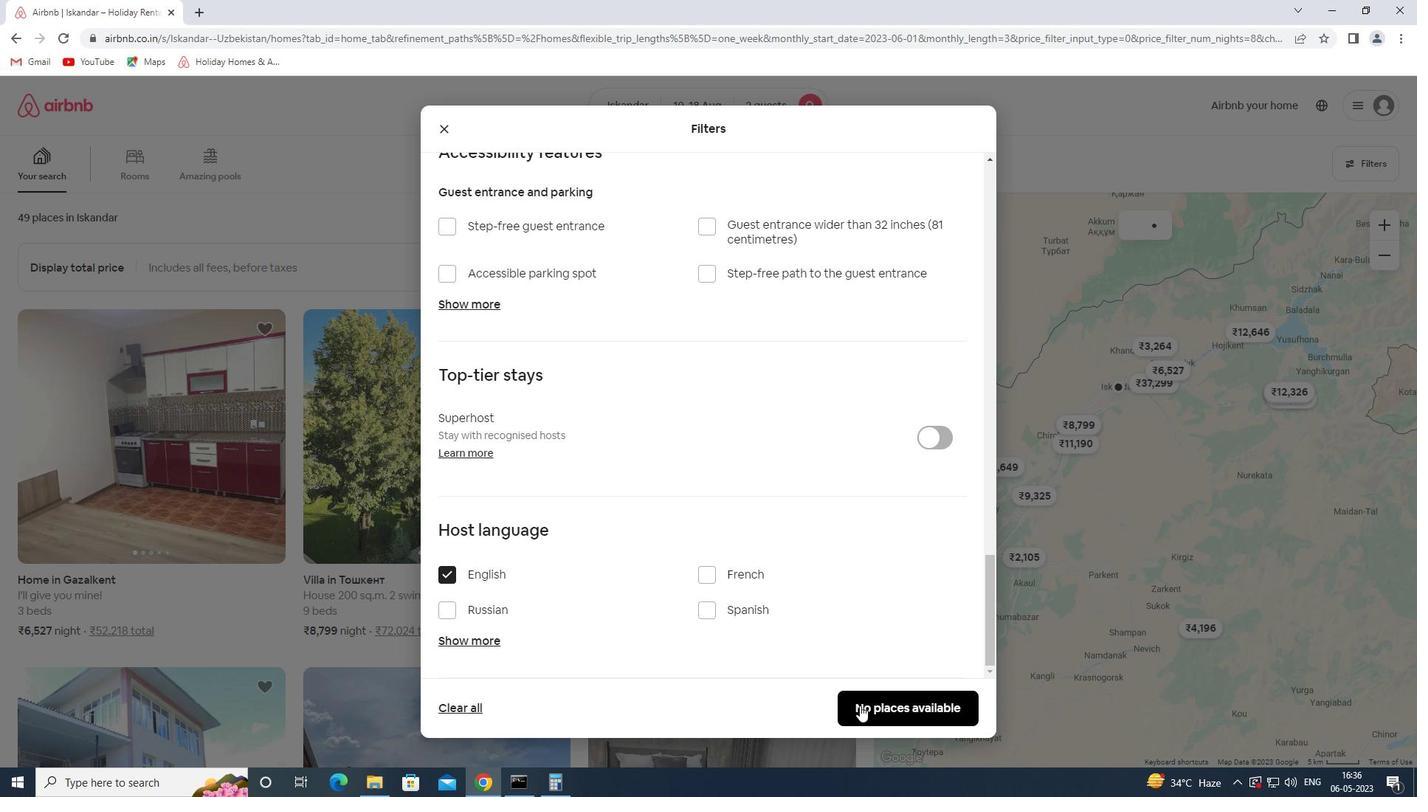 
Action: Key pressed <Key.f8>
Screenshot: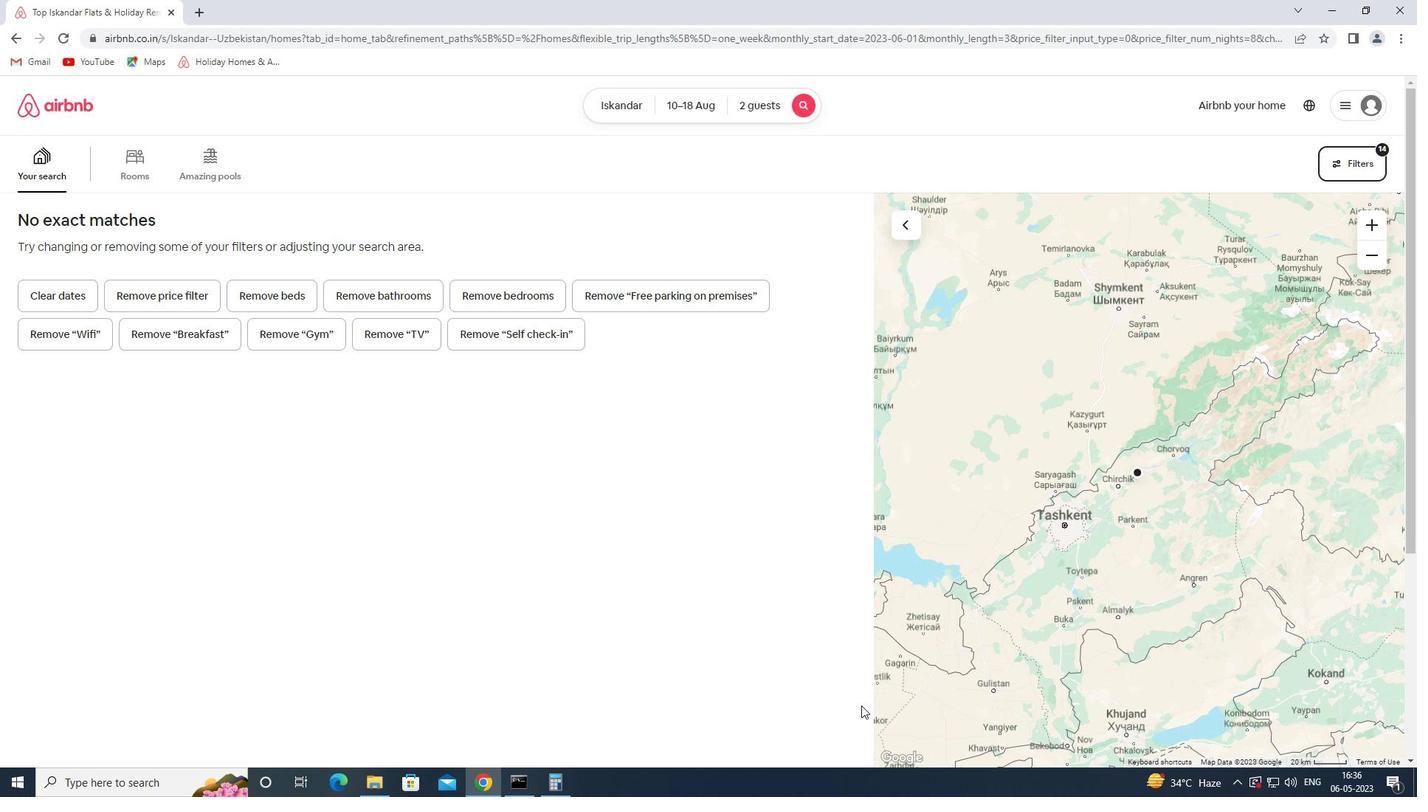
